 Task: Look for space in Brugherio, Italy from 7th July, 2023 to 14th July, 2023 for 1 adult in price range Rs.6000 to Rs.14000. Place can be shared room with 1  bedroom having 1 bed and 1 bathroom. Property type can be house, flat, guest house, hotel. Amenities needed are: wifi, washing machine. Booking option can be shelf check-in. Required host language is English.
Action: Mouse moved to (509, 138)
Screenshot: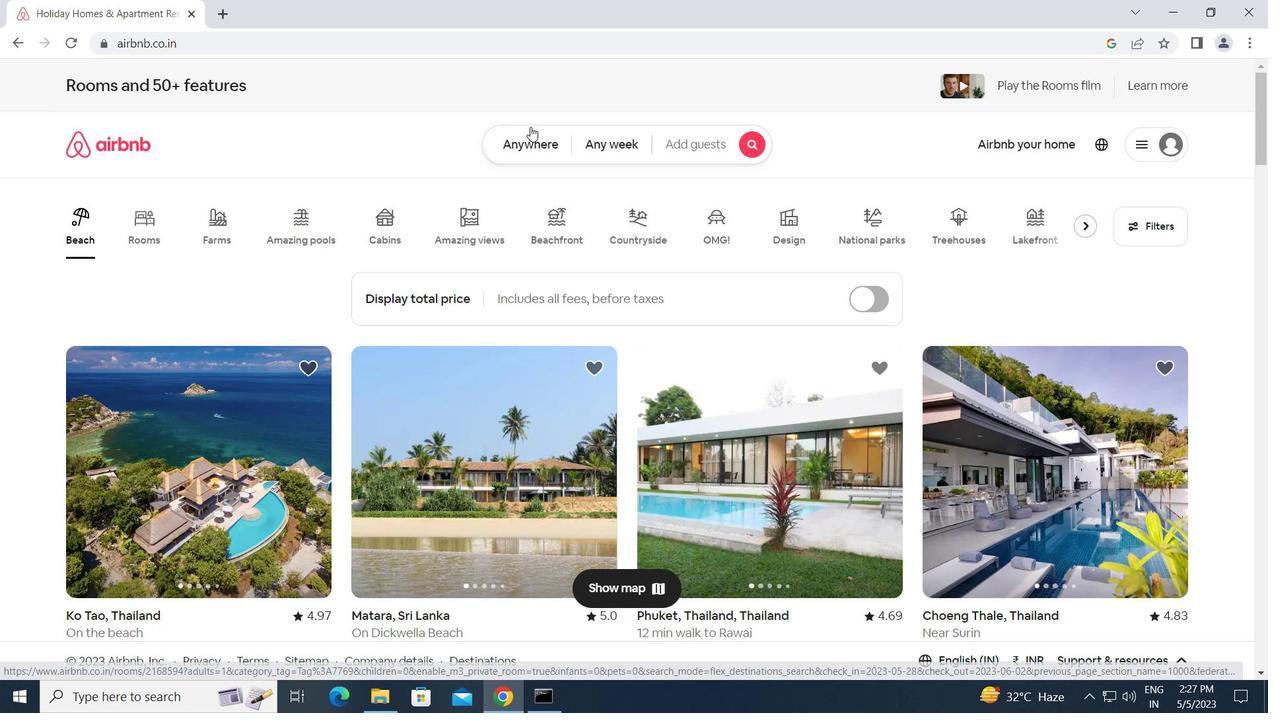 
Action: Mouse pressed left at (509, 138)
Screenshot: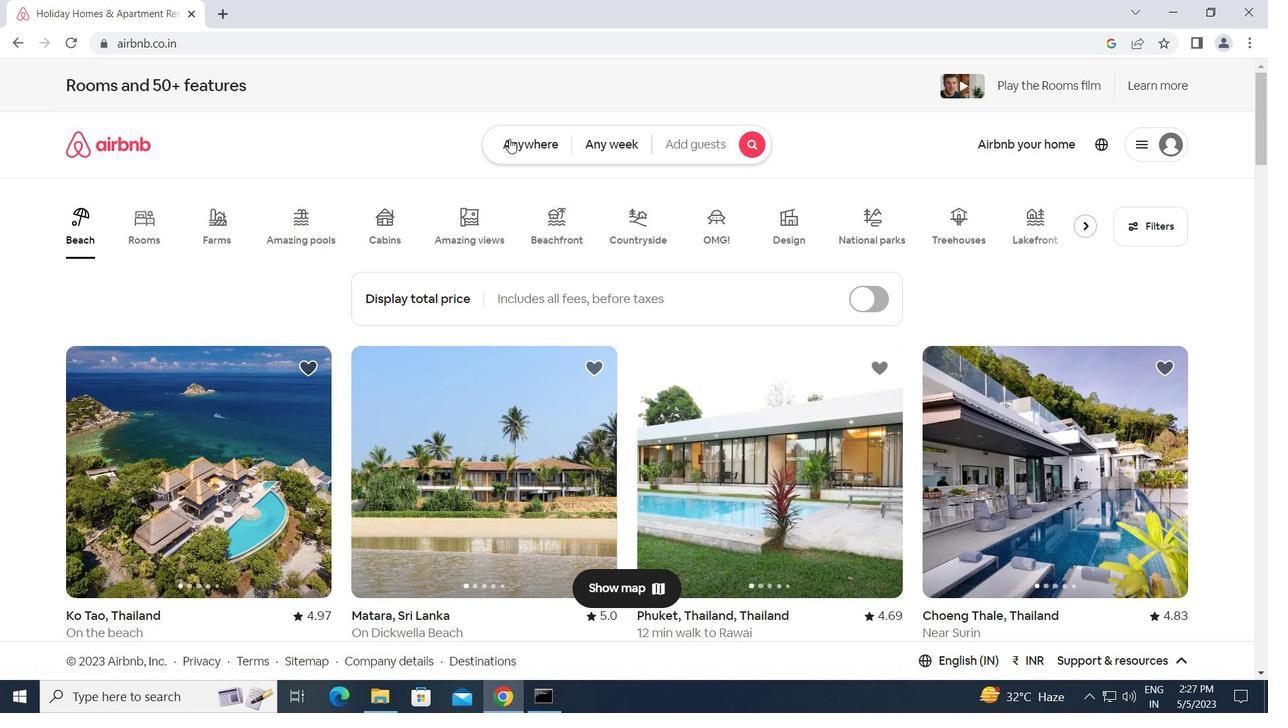 
Action: Mouse moved to (422, 192)
Screenshot: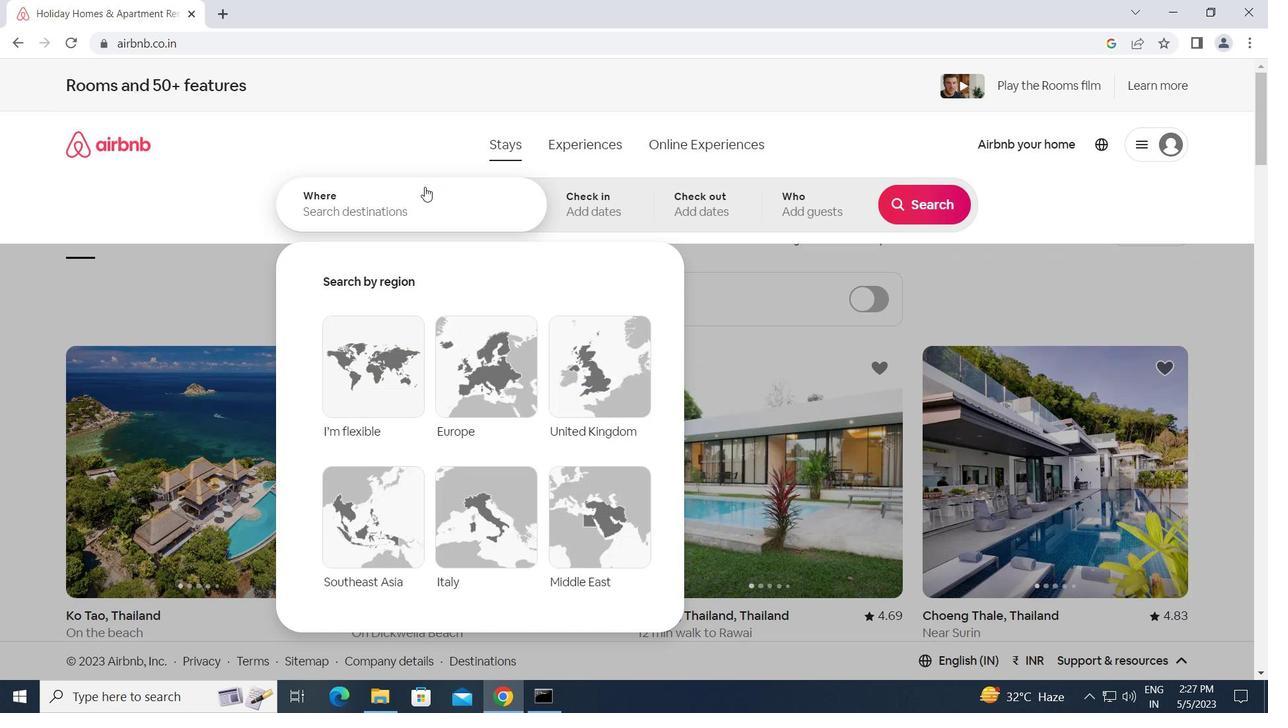 
Action: Mouse pressed left at (422, 192)
Screenshot: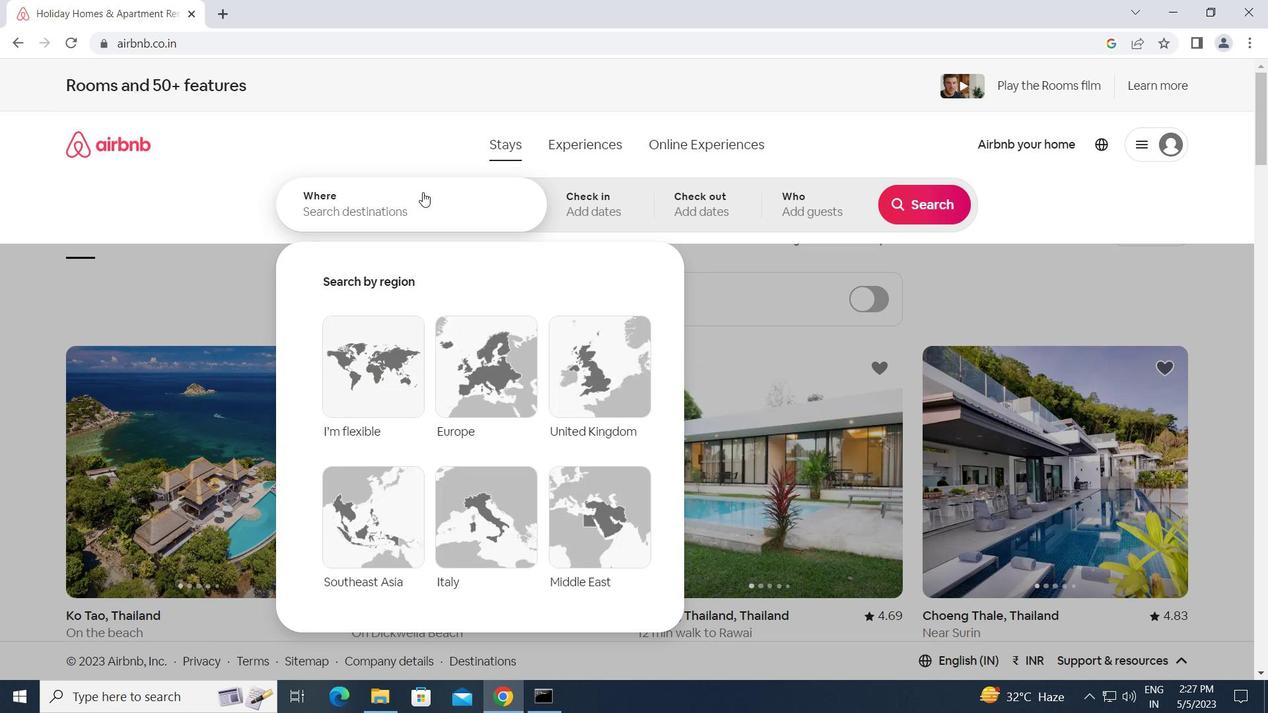 
Action: Key pressed b<Key.caps_lock>rugherio,<Key.space><Key.caps_lock>i<Key.caps_lock>taly<Key.enter>
Screenshot: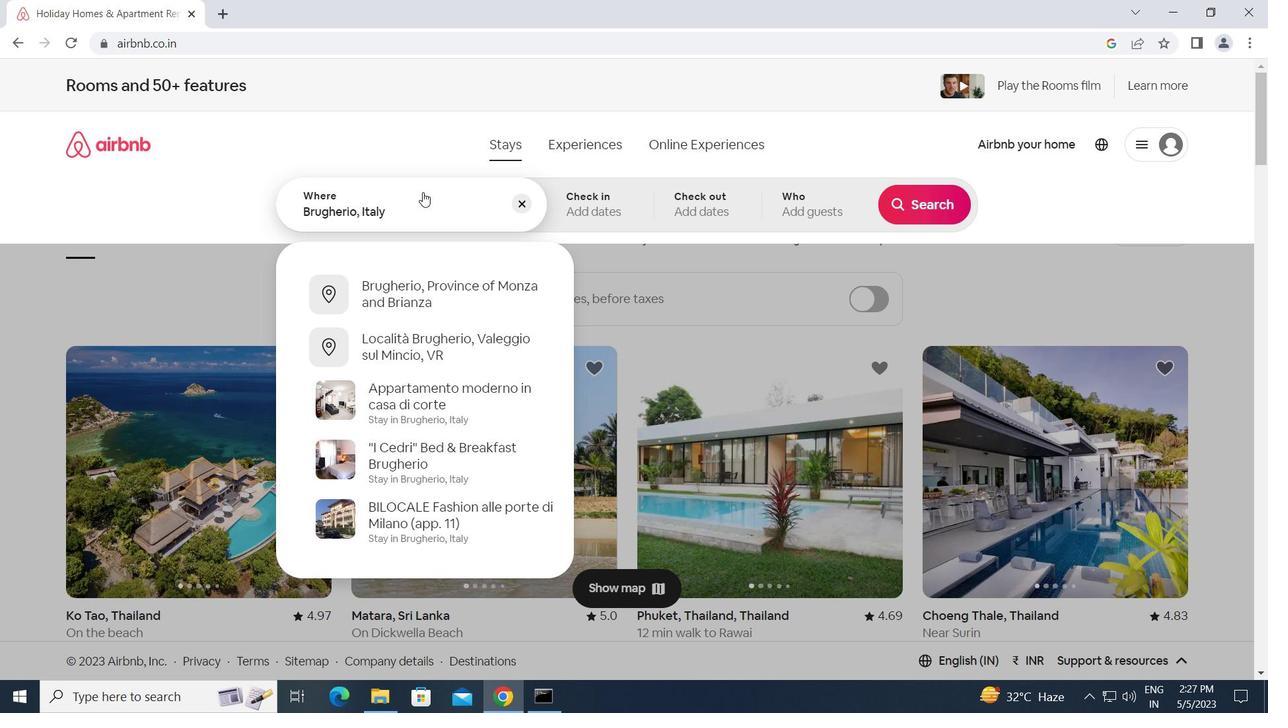 
Action: Mouse moved to (928, 335)
Screenshot: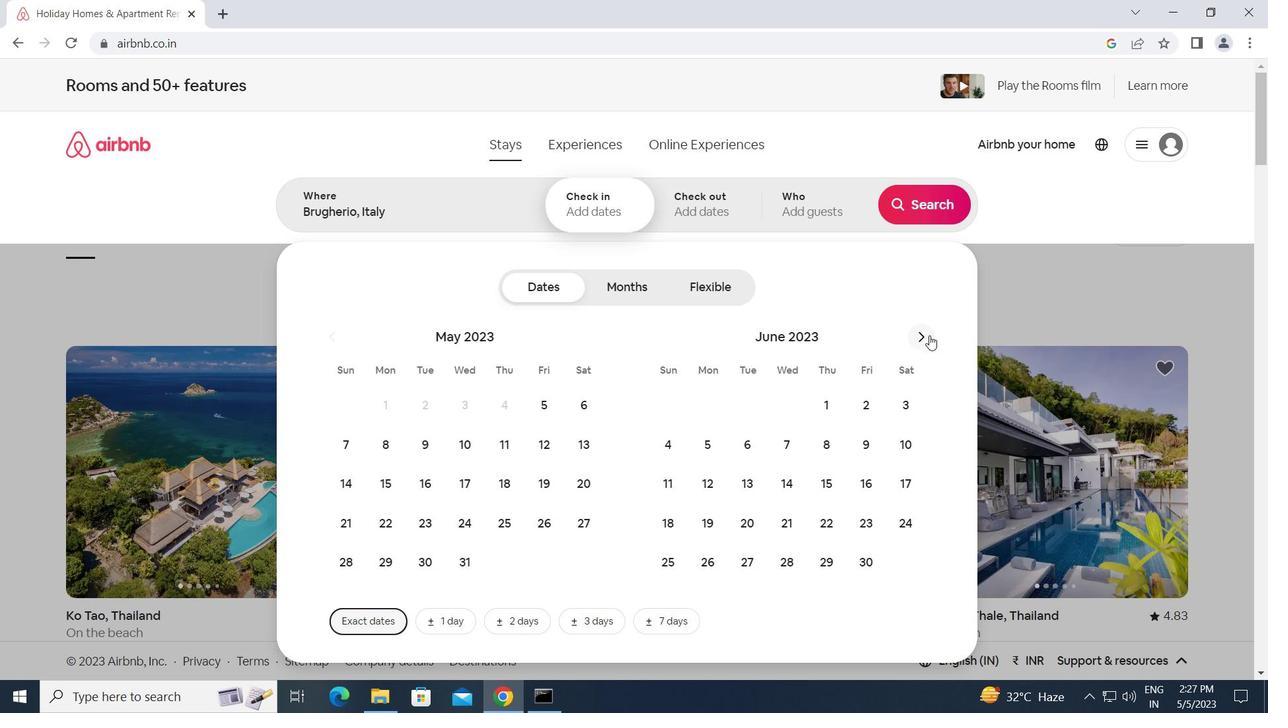 
Action: Mouse pressed left at (928, 335)
Screenshot: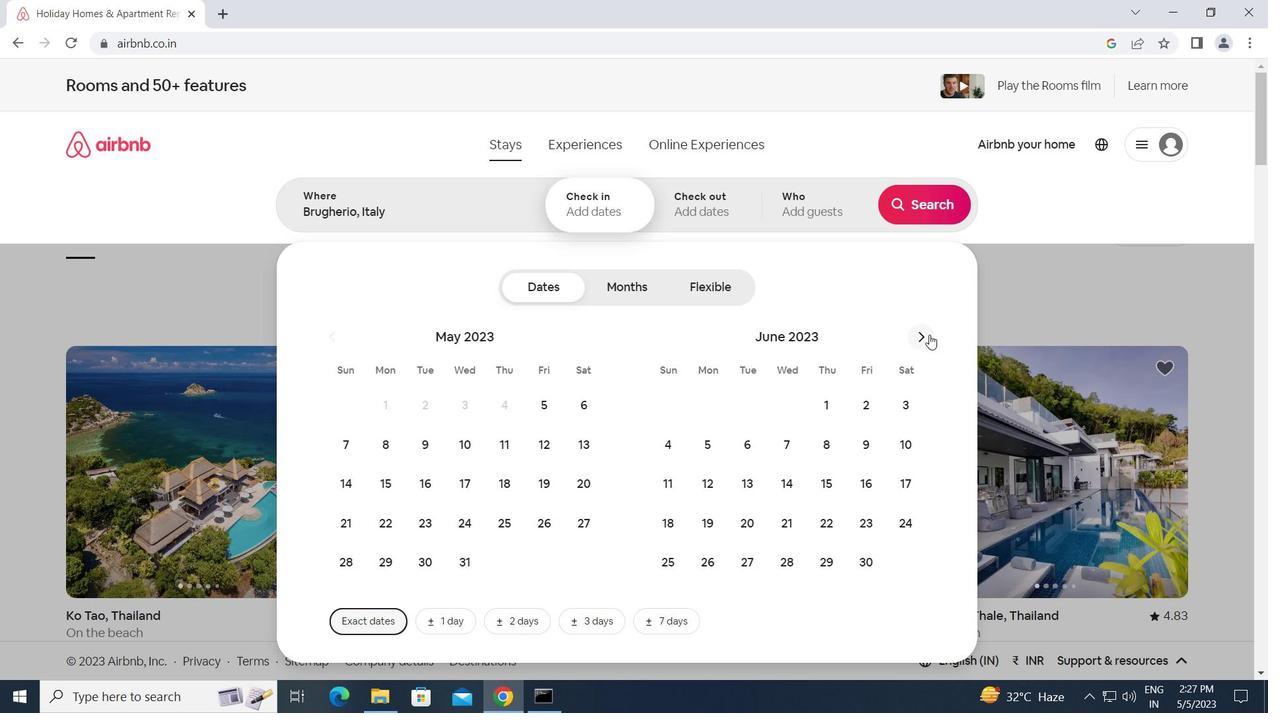 
Action: Mouse moved to (863, 438)
Screenshot: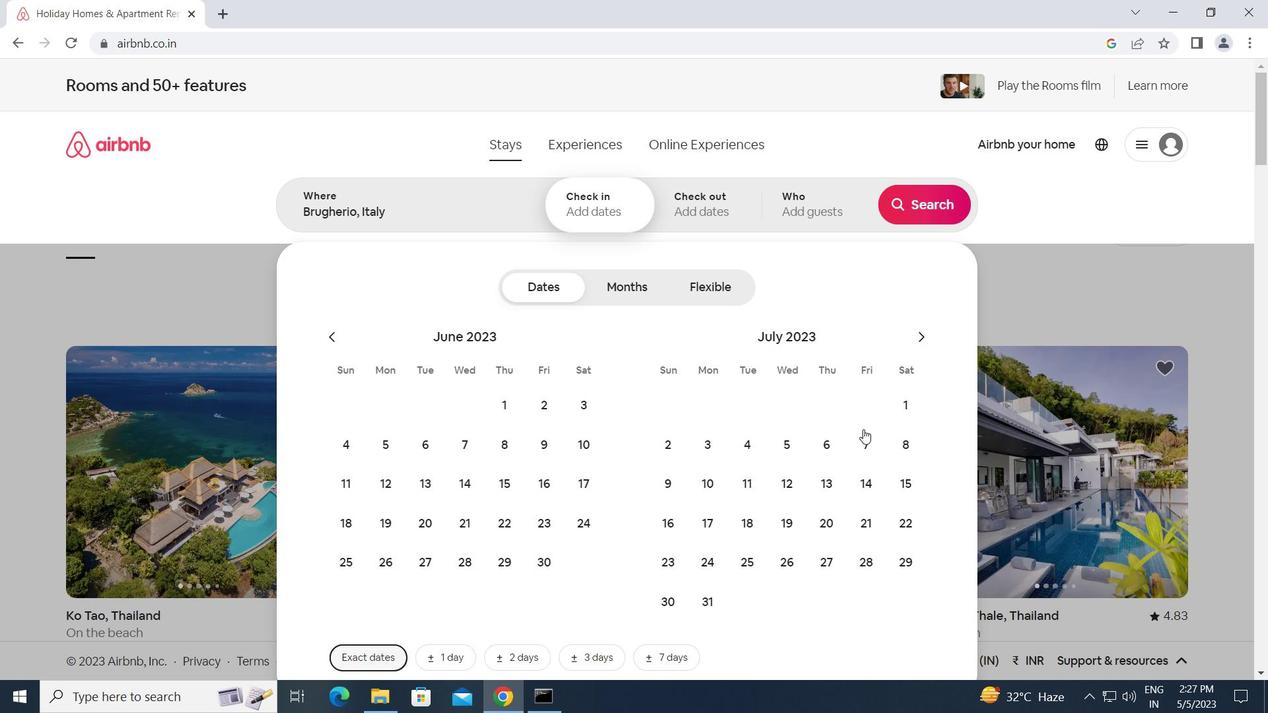 
Action: Mouse pressed left at (863, 438)
Screenshot: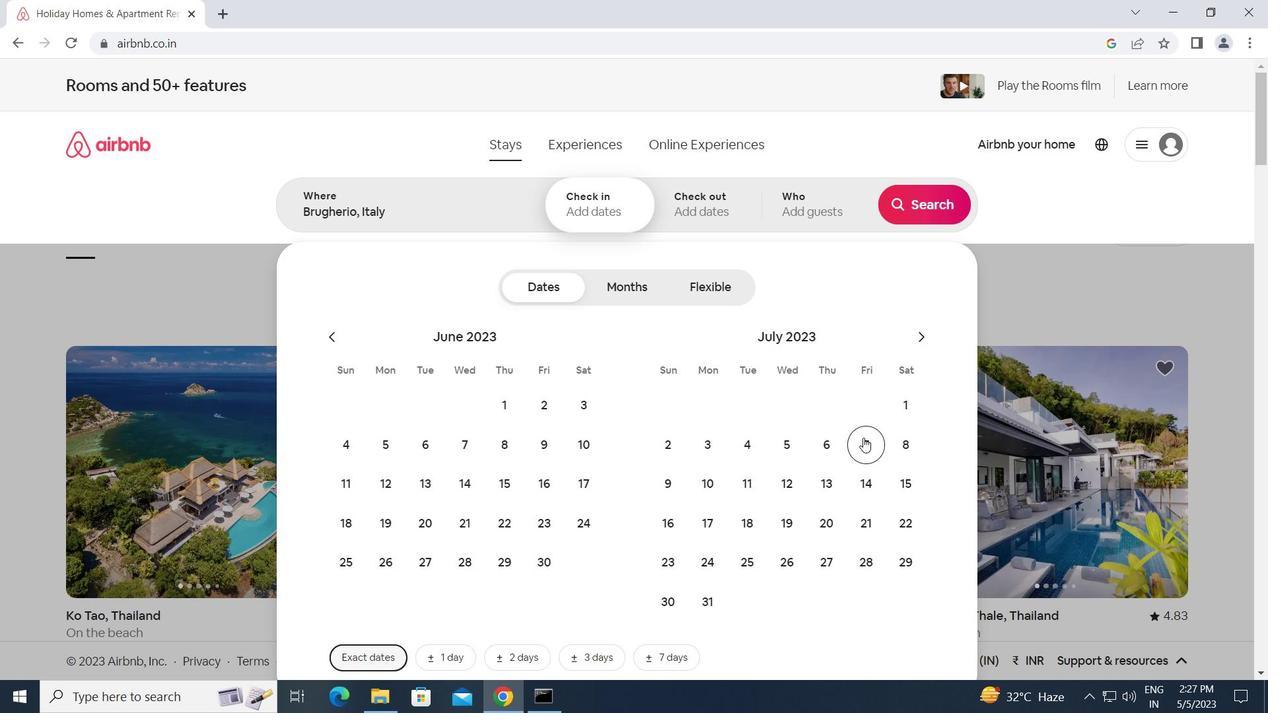 
Action: Mouse moved to (865, 477)
Screenshot: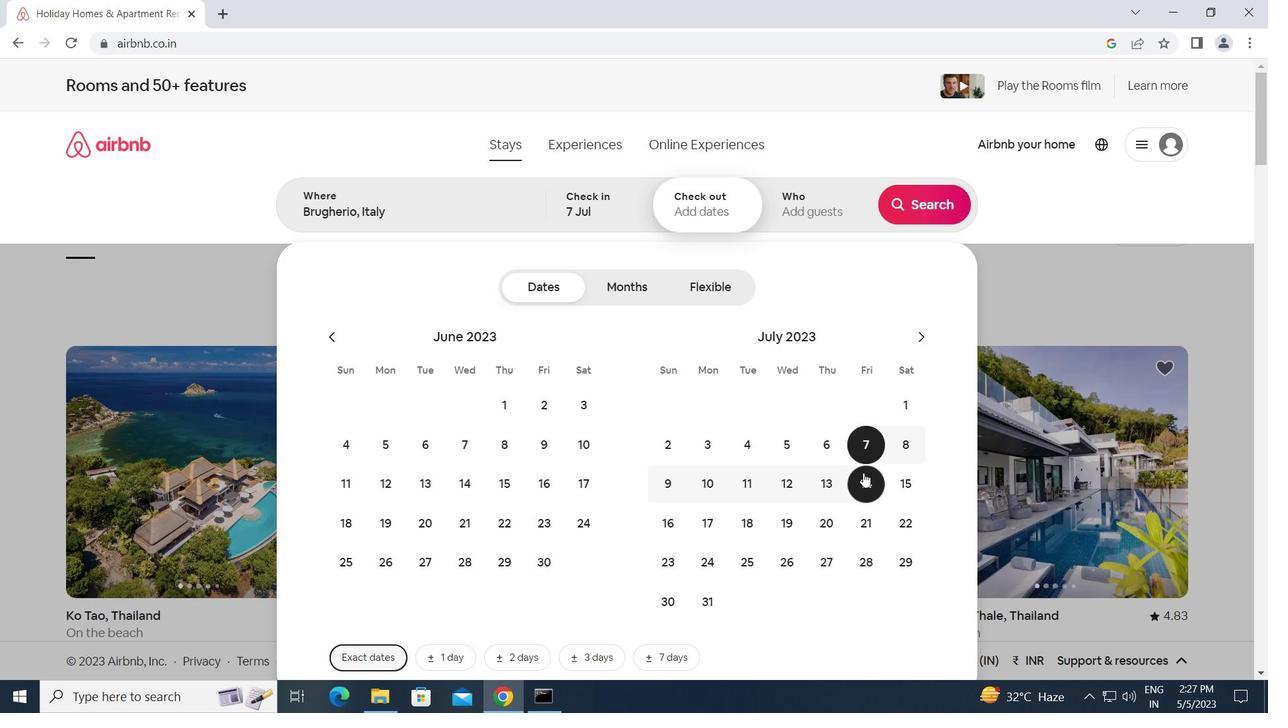 
Action: Mouse pressed left at (865, 477)
Screenshot: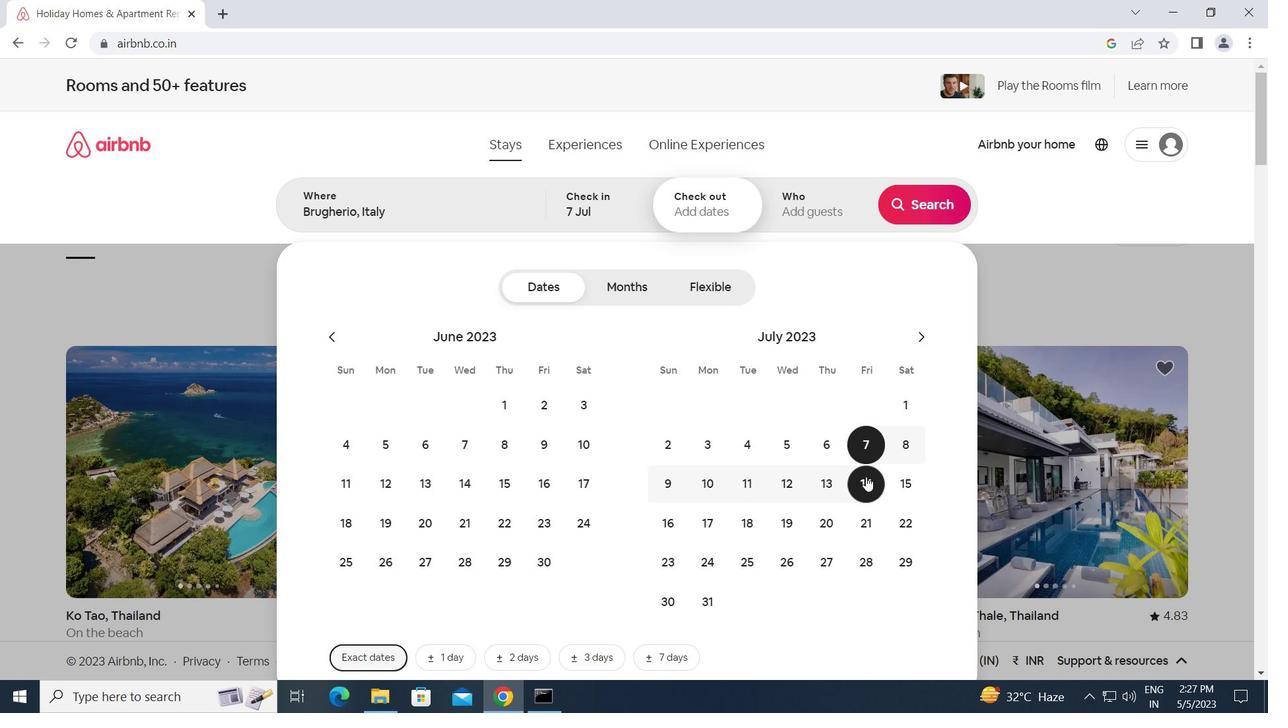 
Action: Mouse moved to (793, 213)
Screenshot: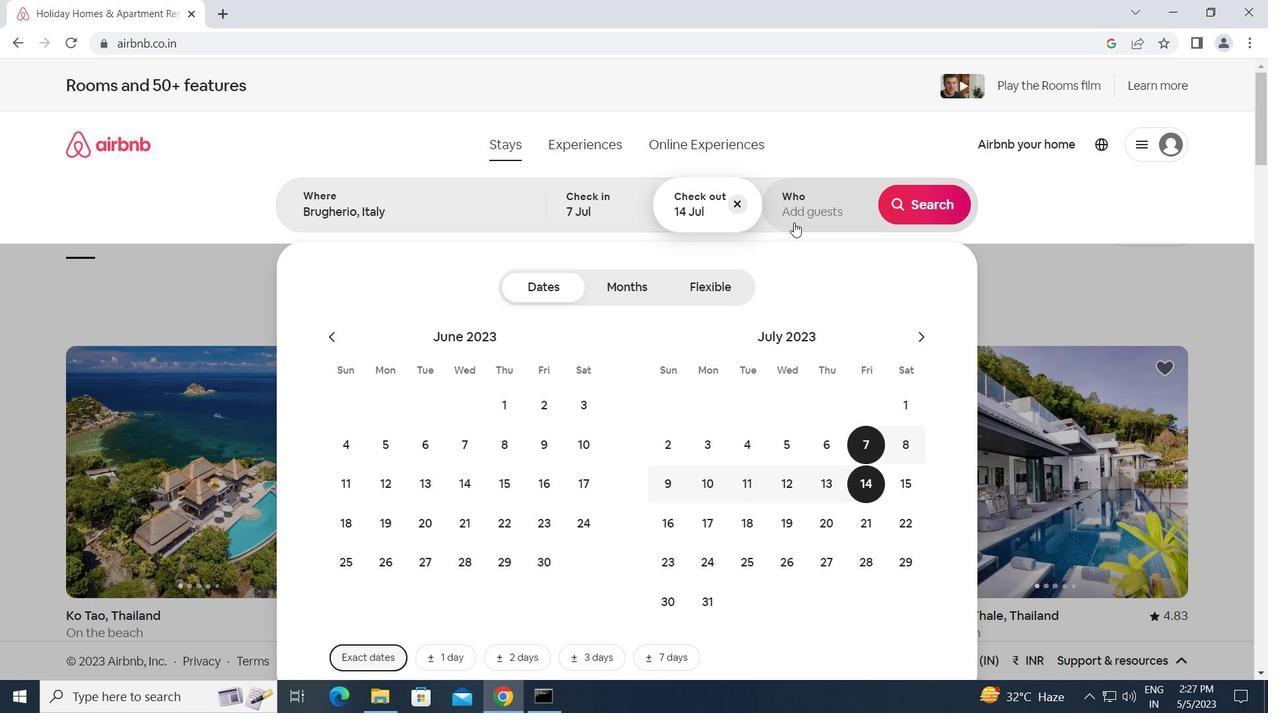 
Action: Mouse pressed left at (793, 213)
Screenshot: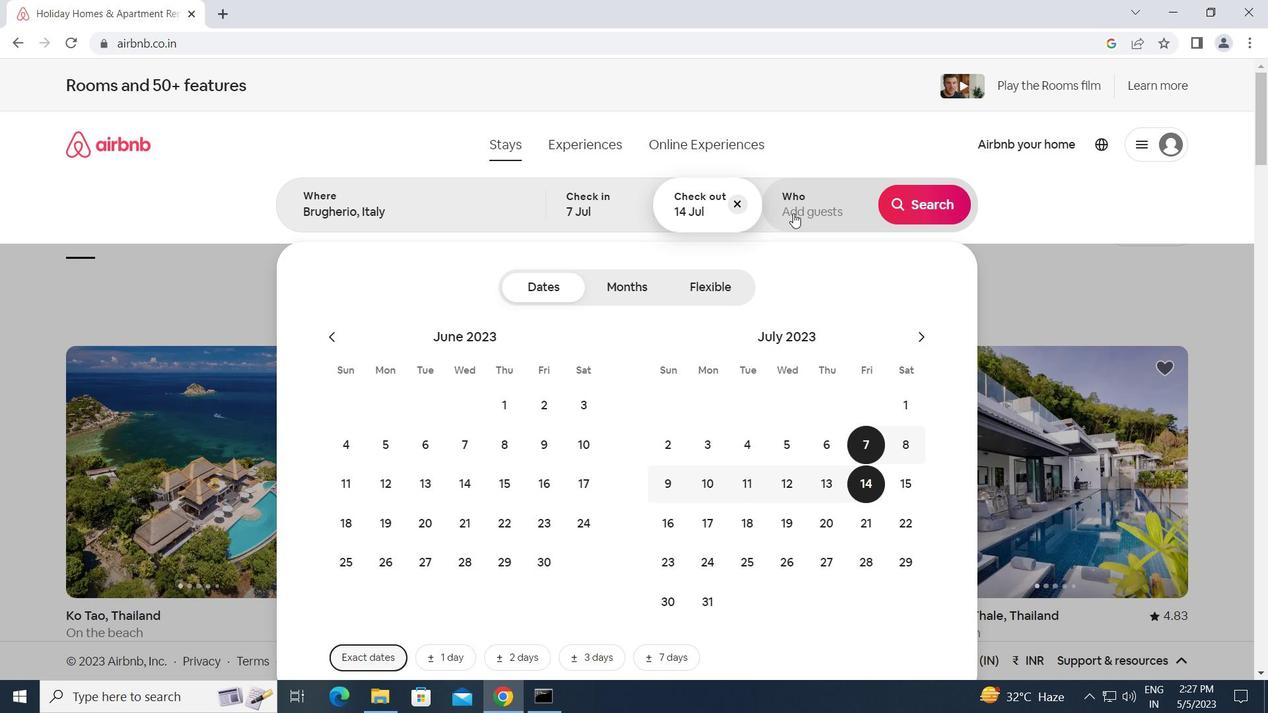 
Action: Mouse moved to (925, 292)
Screenshot: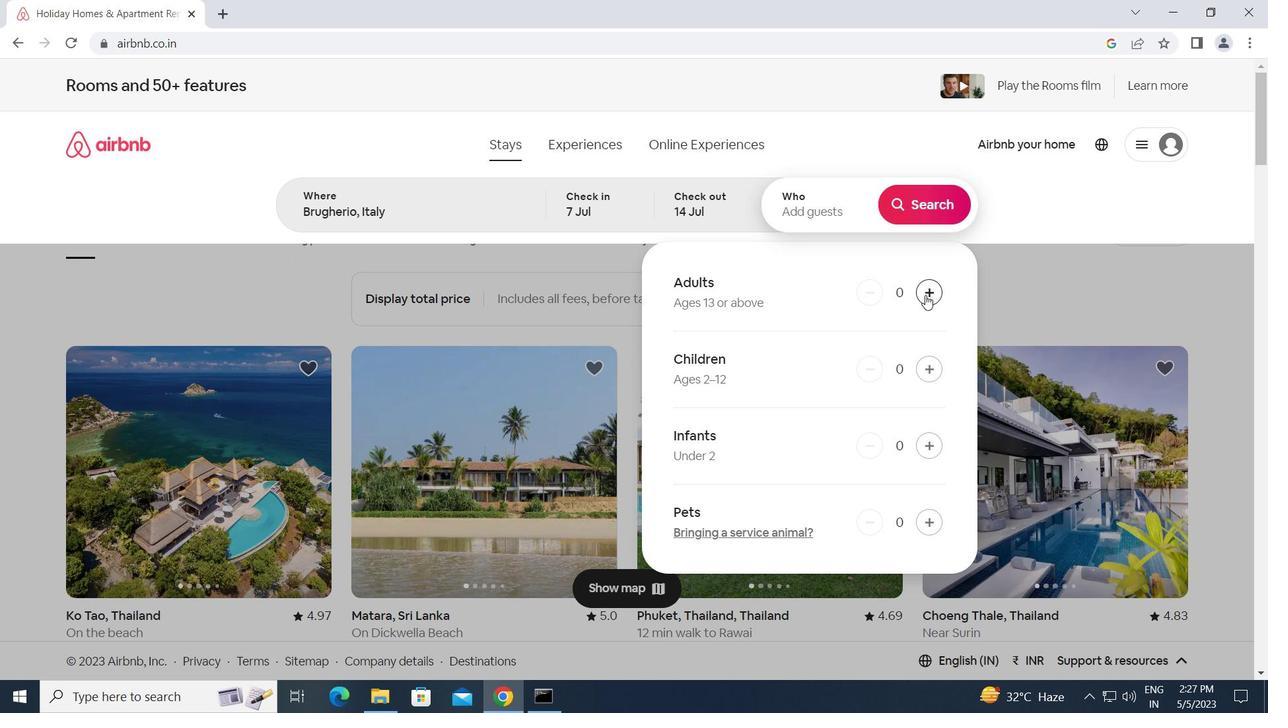 
Action: Mouse pressed left at (925, 292)
Screenshot: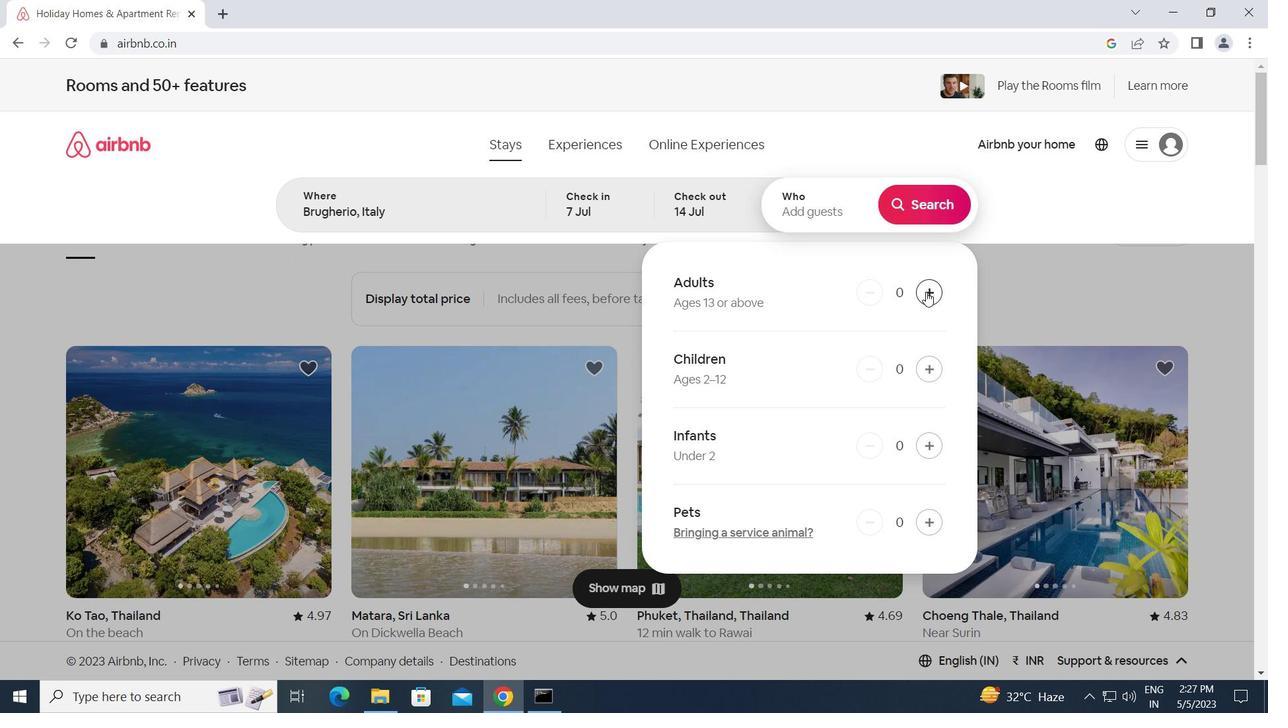 
Action: Mouse moved to (918, 201)
Screenshot: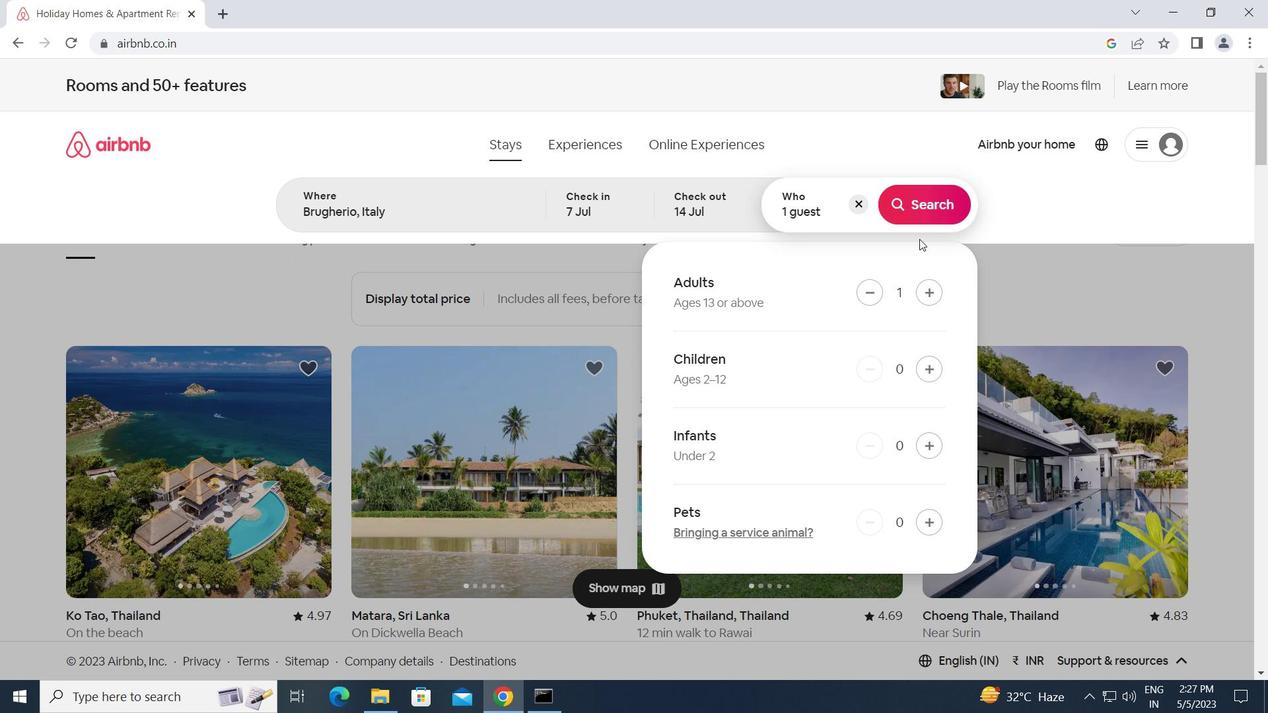
Action: Mouse pressed left at (918, 201)
Screenshot: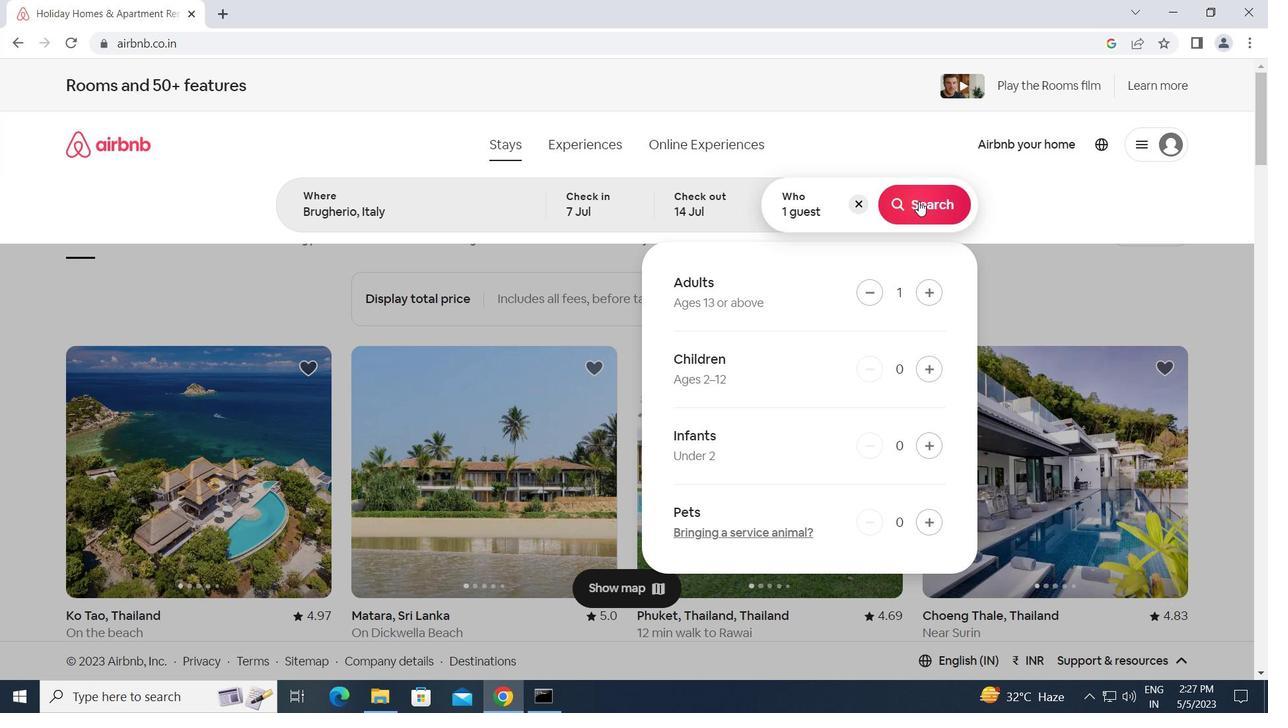 
Action: Mouse moved to (1186, 156)
Screenshot: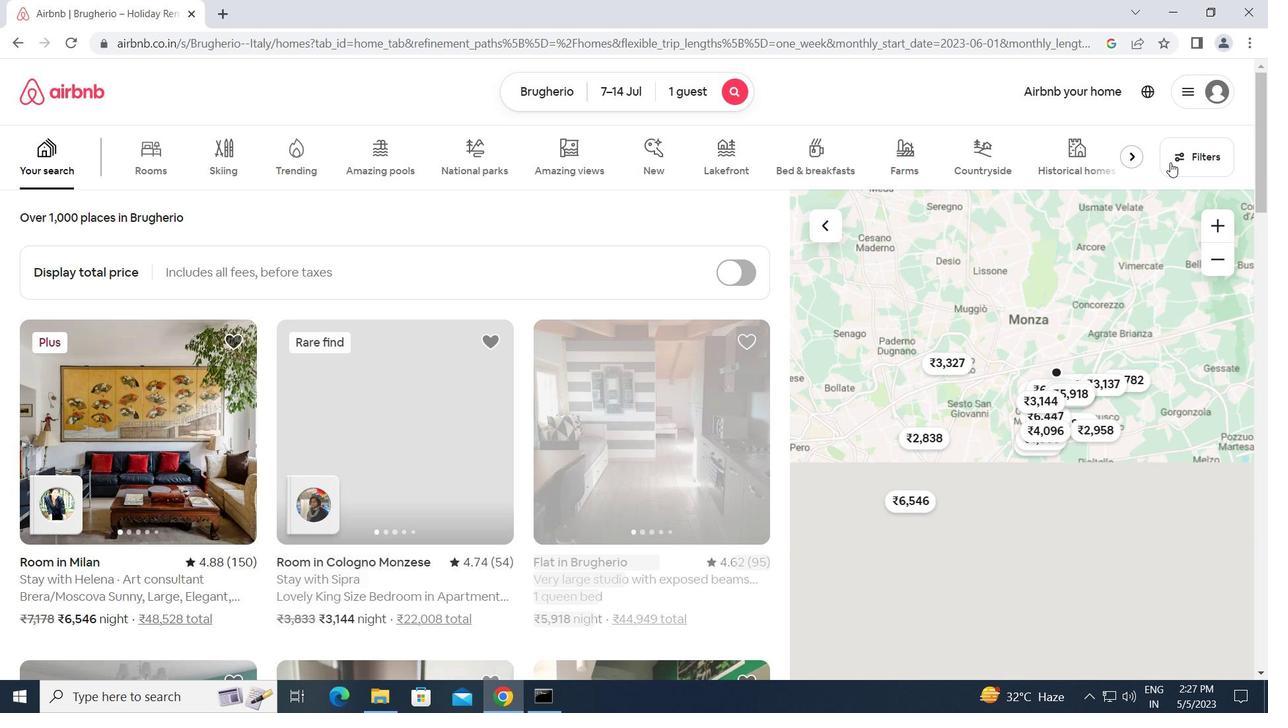 
Action: Mouse pressed left at (1186, 156)
Screenshot: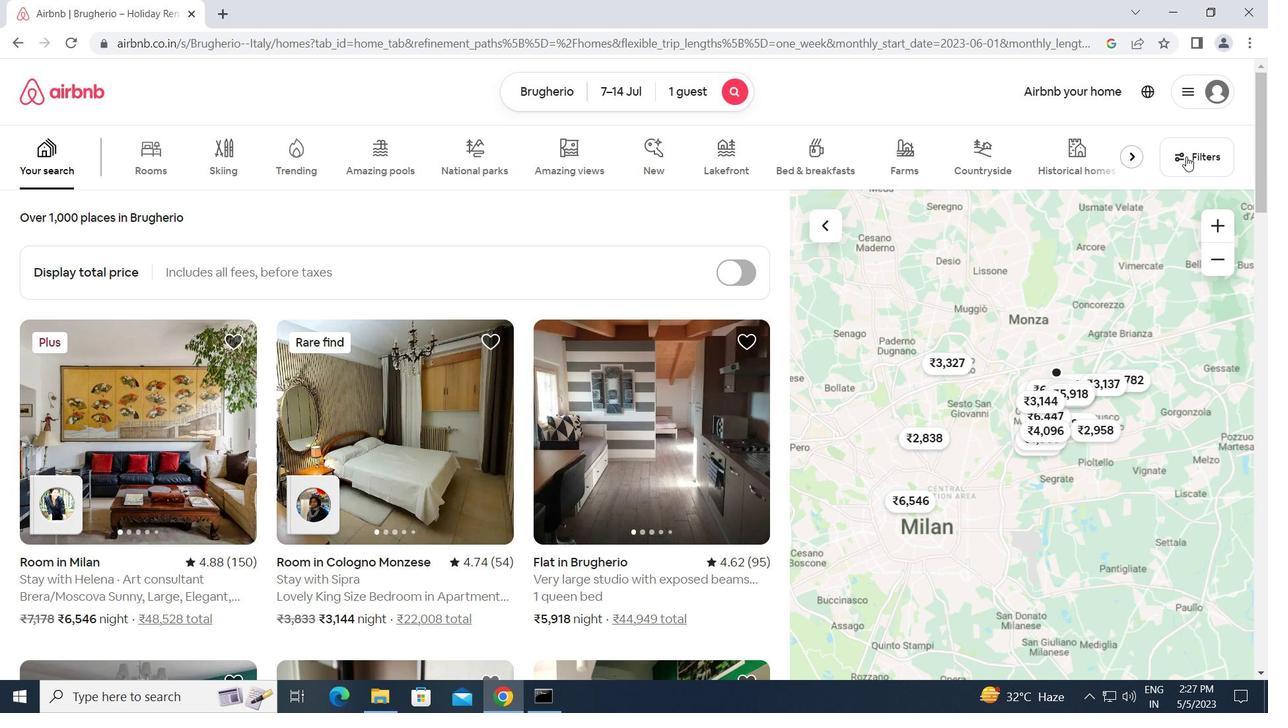 
Action: Mouse moved to (341, 369)
Screenshot: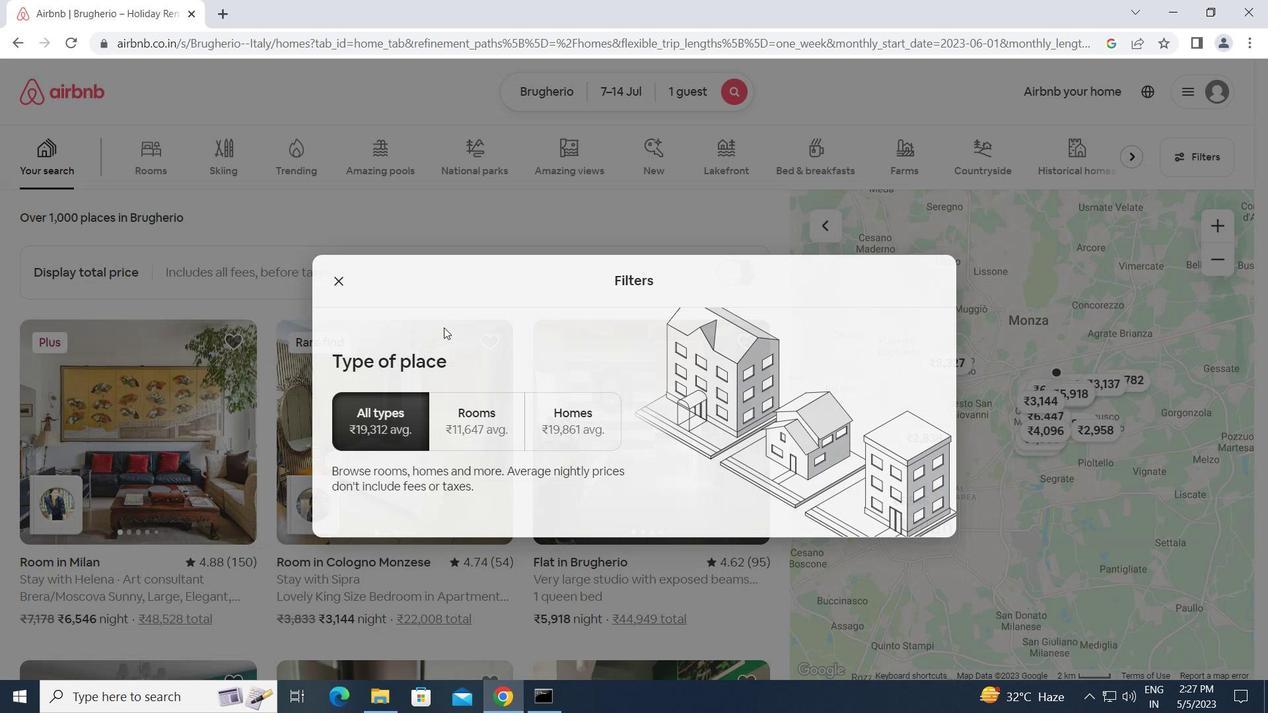 
Action: Mouse scrolled (341, 368) with delta (0, 0)
Screenshot: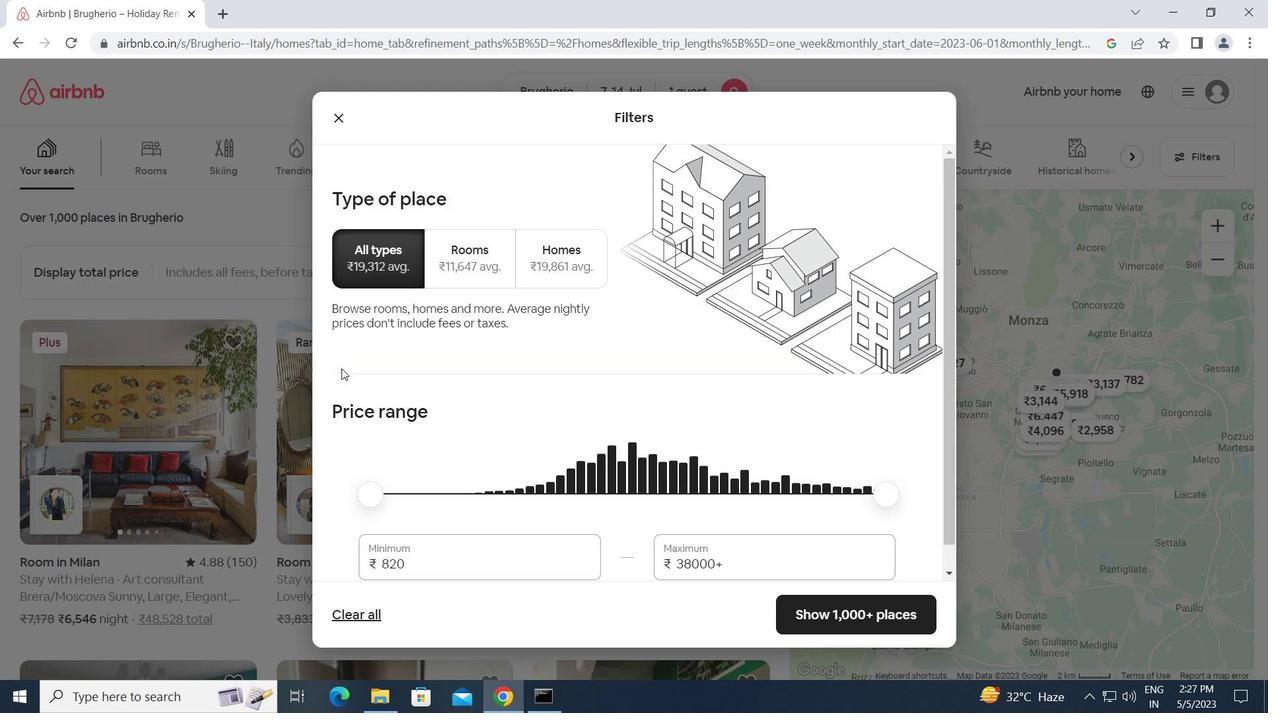 
Action: Mouse scrolled (341, 368) with delta (0, 0)
Screenshot: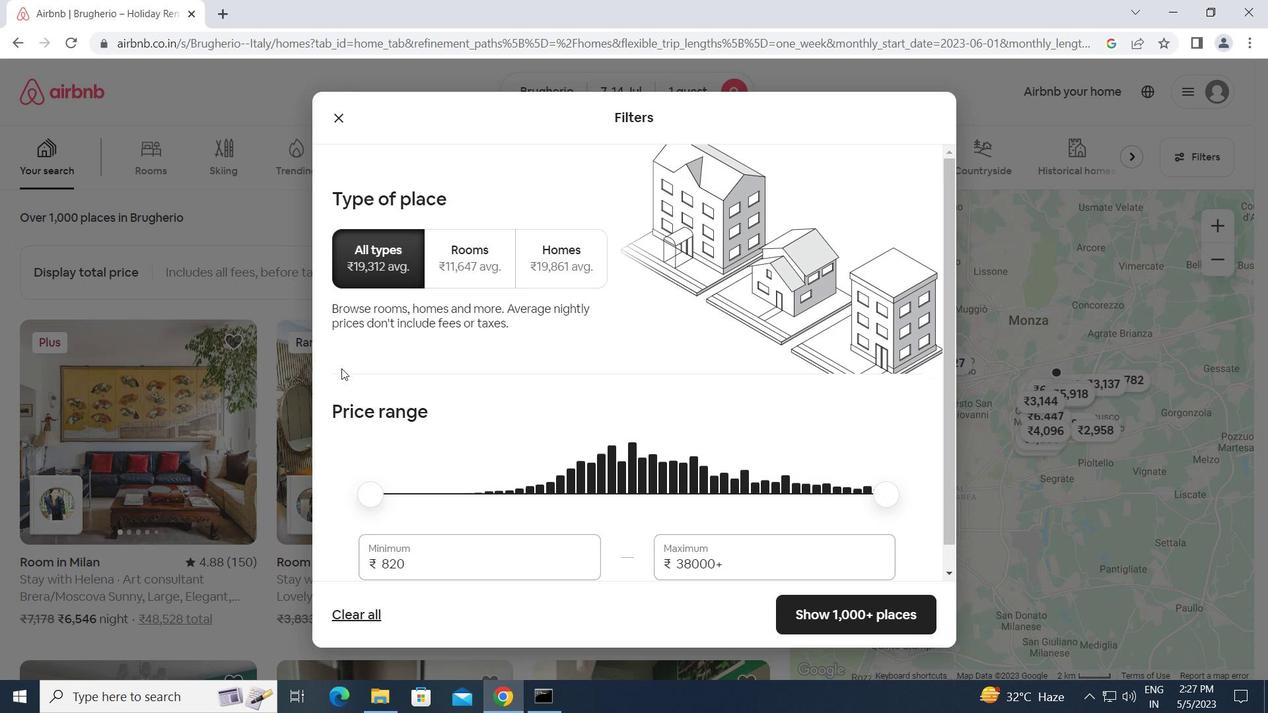 
Action: Mouse moved to (376, 437)
Screenshot: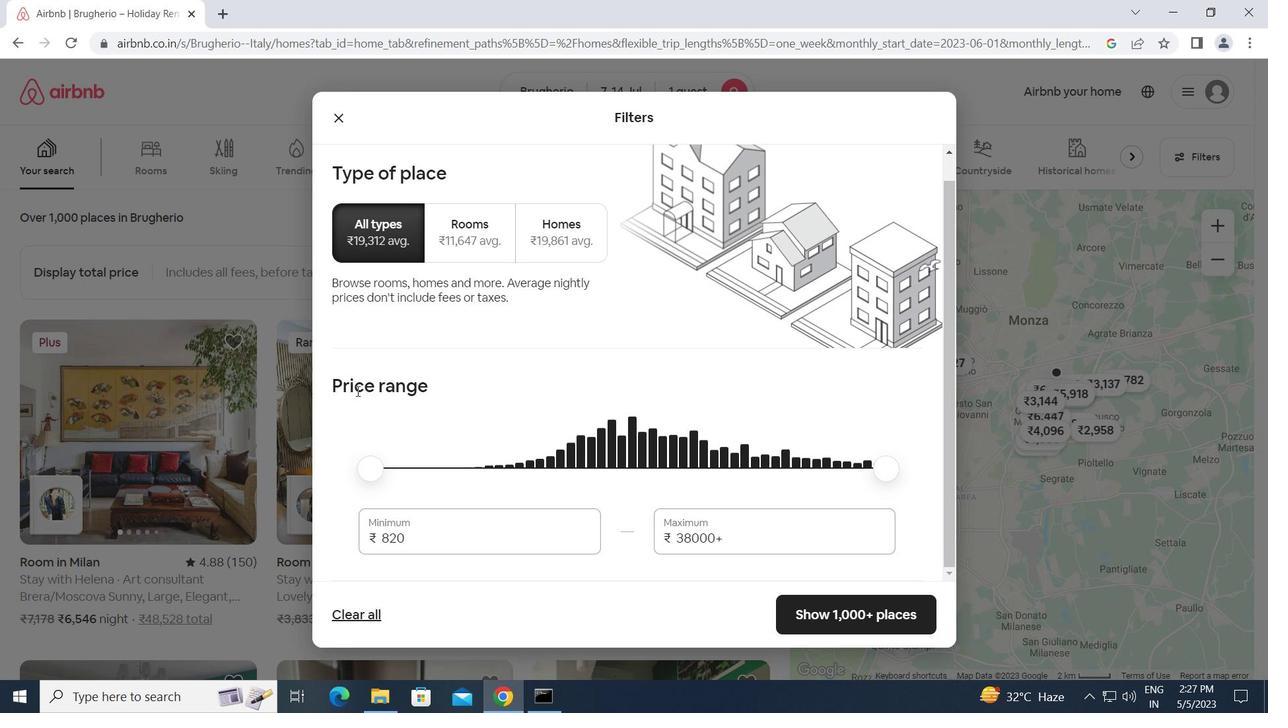
Action: Mouse scrolled (376, 436) with delta (0, 0)
Screenshot: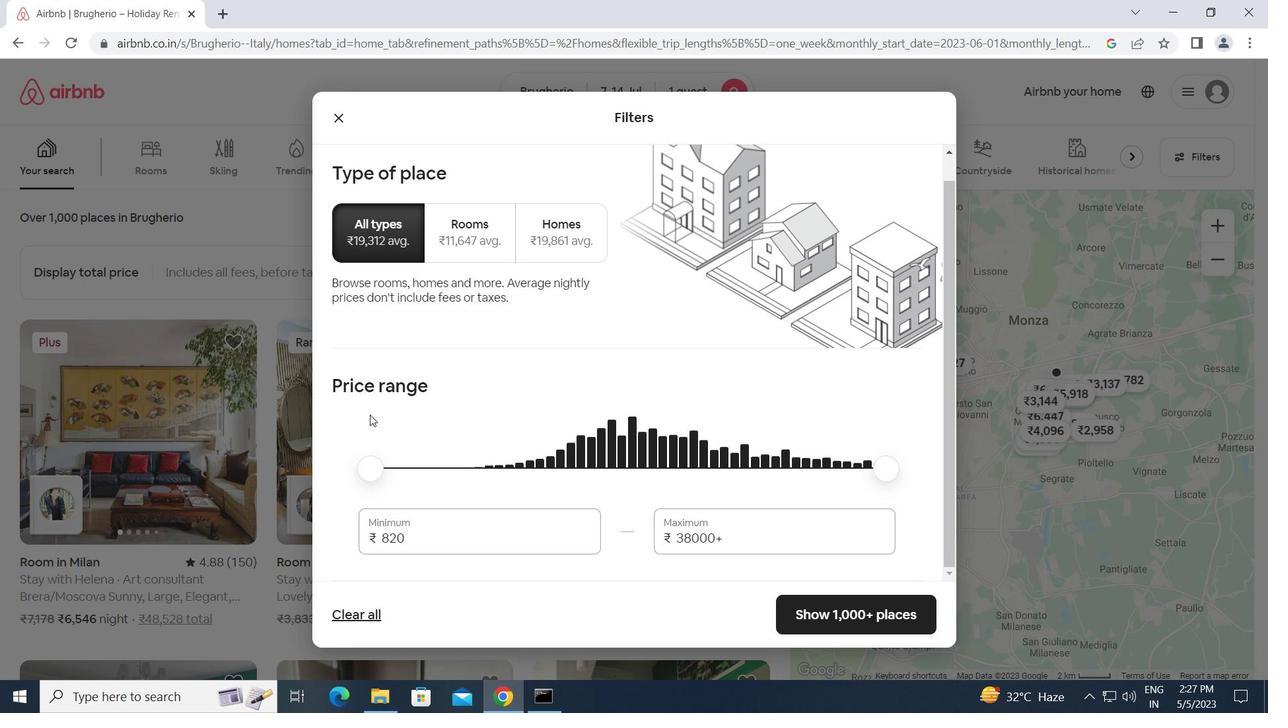 
Action: Mouse scrolled (376, 436) with delta (0, 0)
Screenshot: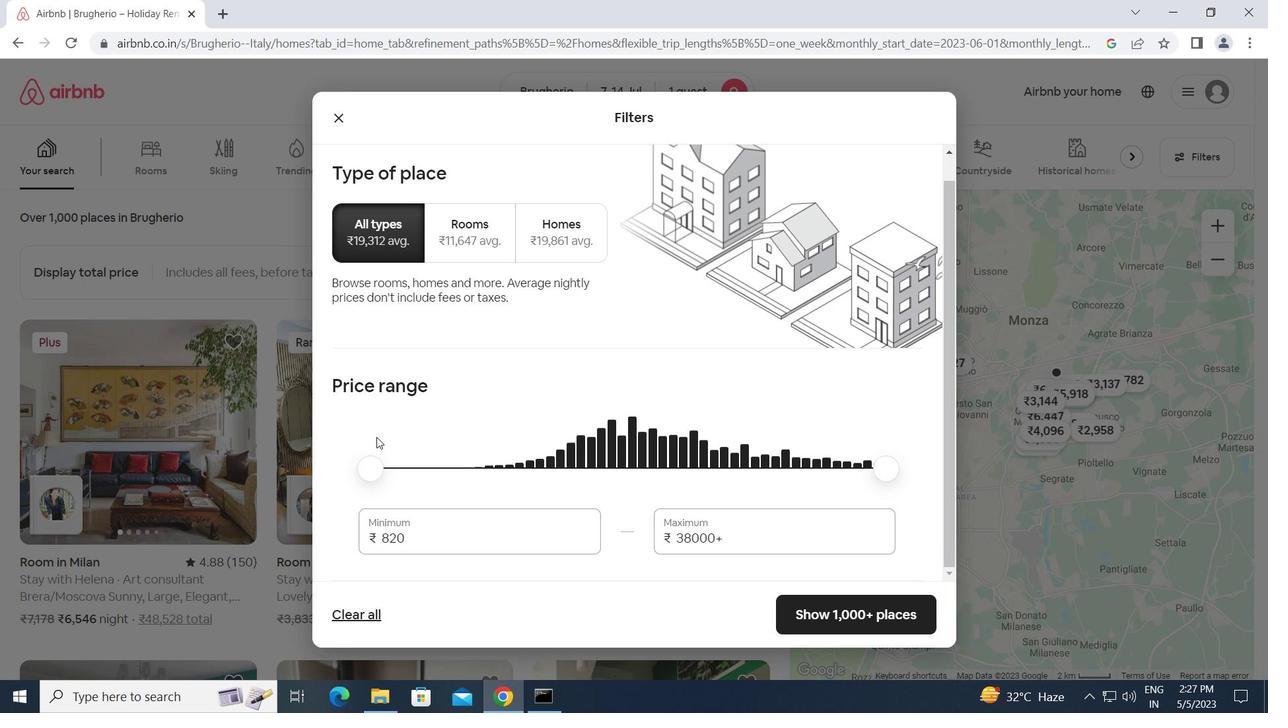 
Action: Mouse moved to (385, 443)
Screenshot: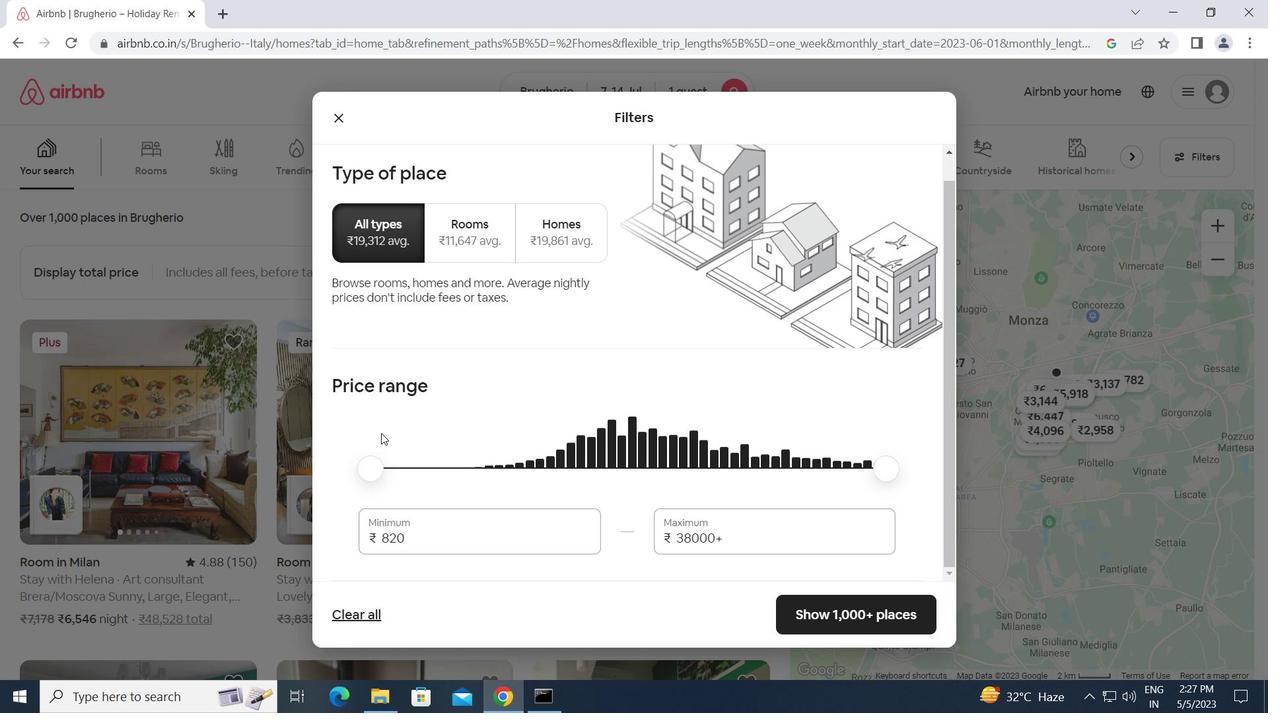 
Action: Mouse scrolled (385, 443) with delta (0, 0)
Screenshot: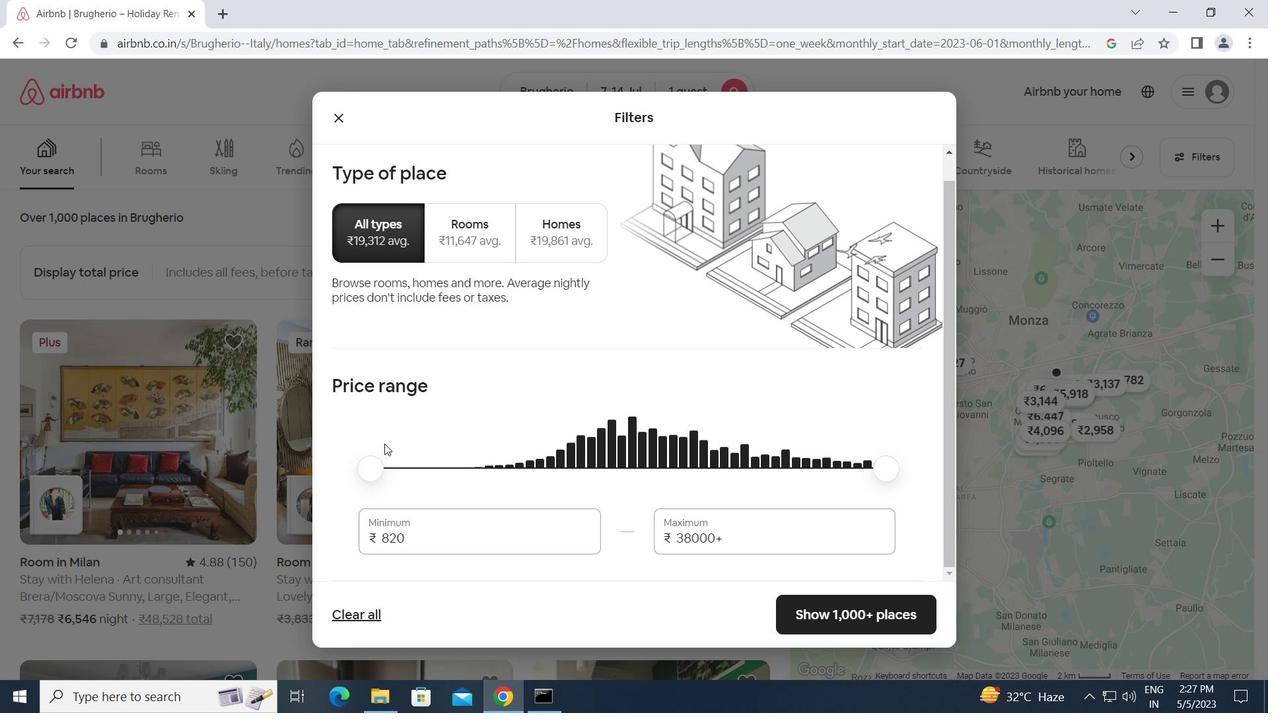 
Action: Mouse scrolled (385, 443) with delta (0, 0)
Screenshot: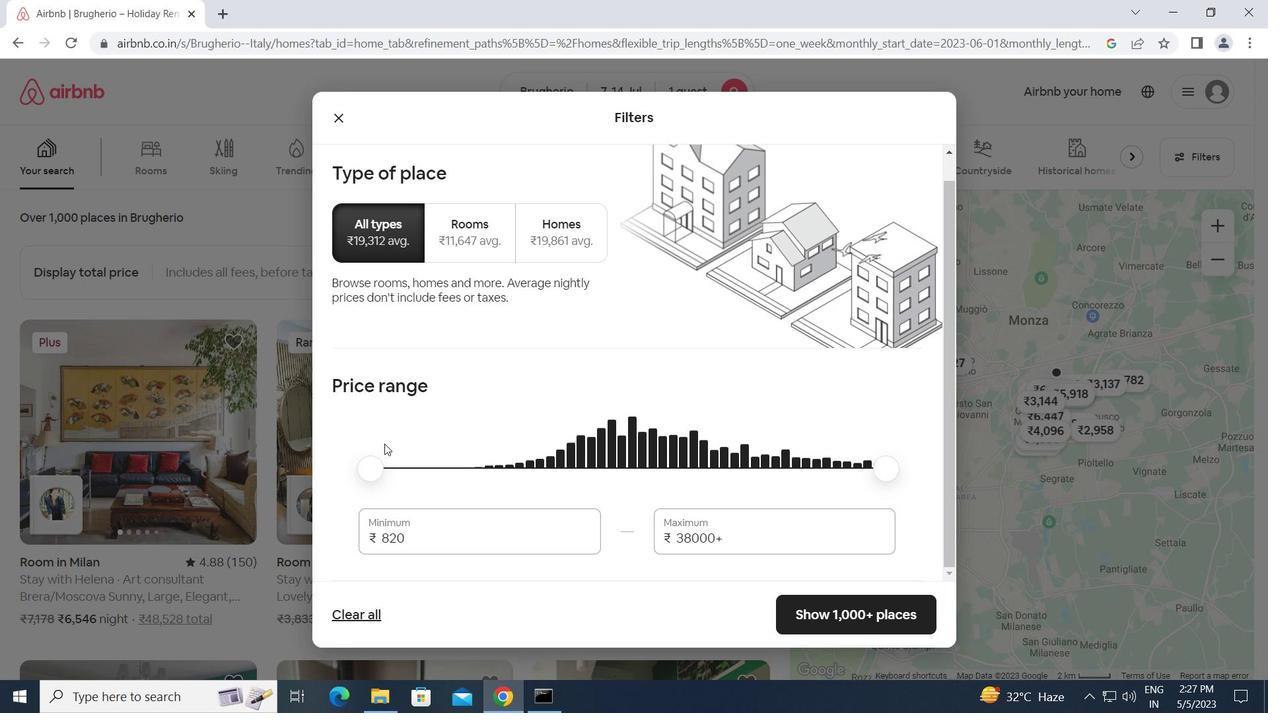 
Action: Mouse moved to (418, 373)
Screenshot: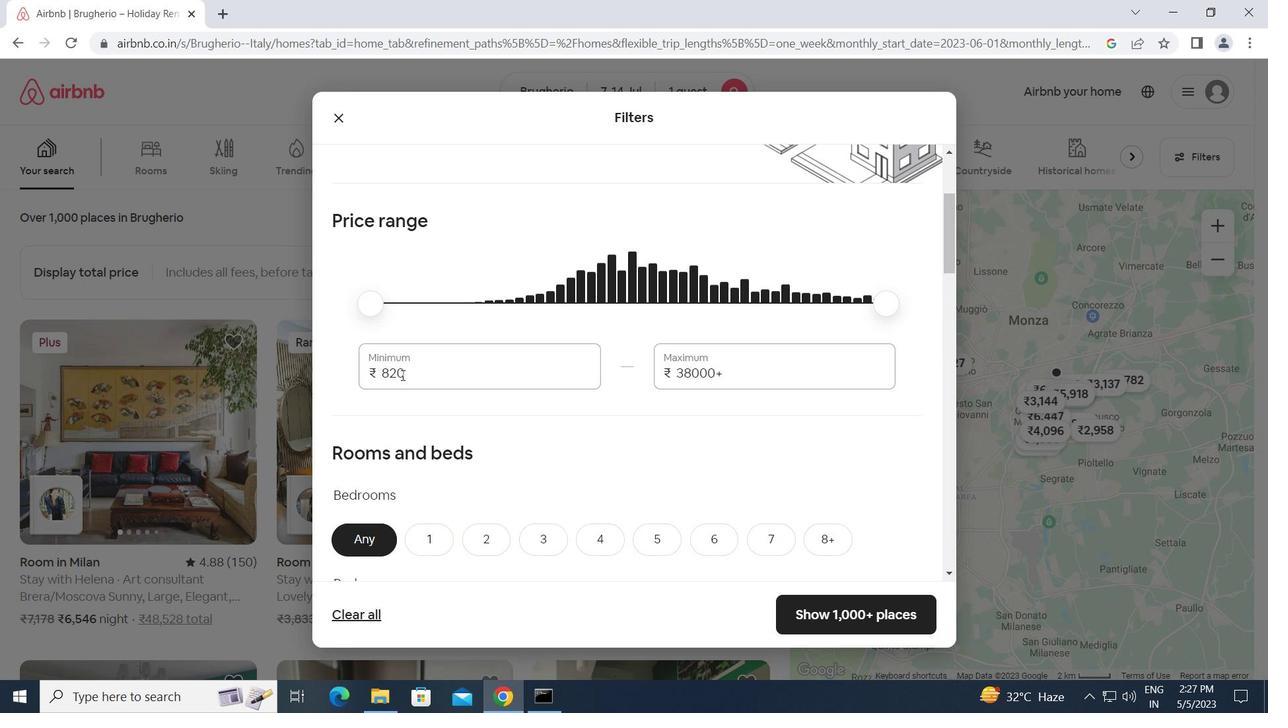 
Action: Mouse pressed left at (418, 373)
Screenshot: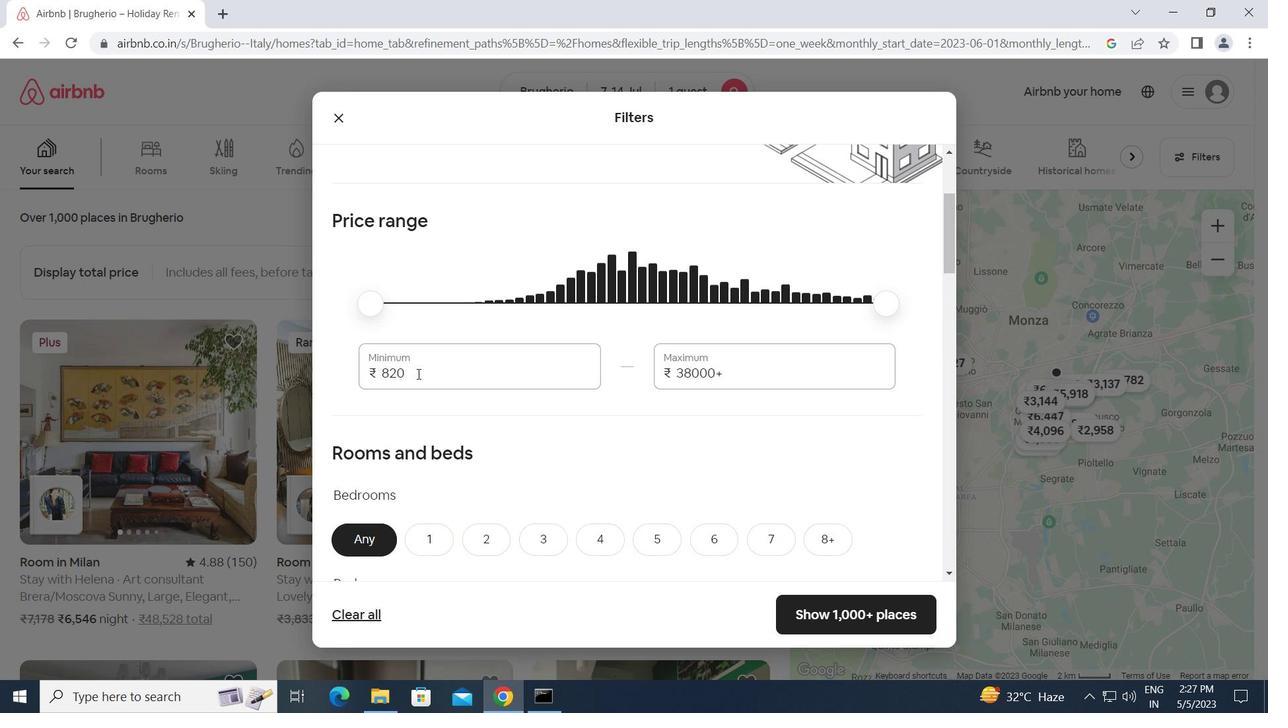 
Action: Mouse moved to (370, 378)
Screenshot: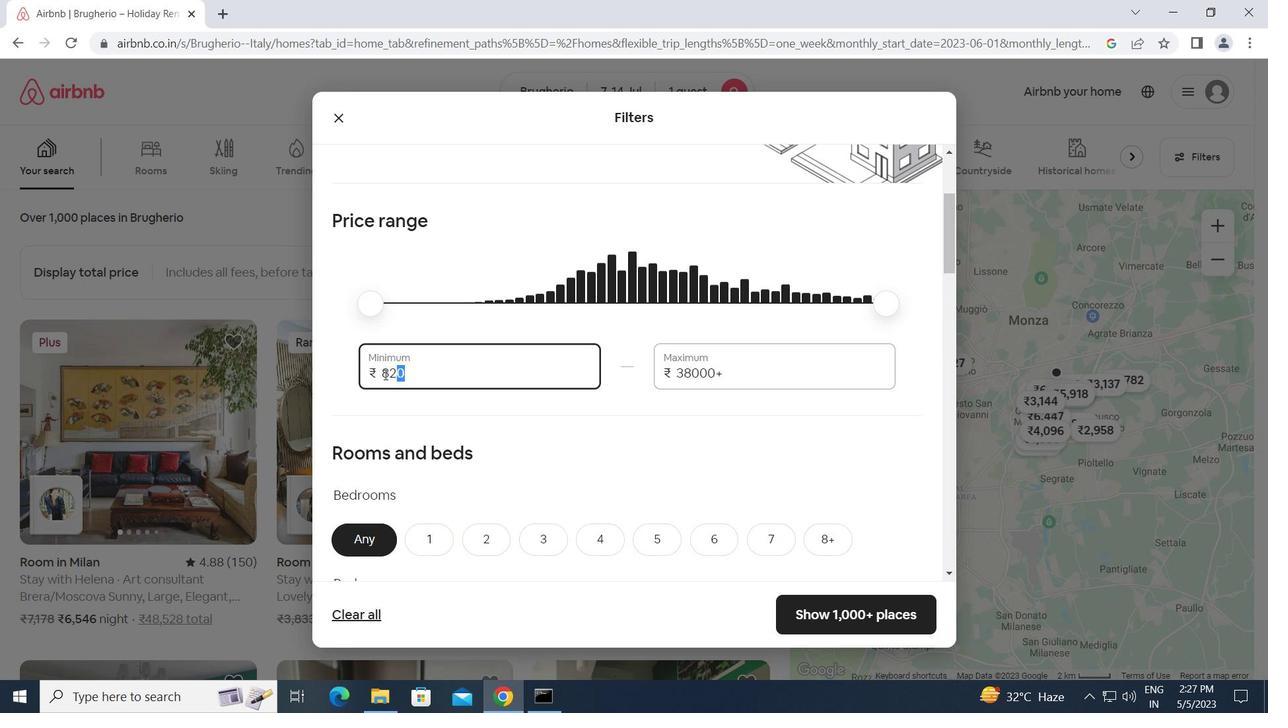 
Action: Key pressed 6000<Key.tab>14000
Screenshot: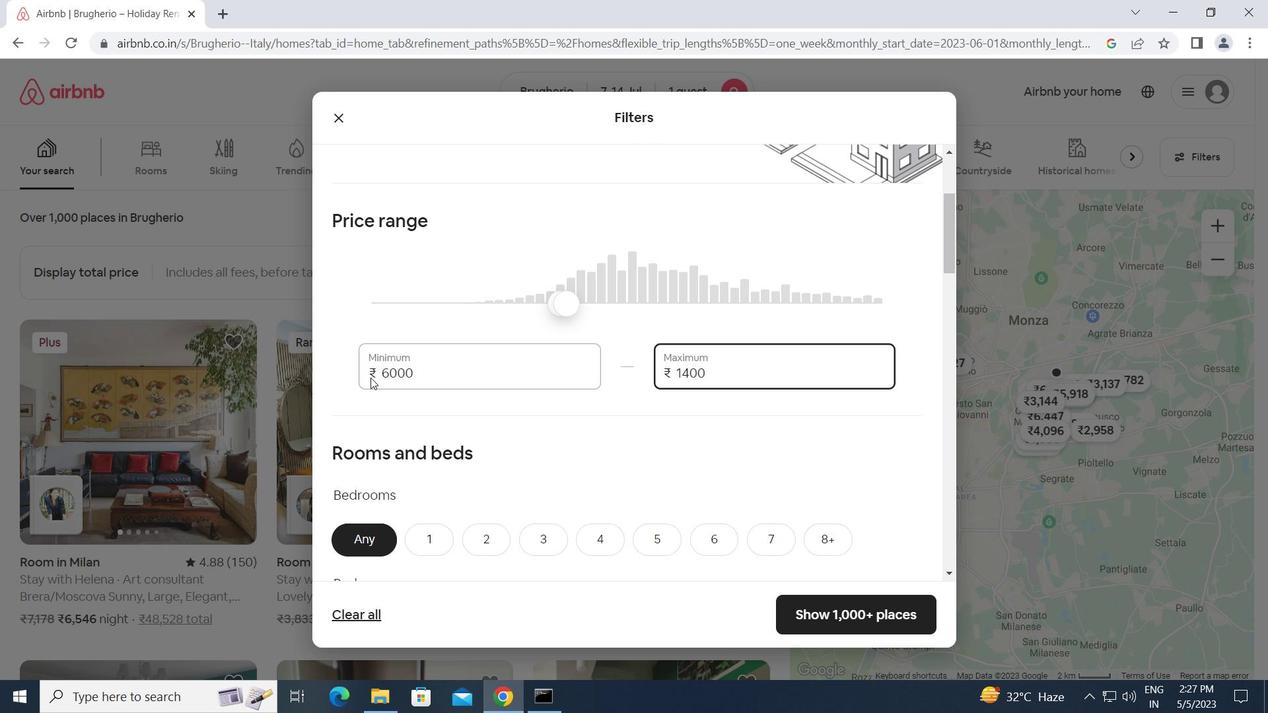 
Action: Mouse scrolled (370, 377) with delta (0, 0)
Screenshot: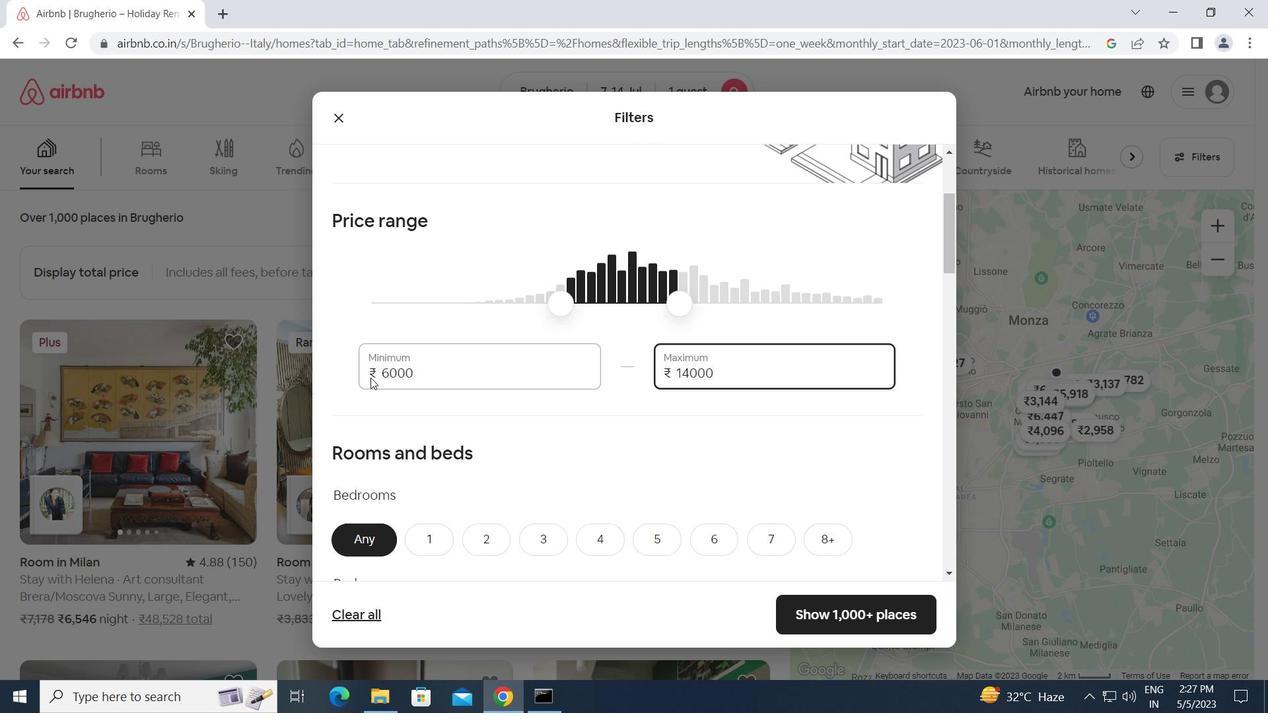 
Action: Mouse scrolled (370, 377) with delta (0, 0)
Screenshot: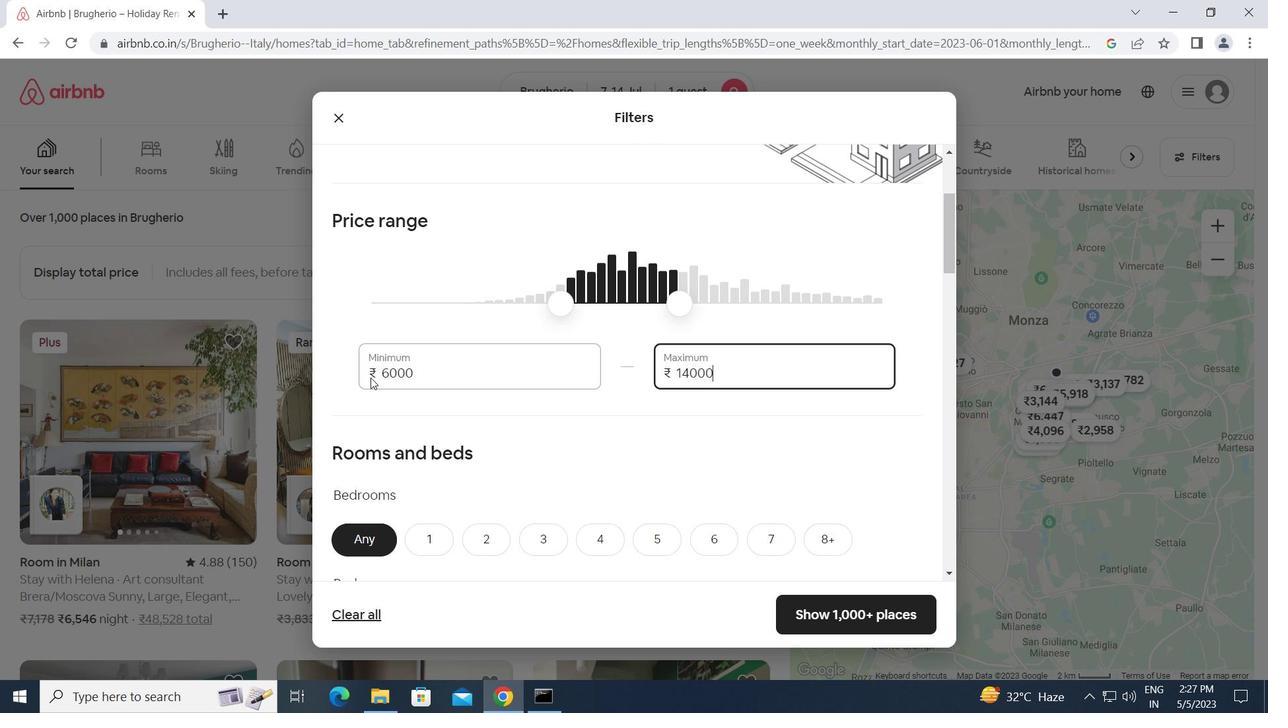 
Action: Mouse scrolled (370, 377) with delta (0, 0)
Screenshot: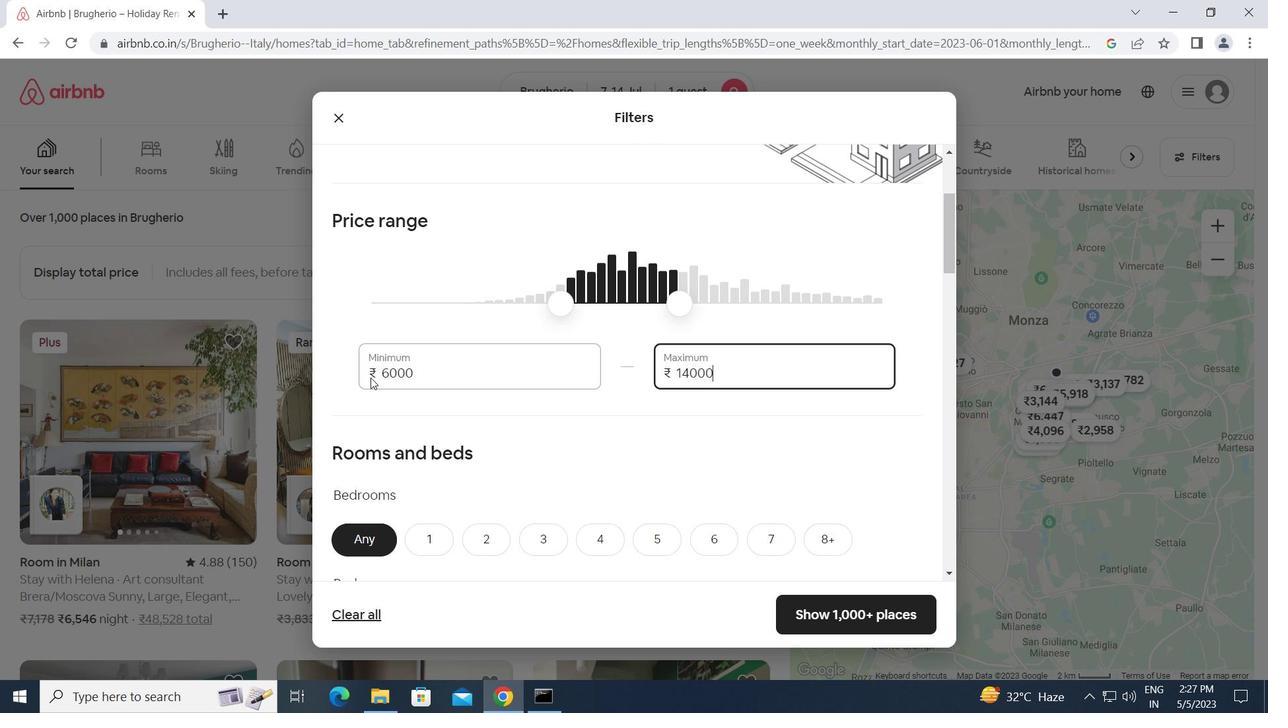 
Action: Mouse moved to (418, 287)
Screenshot: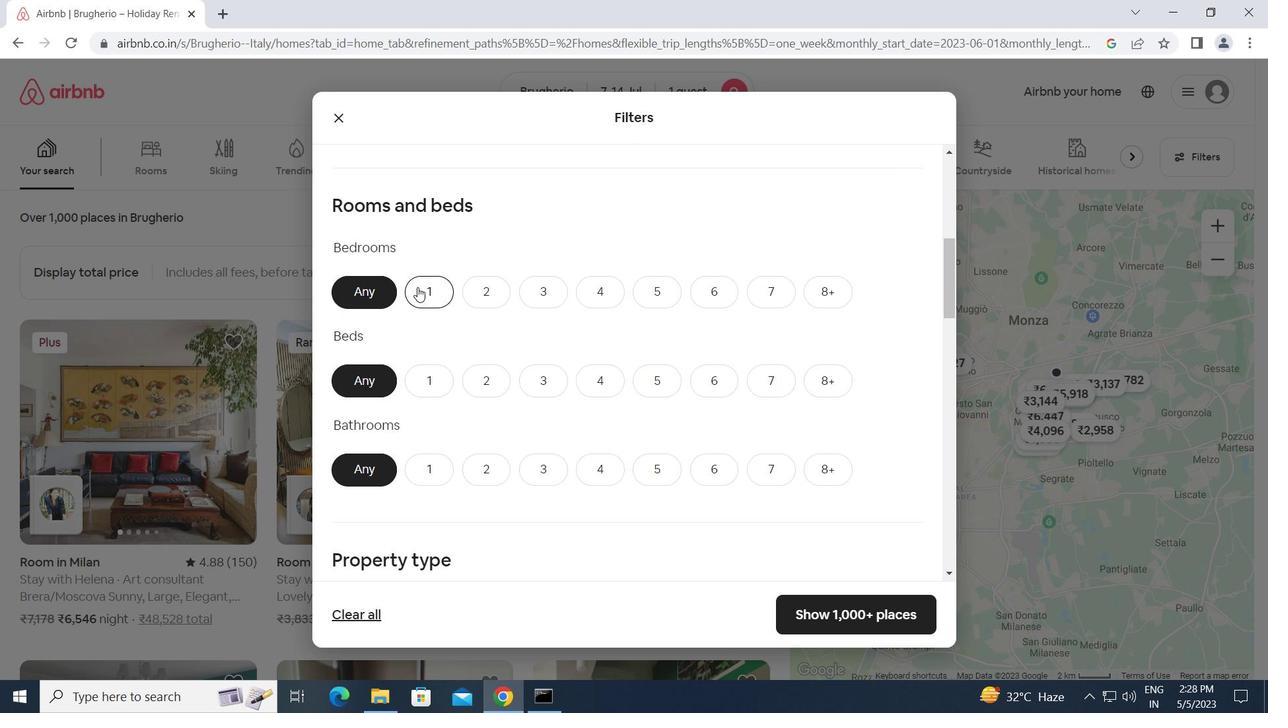
Action: Mouse pressed left at (418, 287)
Screenshot: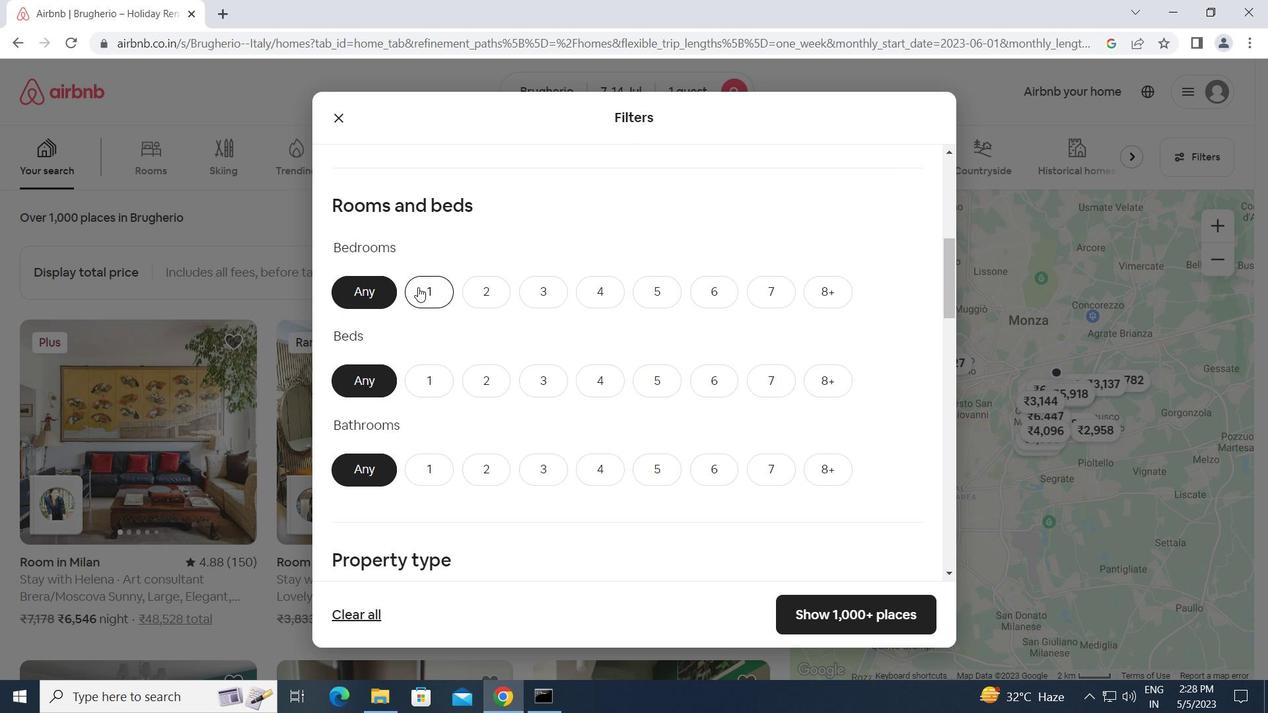 
Action: Mouse moved to (428, 377)
Screenshot: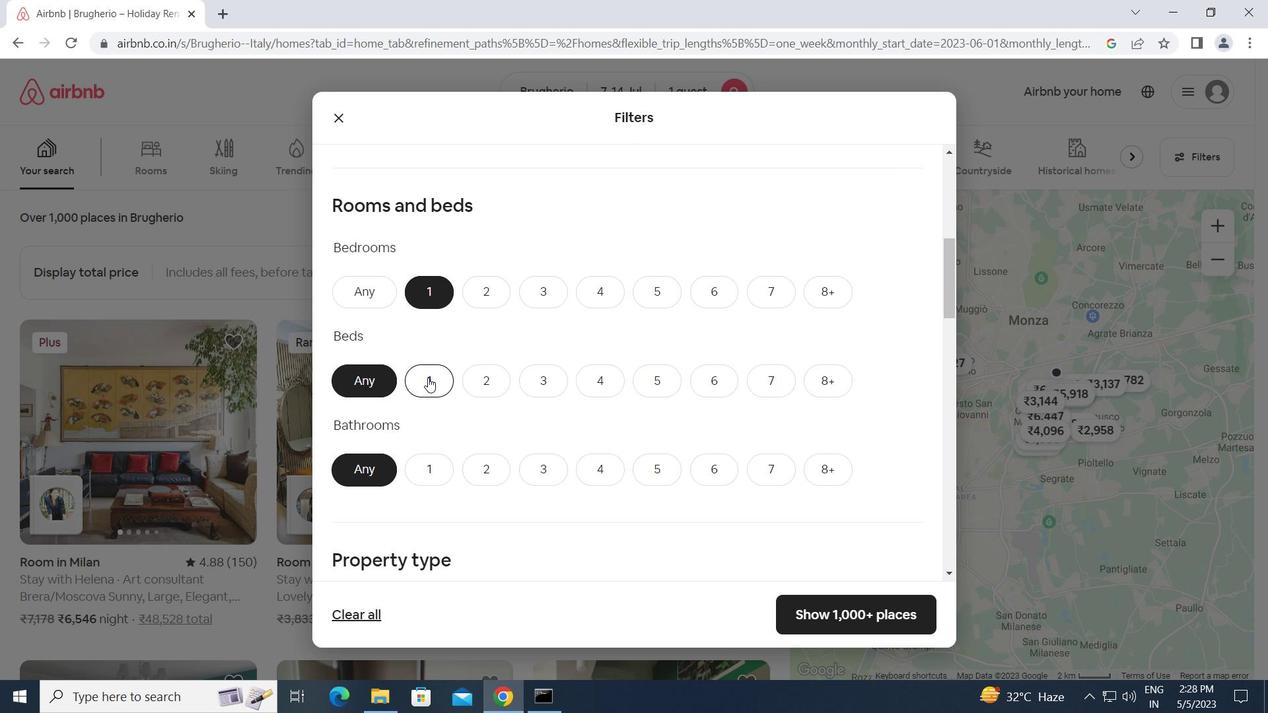
Action: Mouse pressed left at (428, 377)
Screenshot: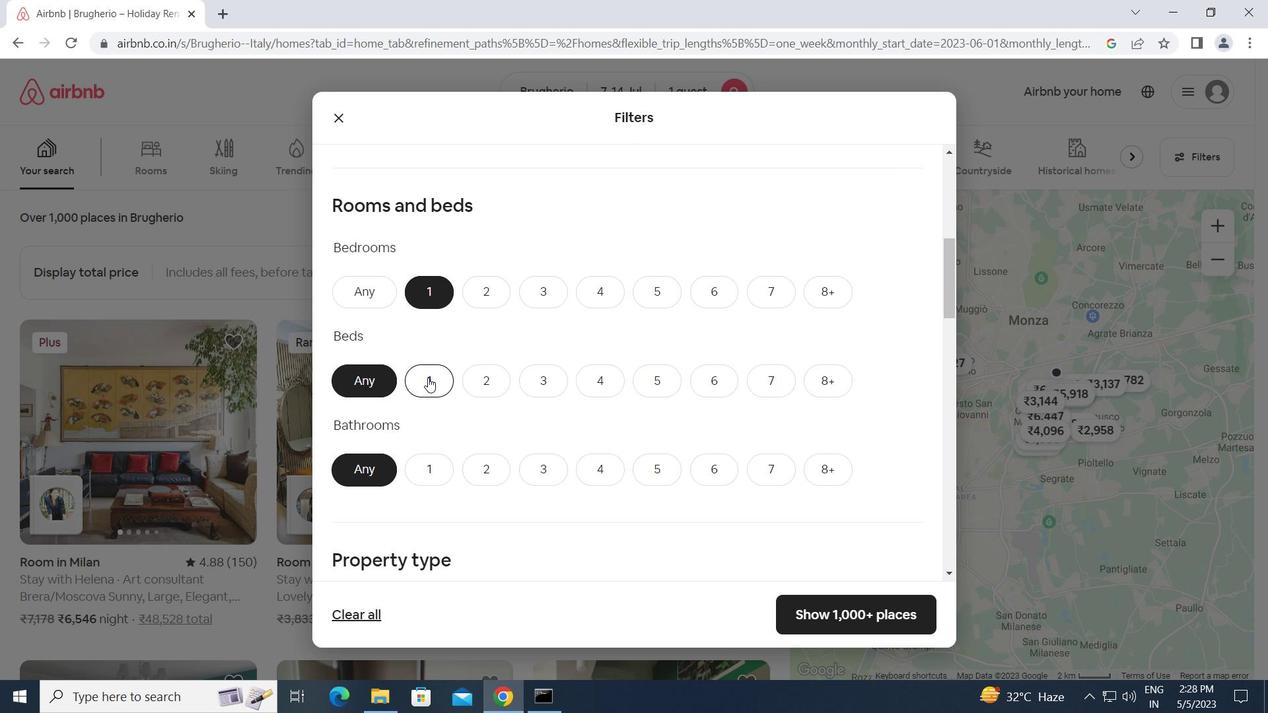 
Action: Mouse moved to (427, 466)
Screenshot: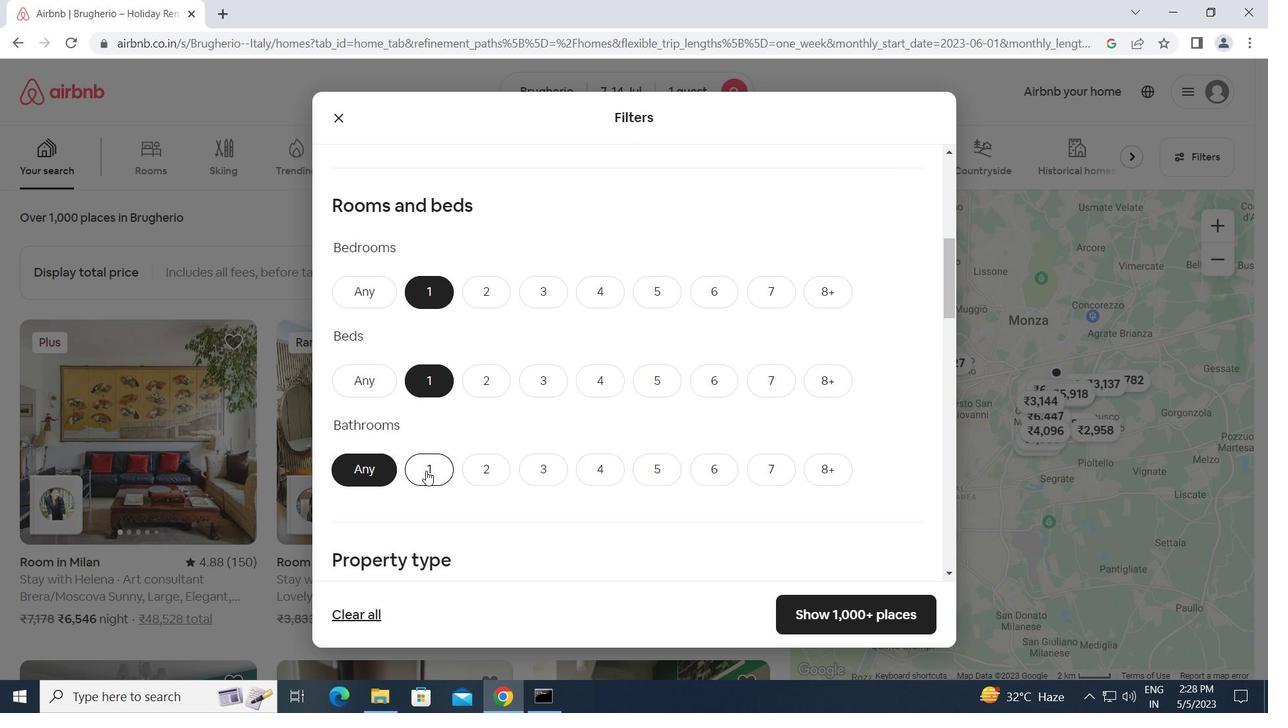 
Action: Mouse pressed left at (427, 466)
Screenshot: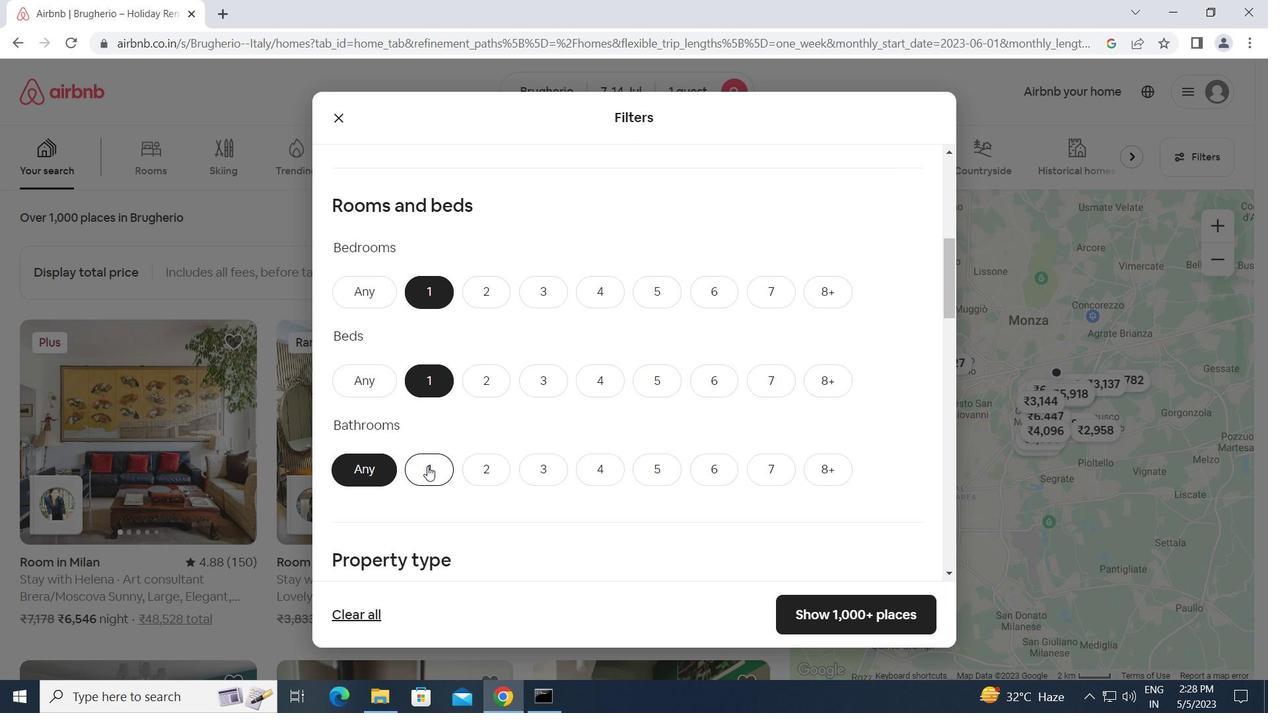 
Action: Mouse moved to (523, 491)
Screenshot: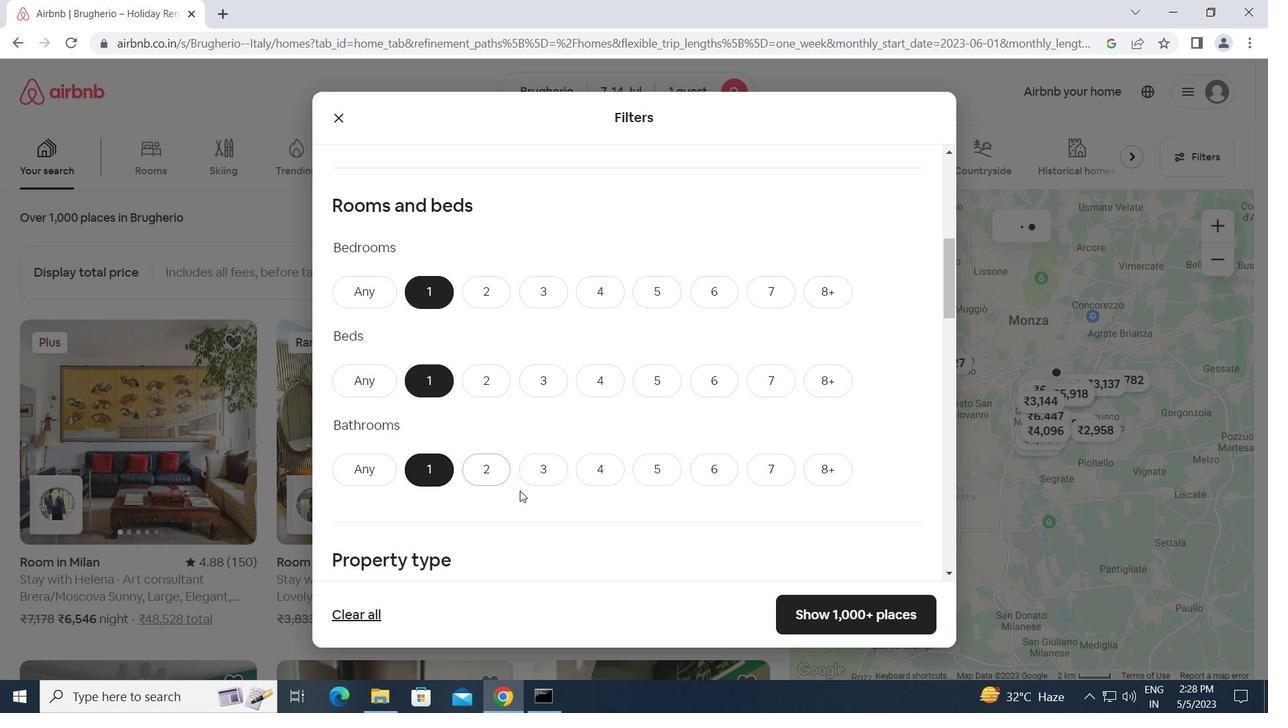 
Action: Mouse scrolled (523, 490) with delta (0, 0)
Screenshot: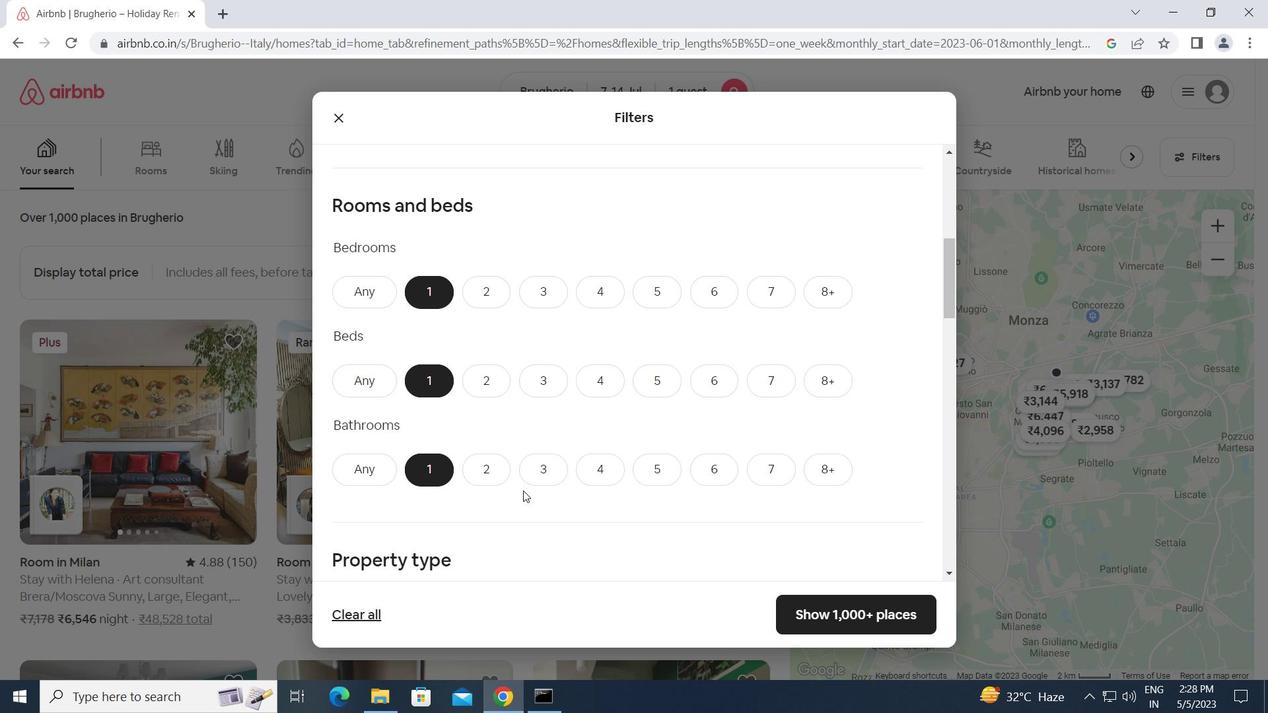 
Action: Mouse scrolled (523, 490) with delta (0, 0)
Screenshot: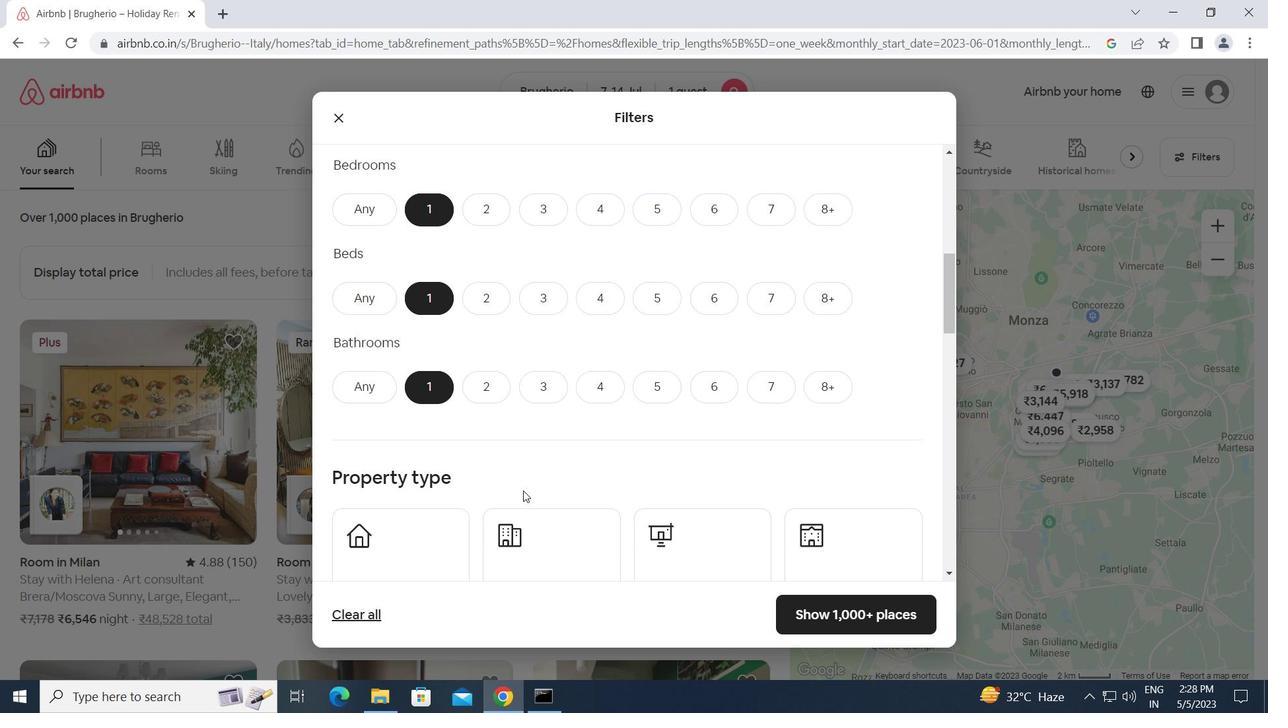 
Action: Mouse moved to (424, 480)
Screenshot: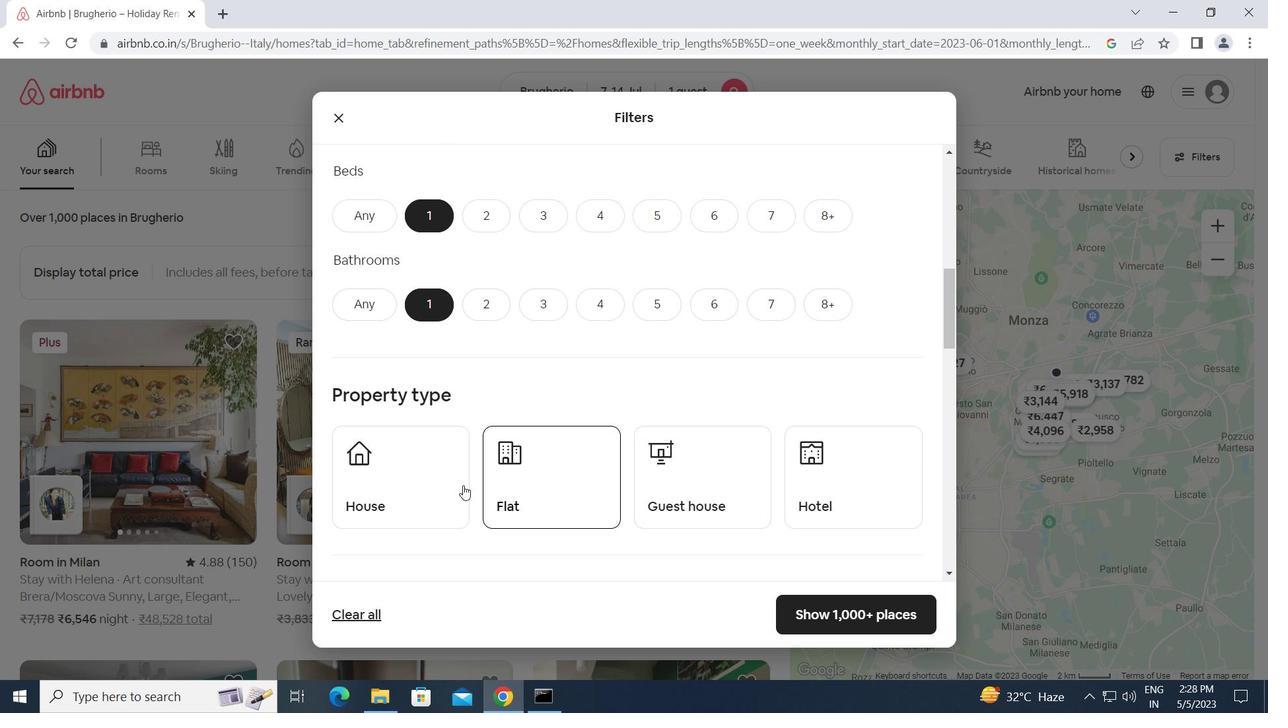 
Action: Mouse pressed left at (424, 480)
Screenshot: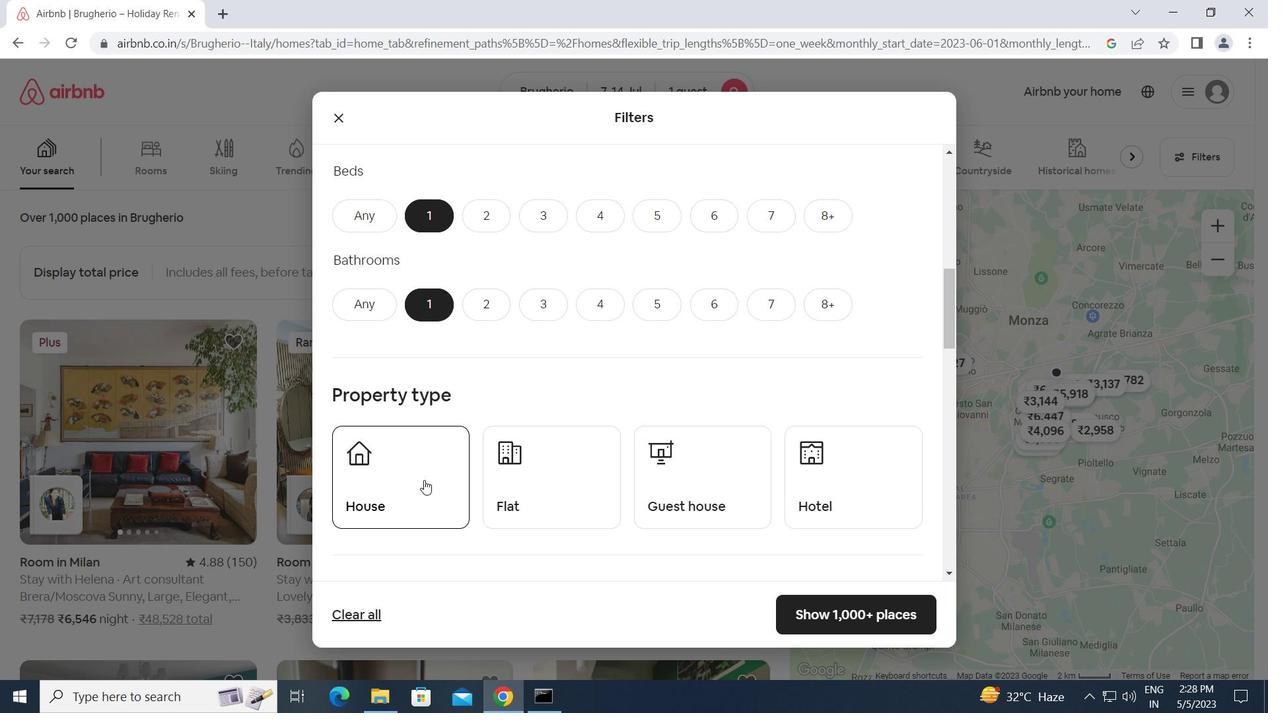 
Action: Mouse moved to (551, 466)
Screenshot: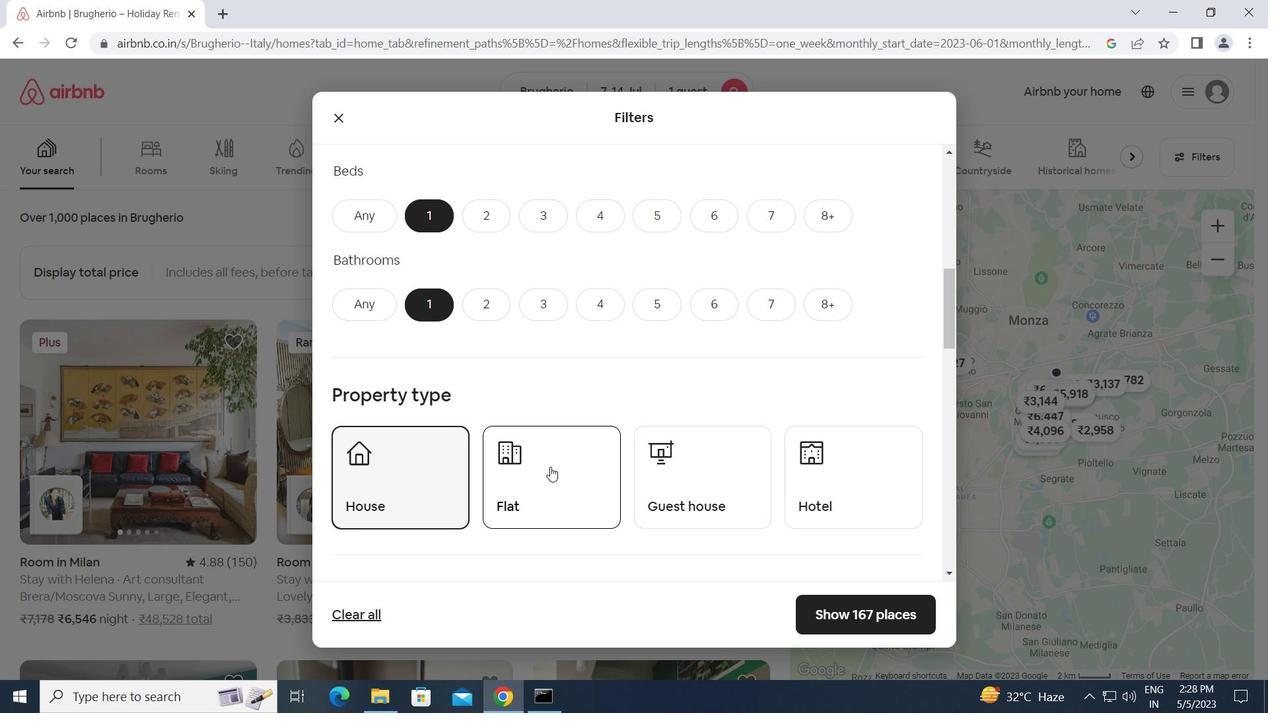 
Action: Mouse pressed left at (551, 466)
Screenshot: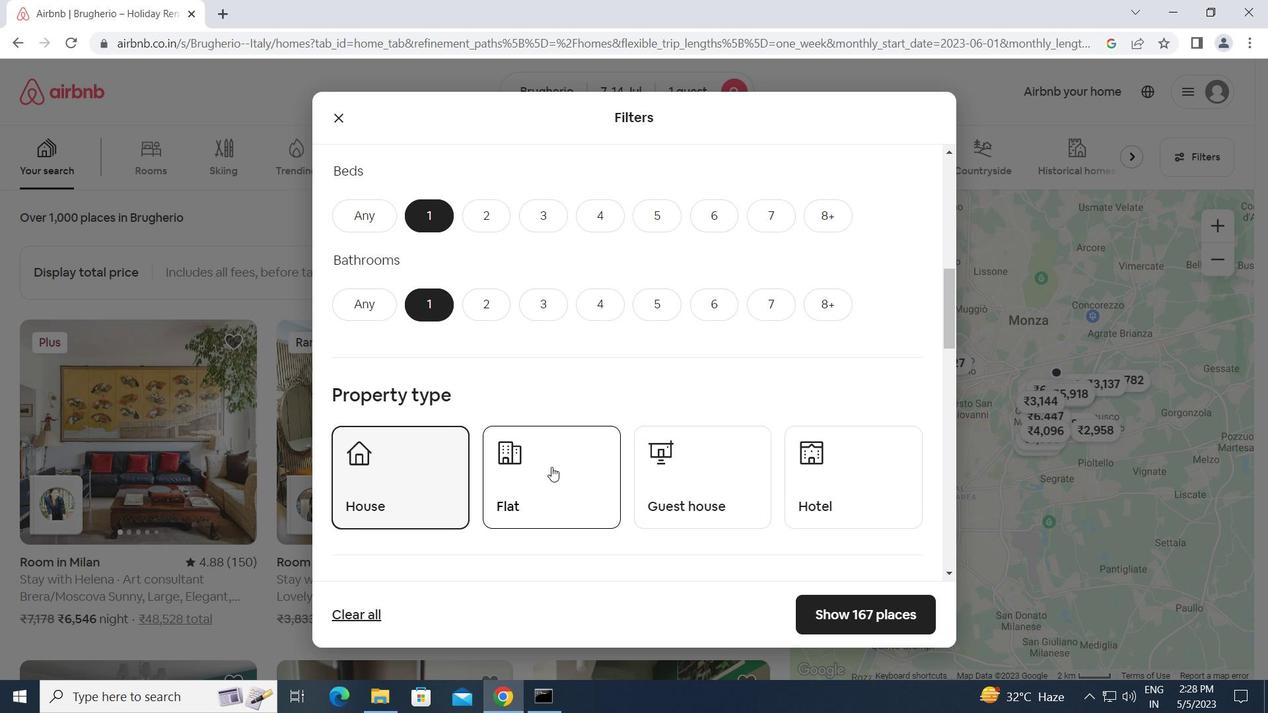 
Action: Mouse moved to (691, 457)
Screenshot: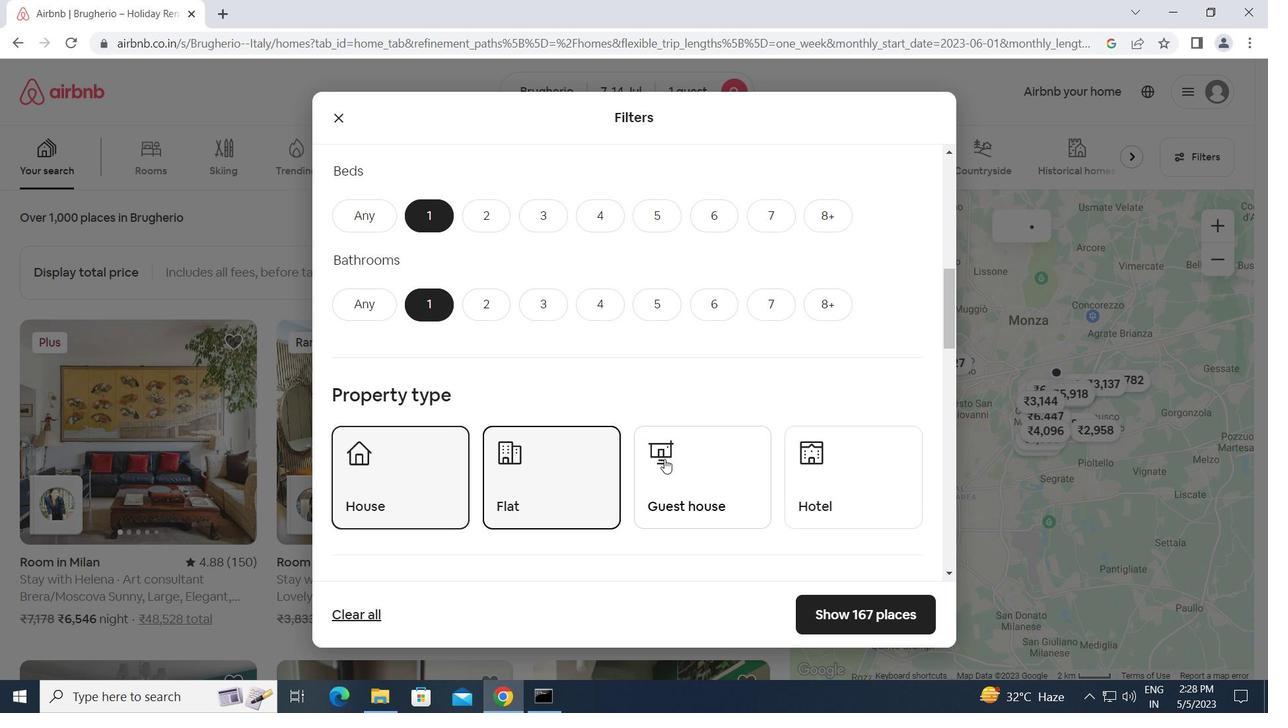 
Action: Mouse pressed left at (691, 457)
Screenshot: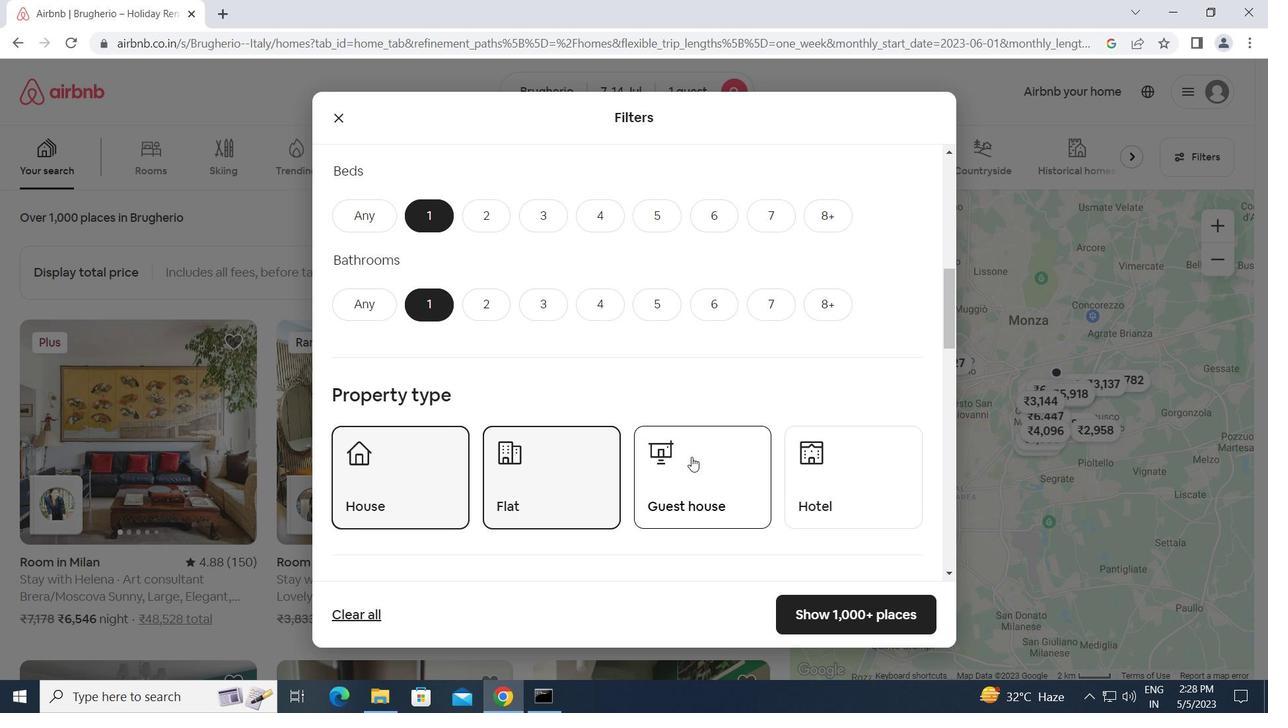
Action: Mouse moved to (838, 484)
Screenshot: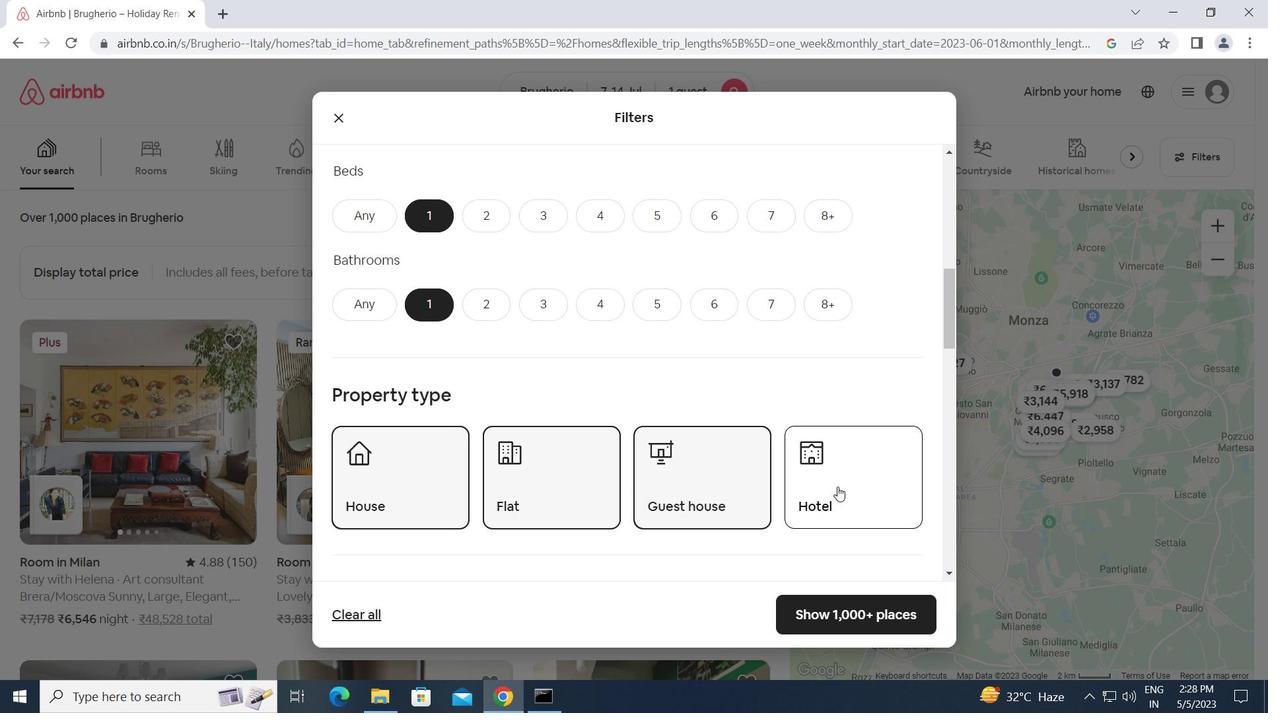 
Action: Mouse pressed left at (838, 484)
Screenshot: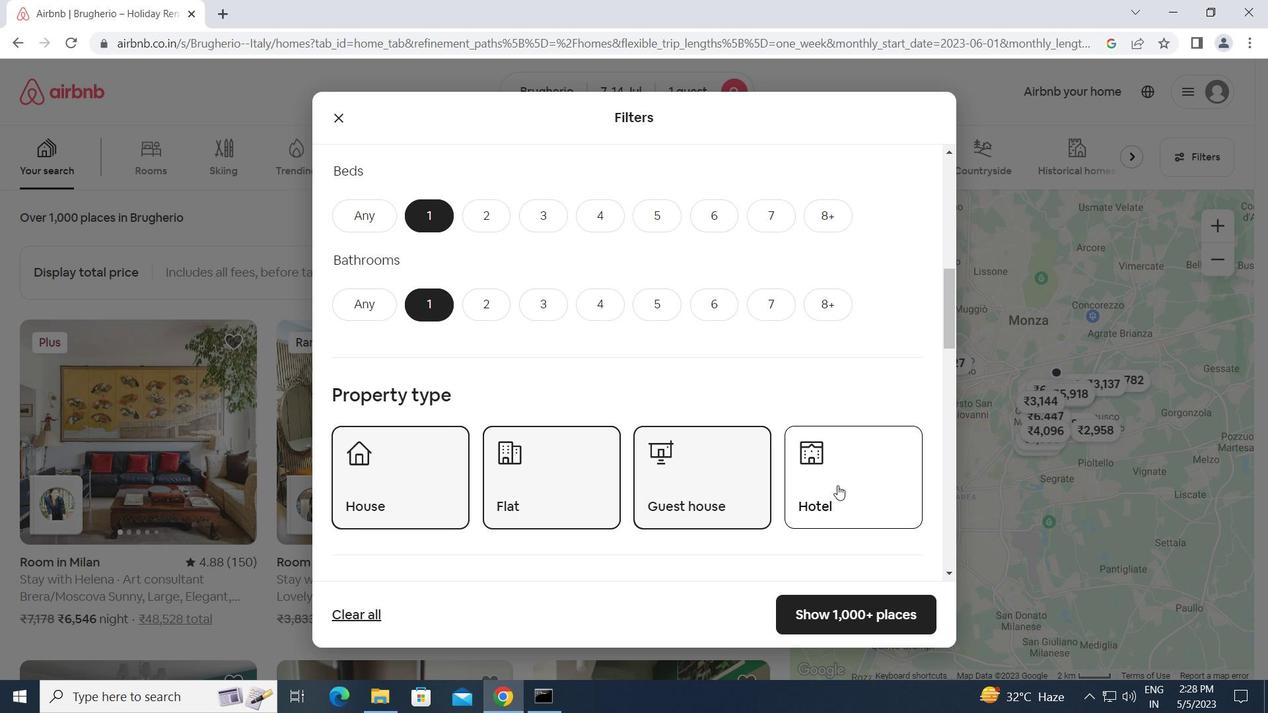 
Action: Mouse moved to (675, 504)
Screenshot: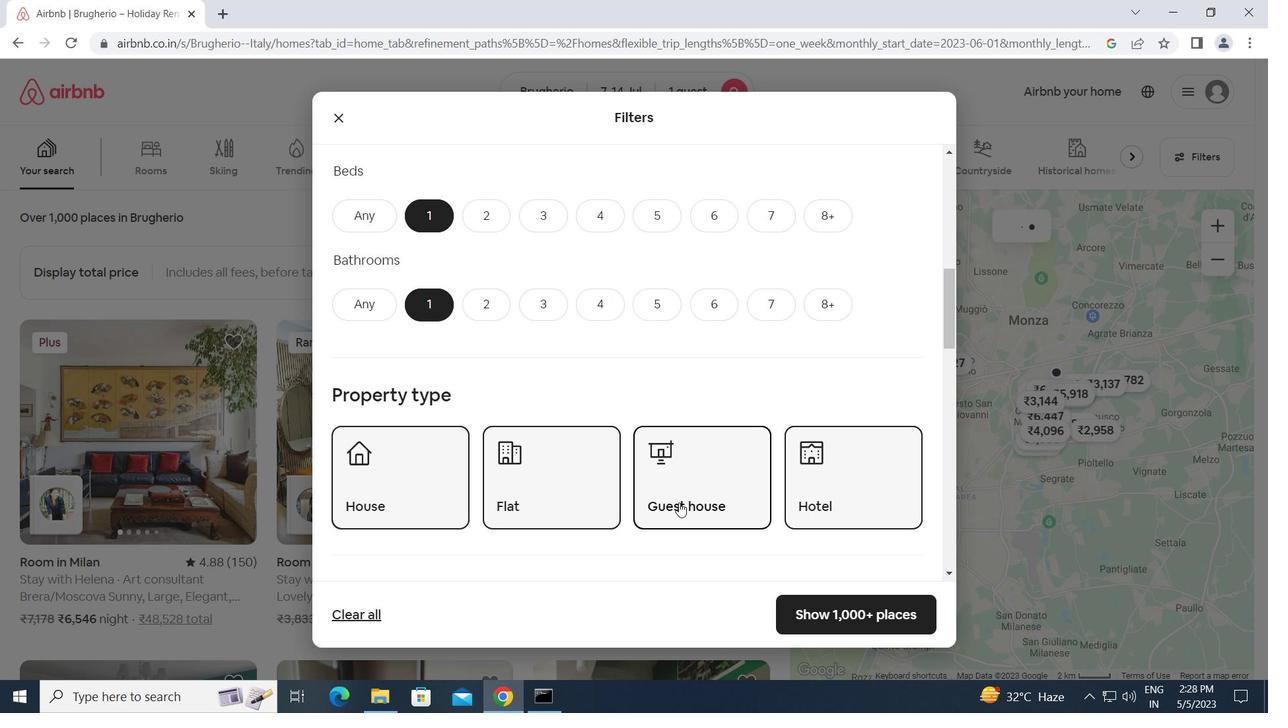
Action: Mouse scrolled (675, 503) with delta (0, 0)
Screenshot: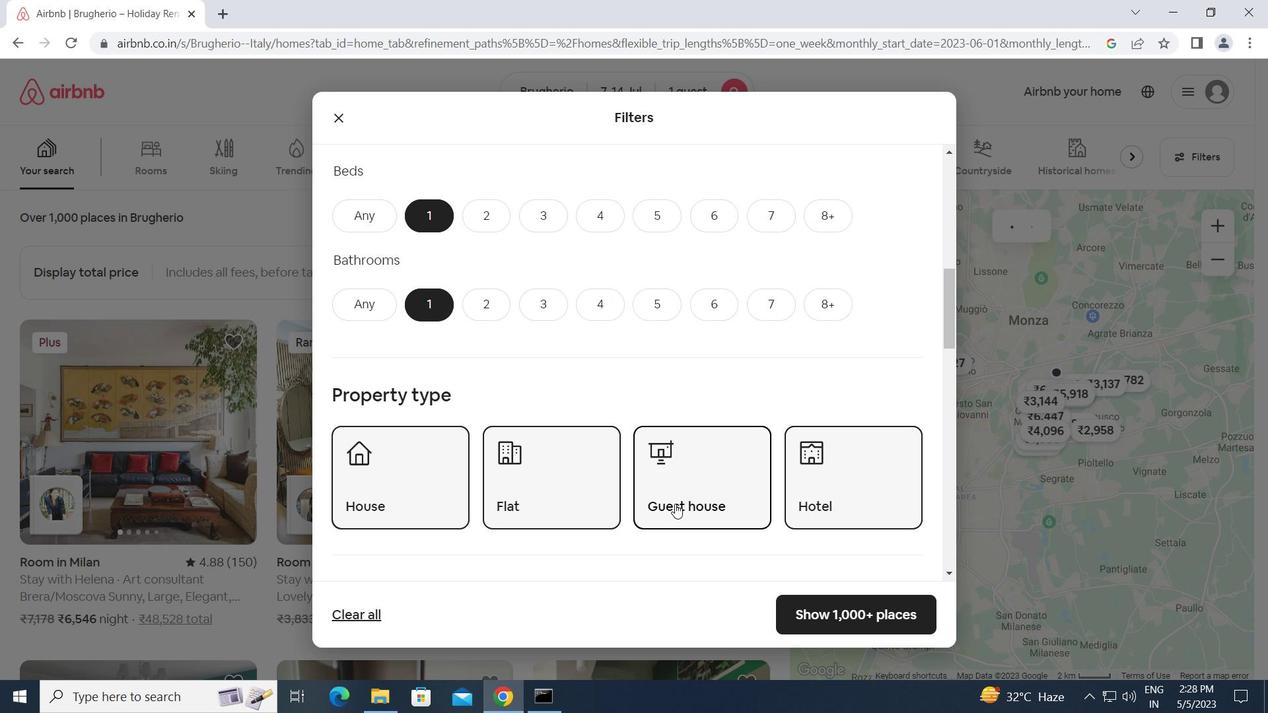 
Action: Mouse moved to (674, 504)
Screenshot: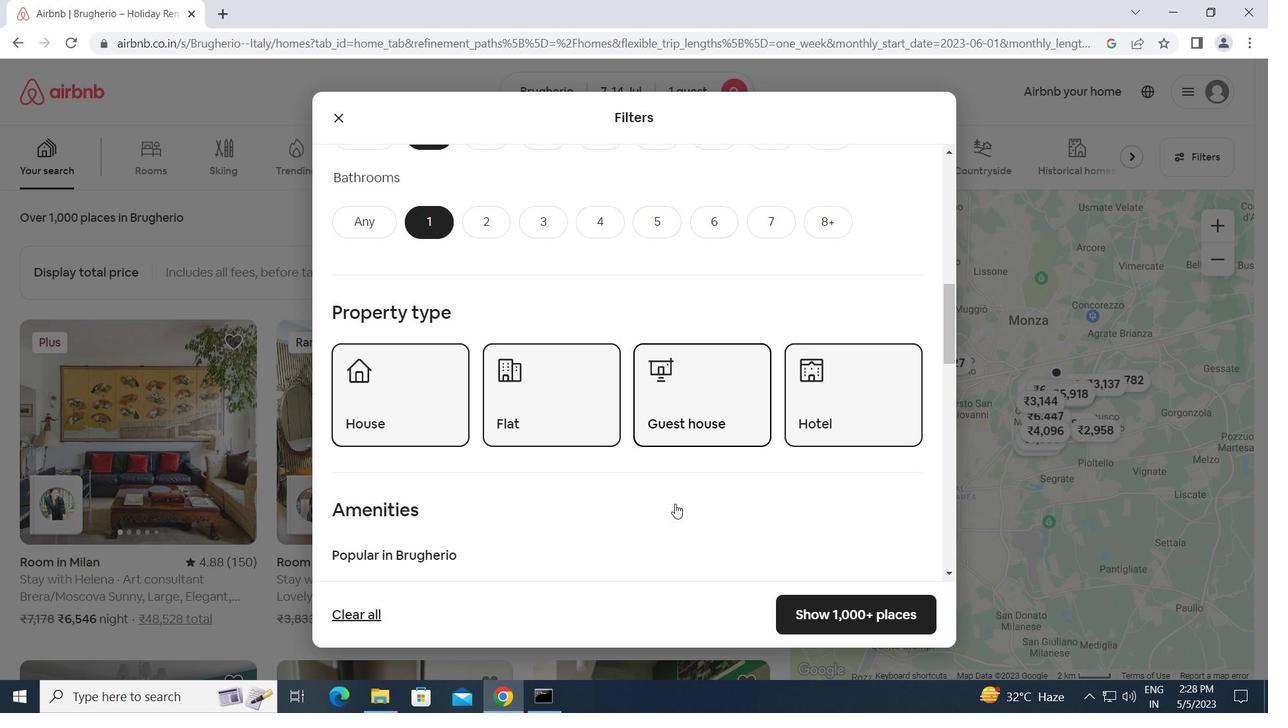 
Action: Mouse scrolled (674, 503) with delta (0, 0)
Screenshot: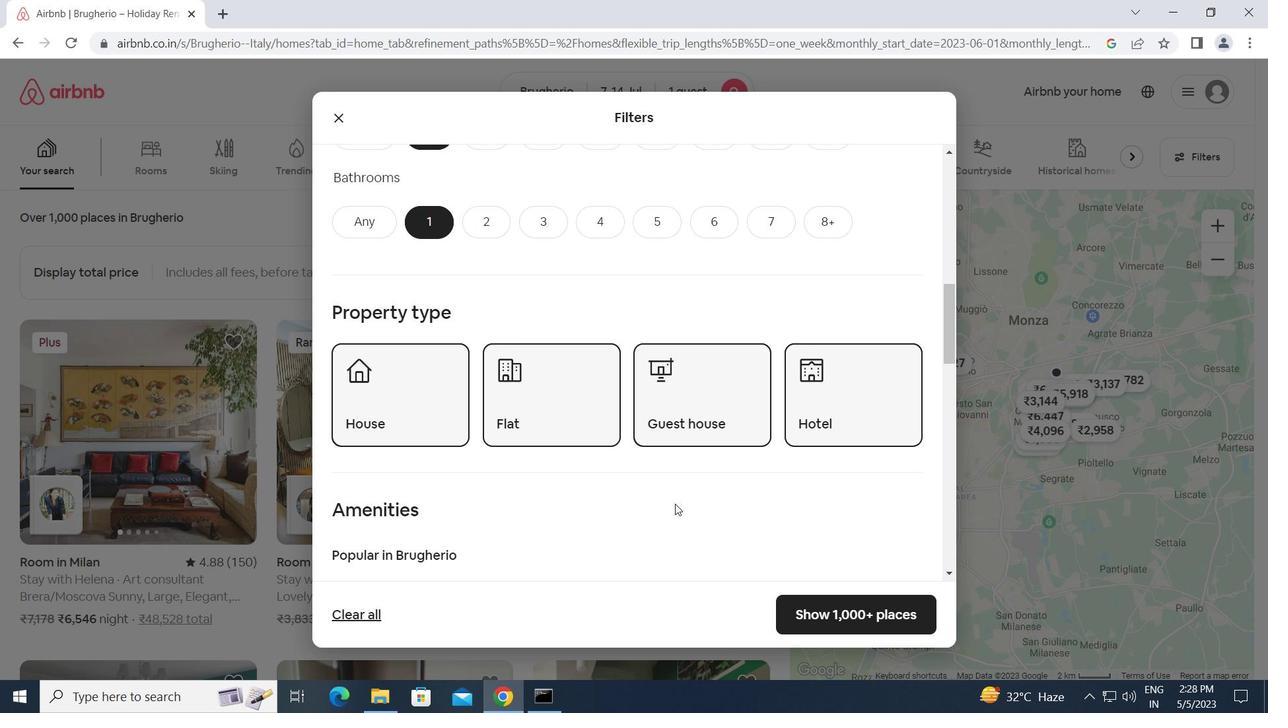
Action: Mouse scrolled (674, 503) with delta (0, 0)
Screenshot: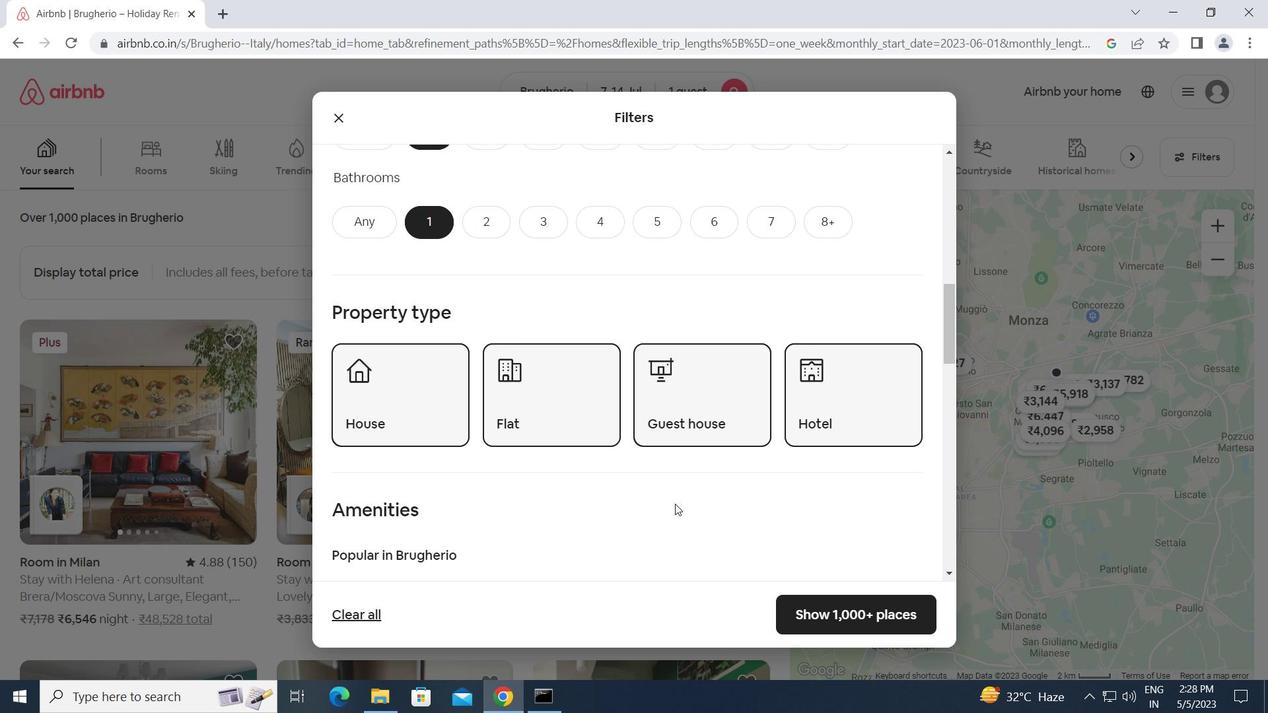 
Action: Mouse scrolled (674, 503) with delta (0, 0)
Screenshot: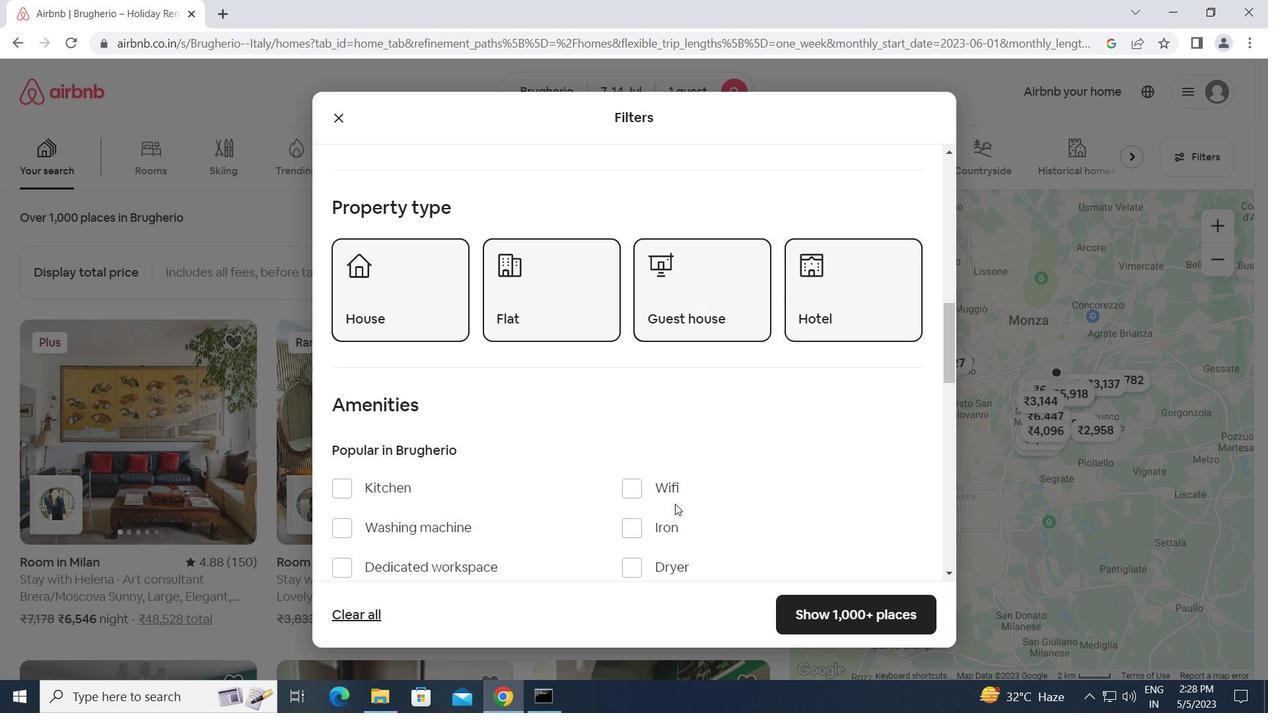 
Action: Mouse moved to (626, 341)
Screenshot: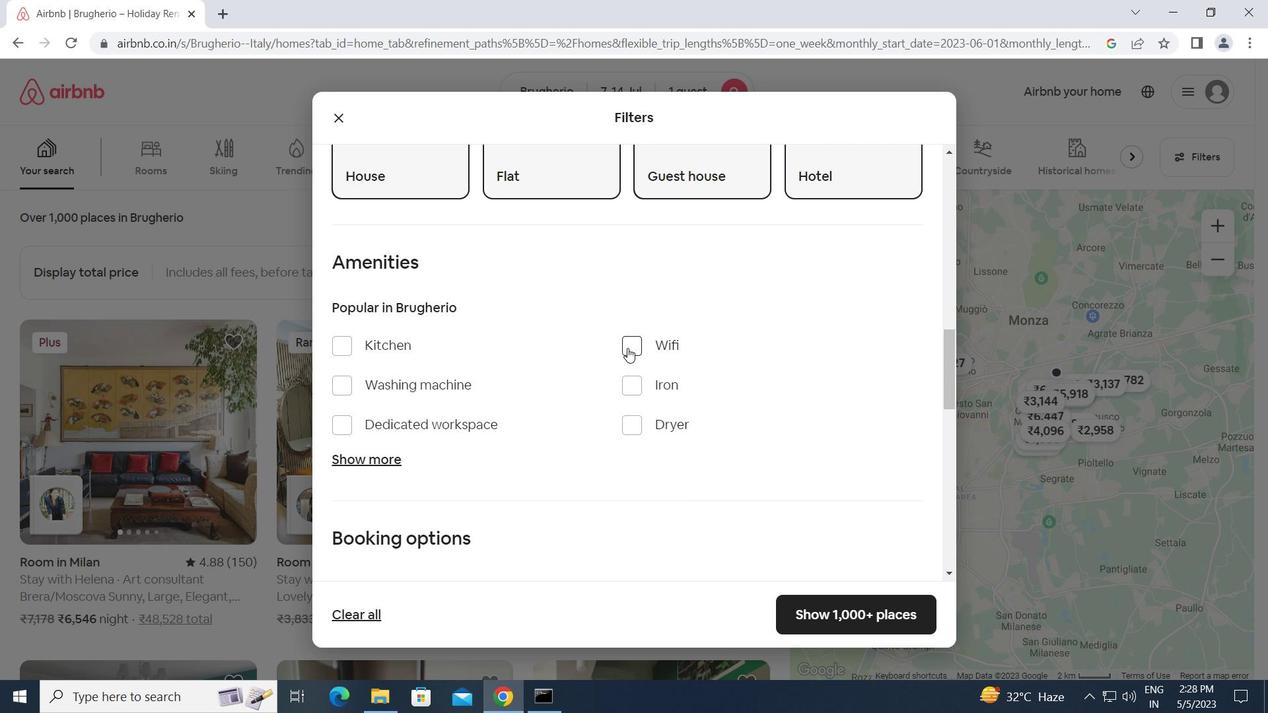 
Action: Mouse pressed left at (626, 341)
Screenshot: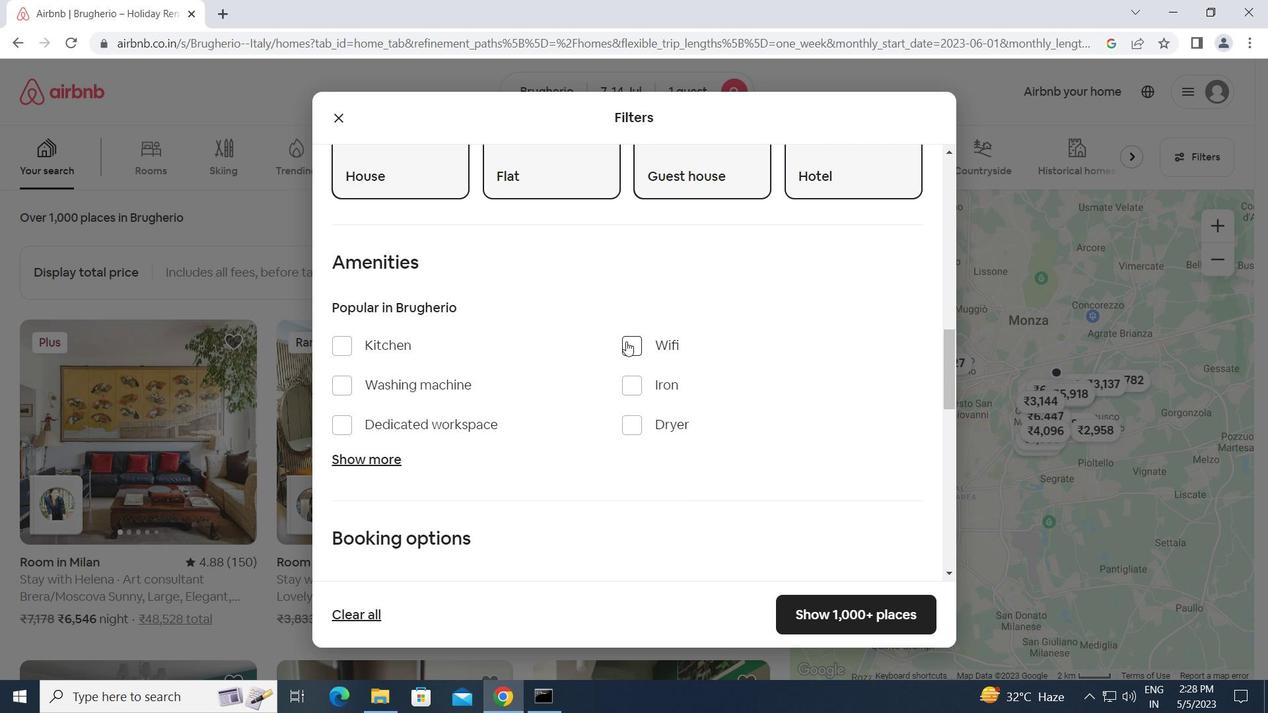 
Action: Mouse moved to (336, 381)
Screenshot: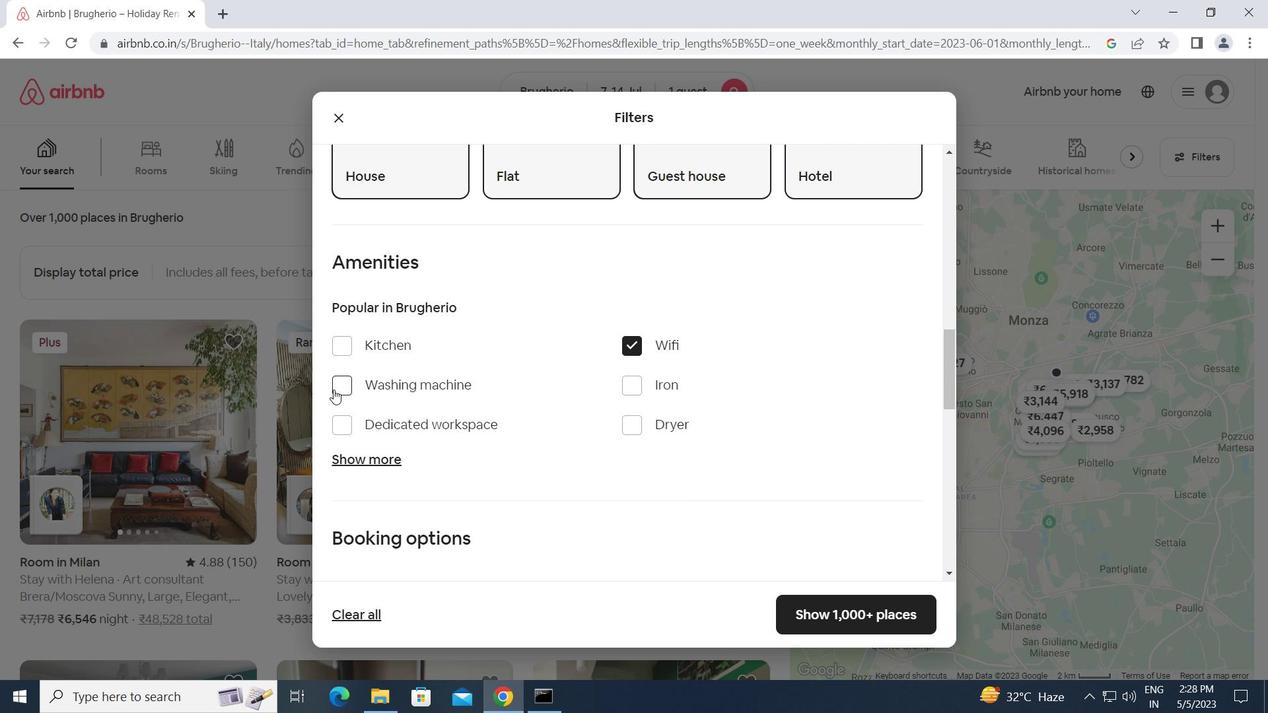 
Action: Mouse pressed left at (336, 381)
Screenshot: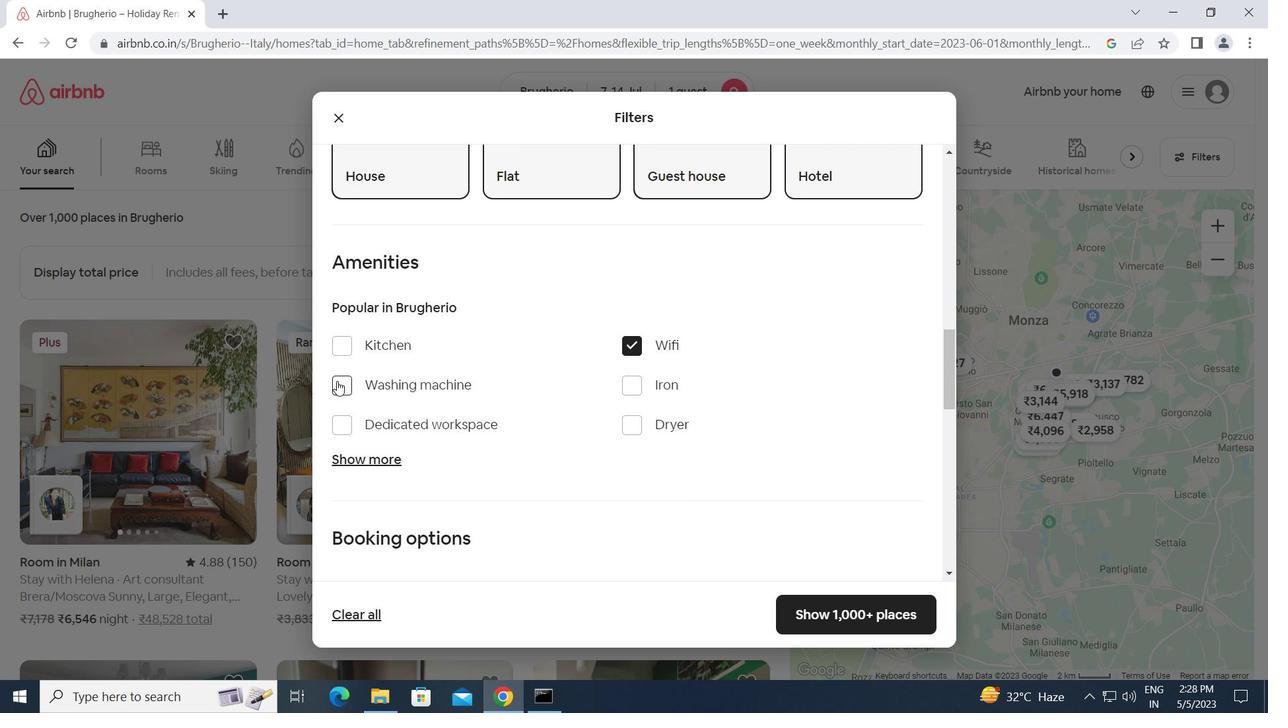 
Action: Mouse moved to (518, 398)
Screenshot: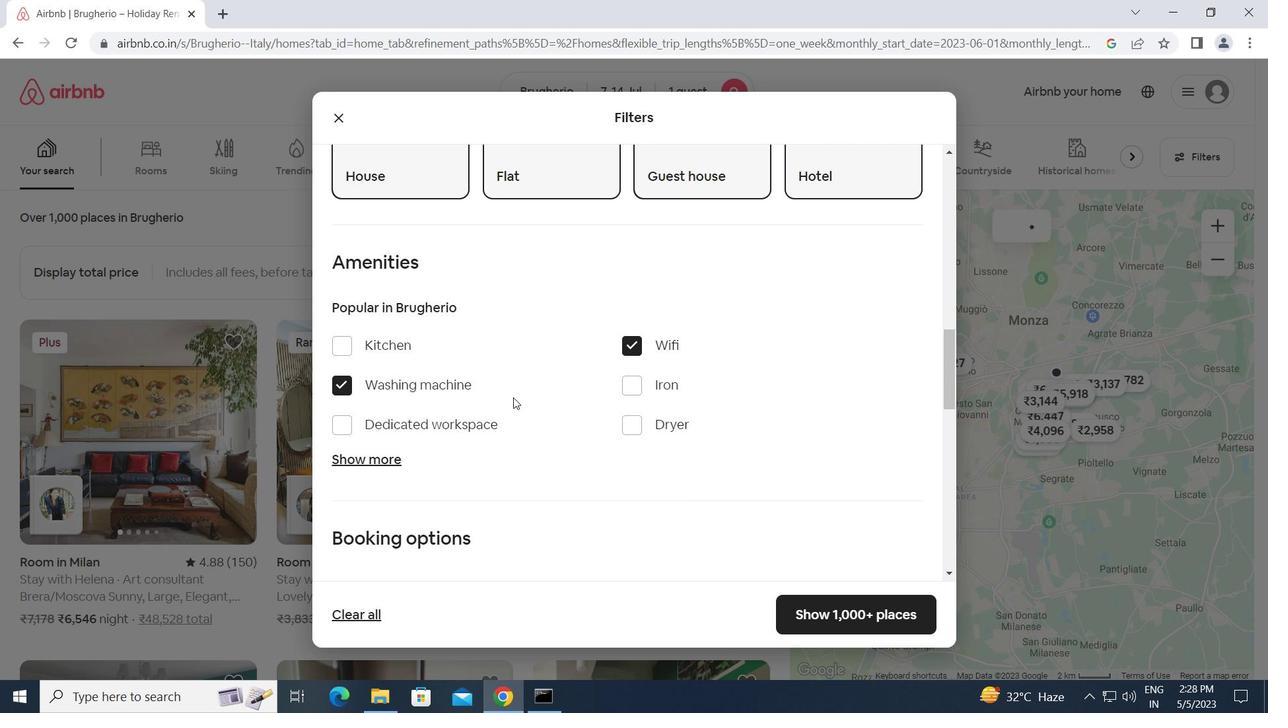 
Action: Mouse scrolled (518, 397) with delta (0, 0)
Screenshot: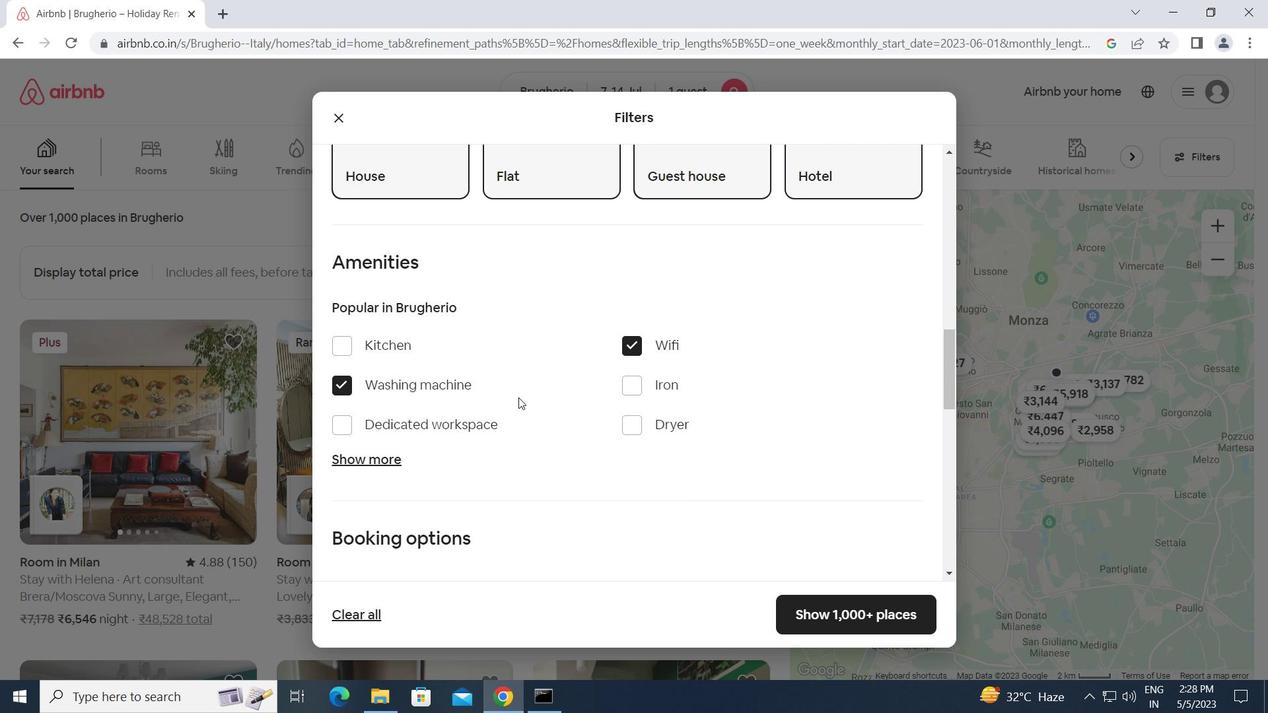 
Action: Mouse scrolled (518, 397) with delta (0, 0)
Screenshot: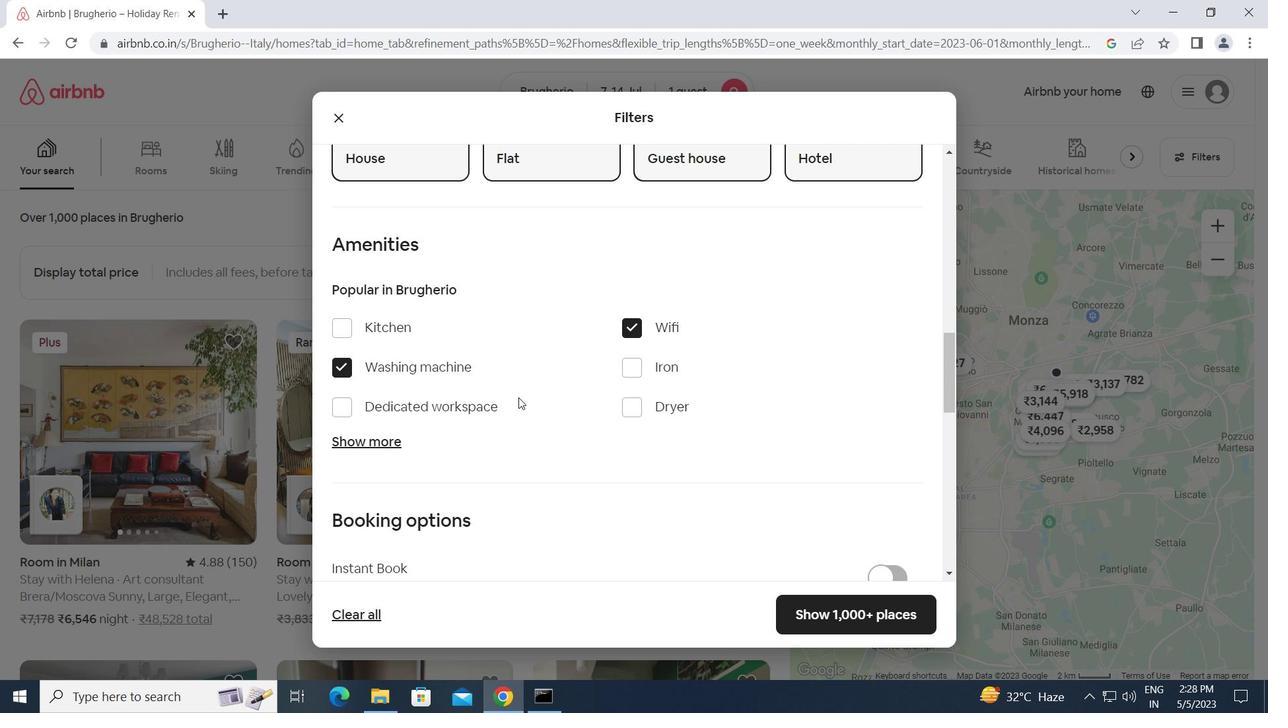 
Action: Mouse scrolled (518, 397) with delta (0, 0)
Screenshot: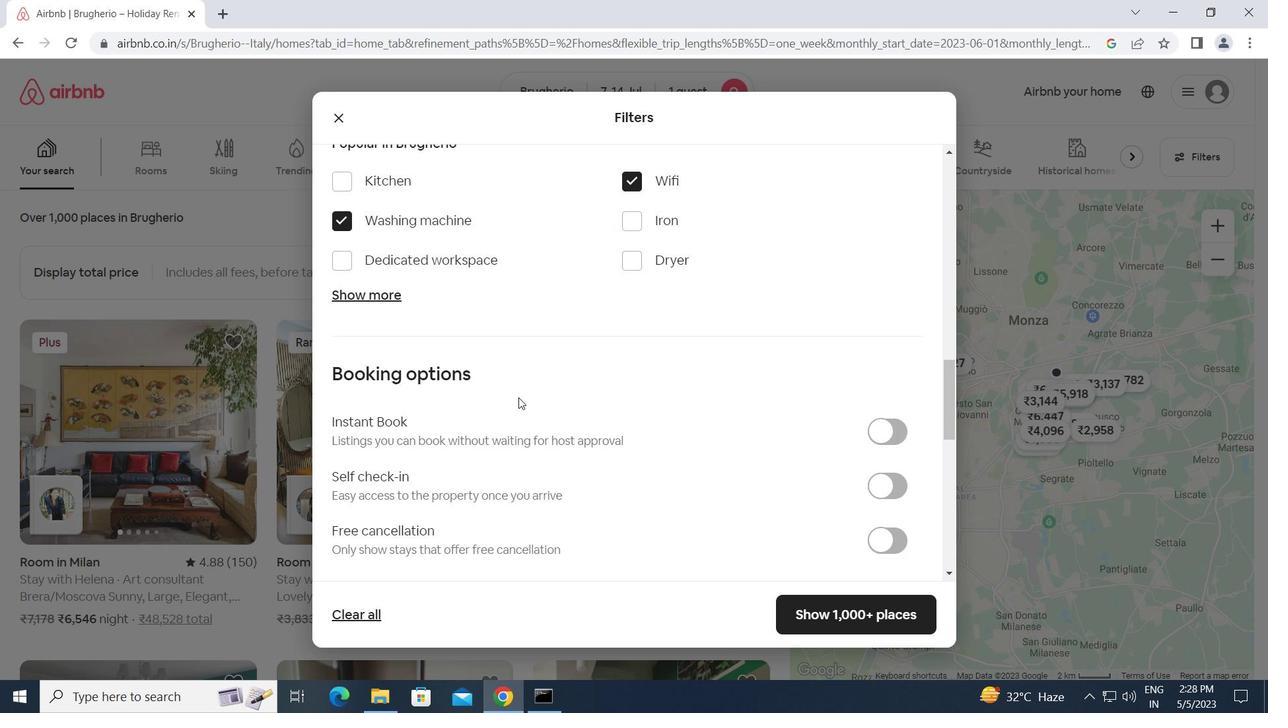 
Action: Mouse moved to (890, 395)
Screenshot: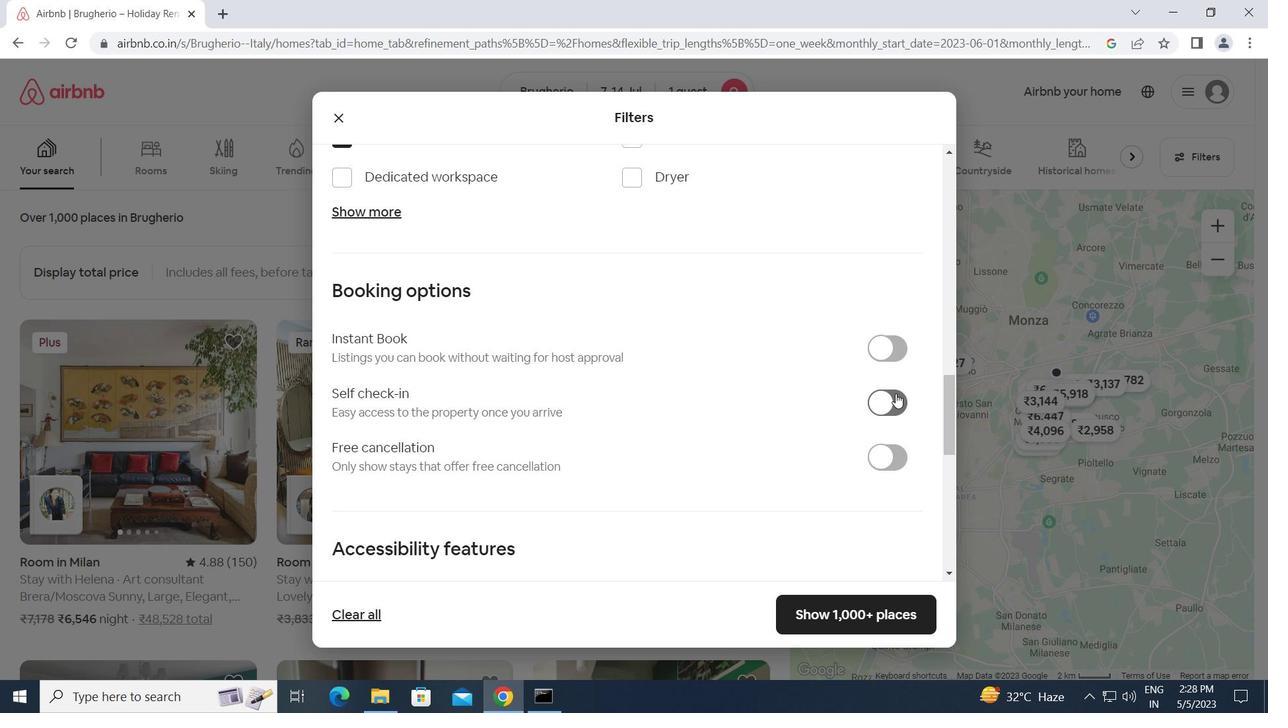 
Action: Mouse pressed left at (890, 395)
Screenshot: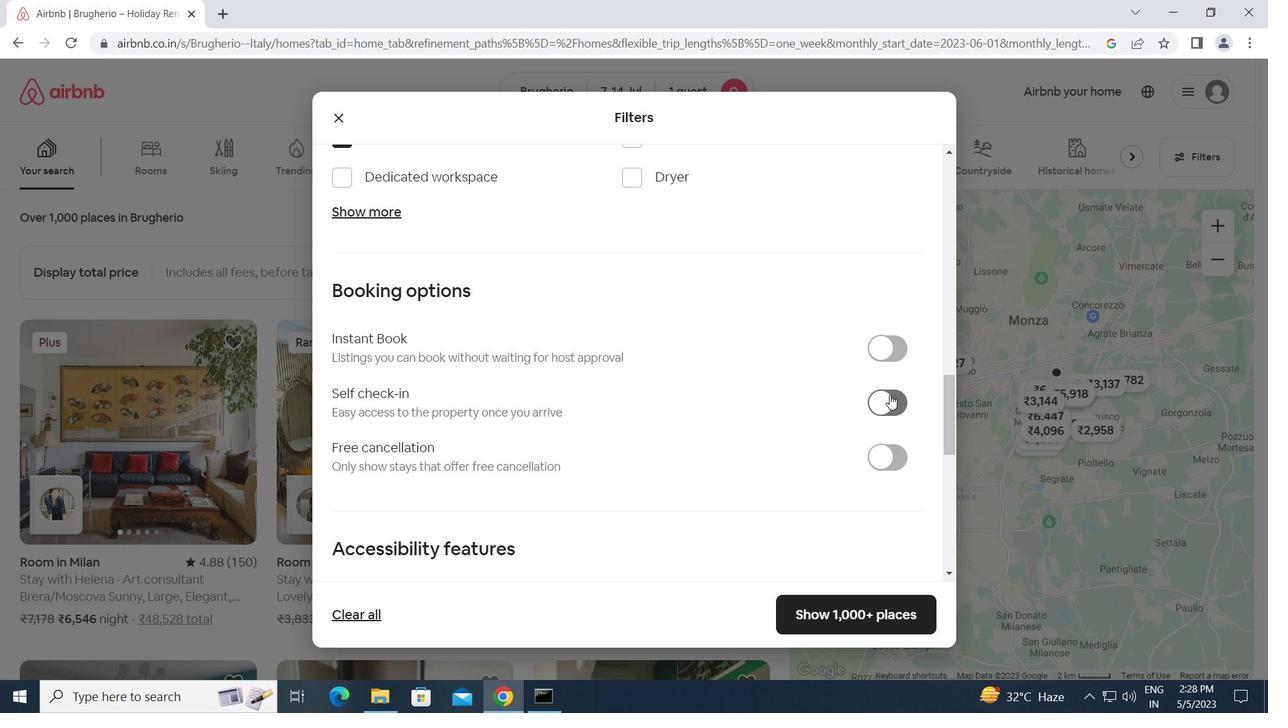 
Action: Mouse moved to (734, 414)
Screenshot: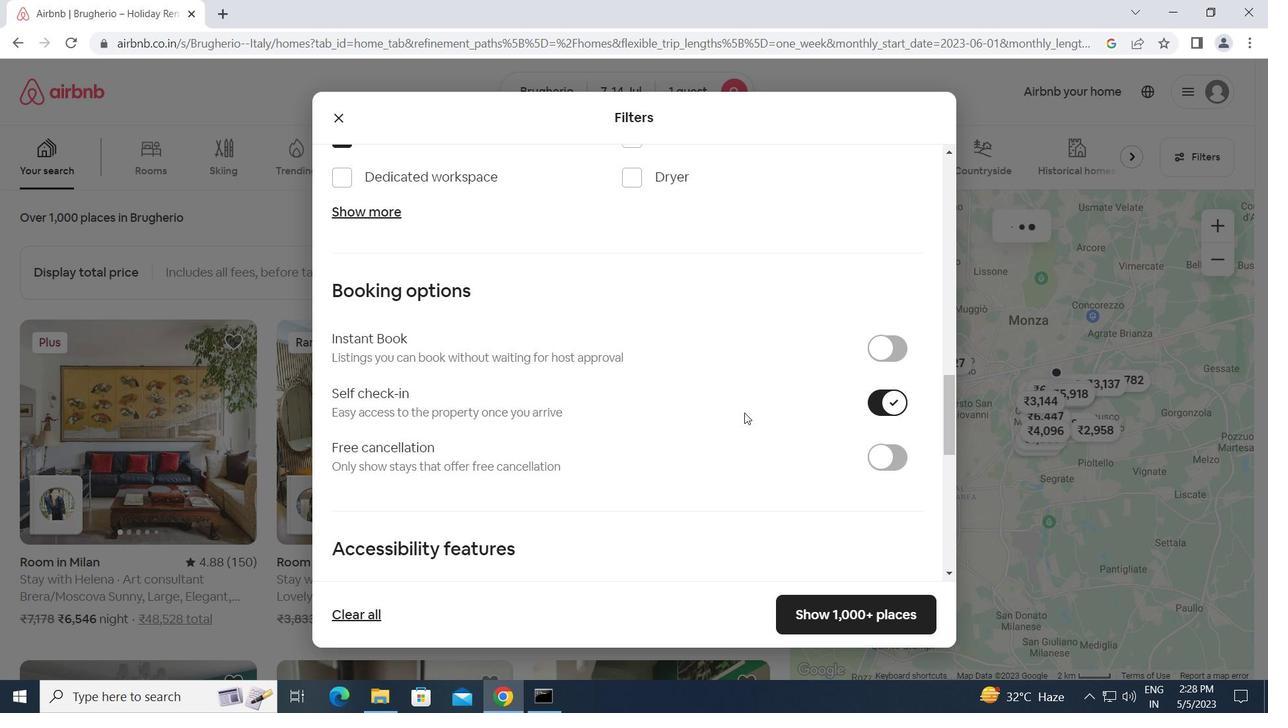 
Action: Mouse scrolled (734, 414) with delta (0, 0)
Screenshot: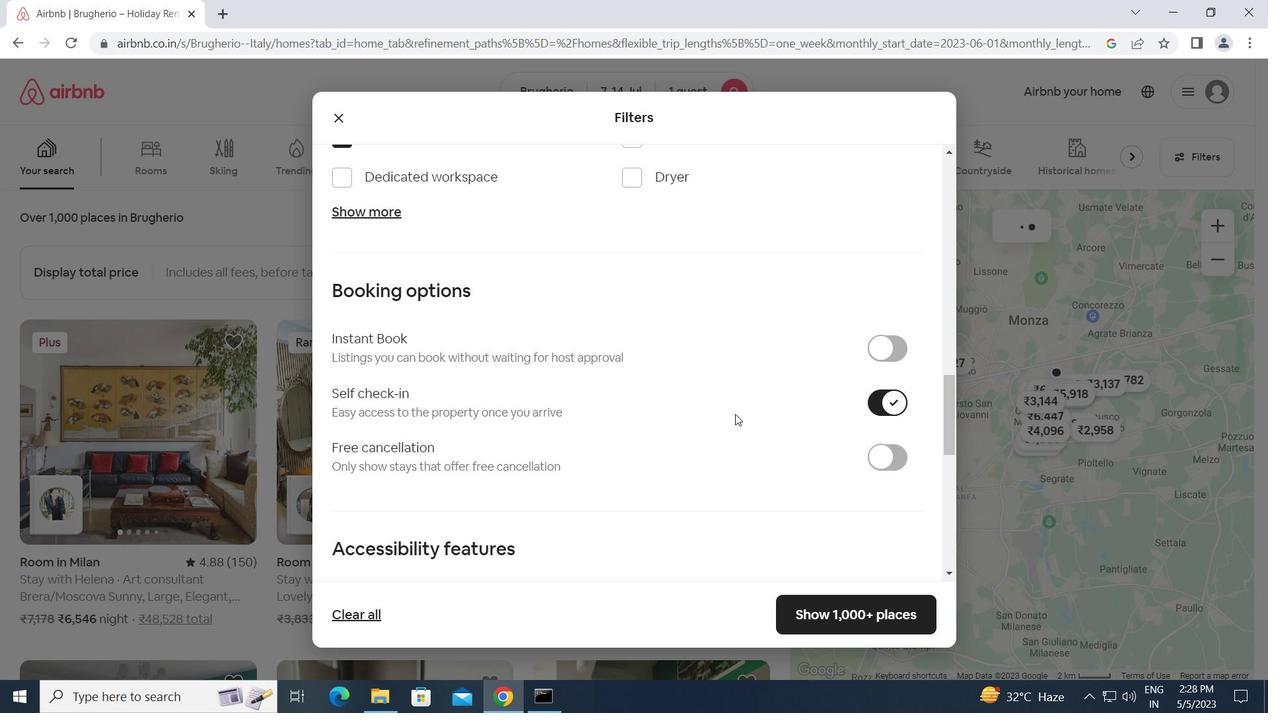
Action: Mouse moved to (733, 414)
Screenshot: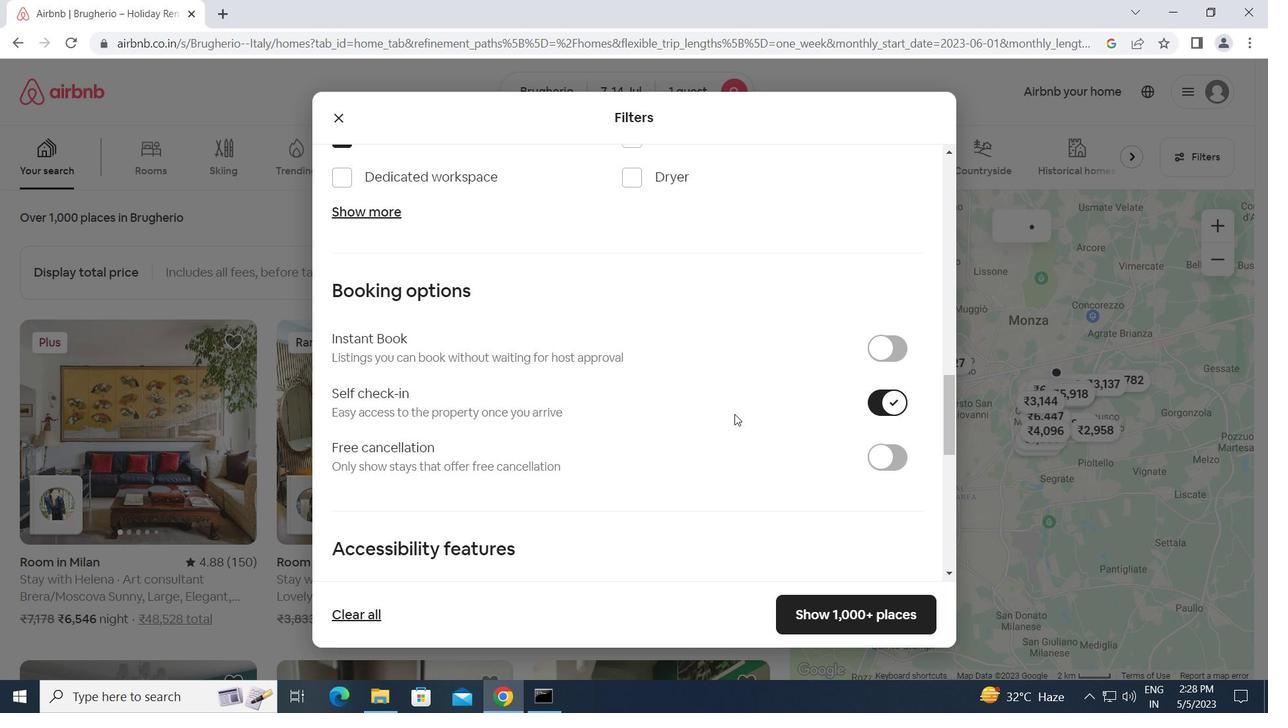 
Action: Mouse scrolled (733, 414) with delta (0, 0)
Screenshot: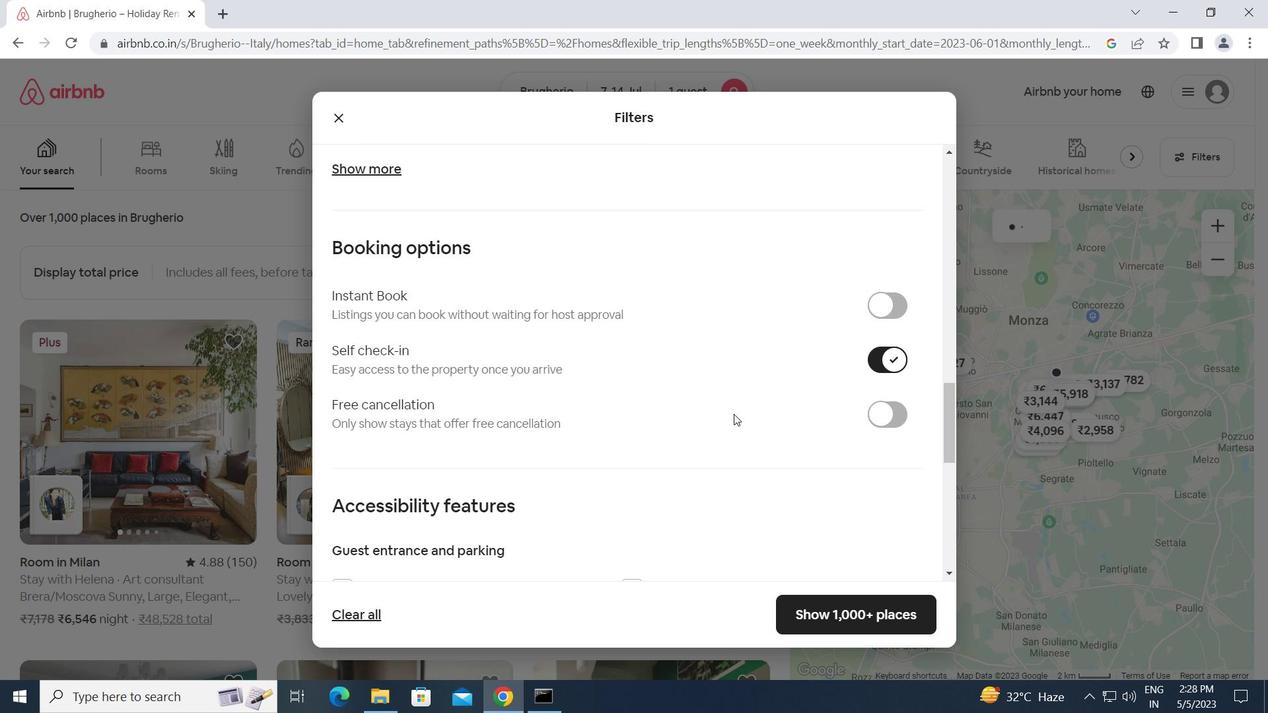 
Action: Mouse scrolled (733, 414) with delta (0, 0)
Screenshot: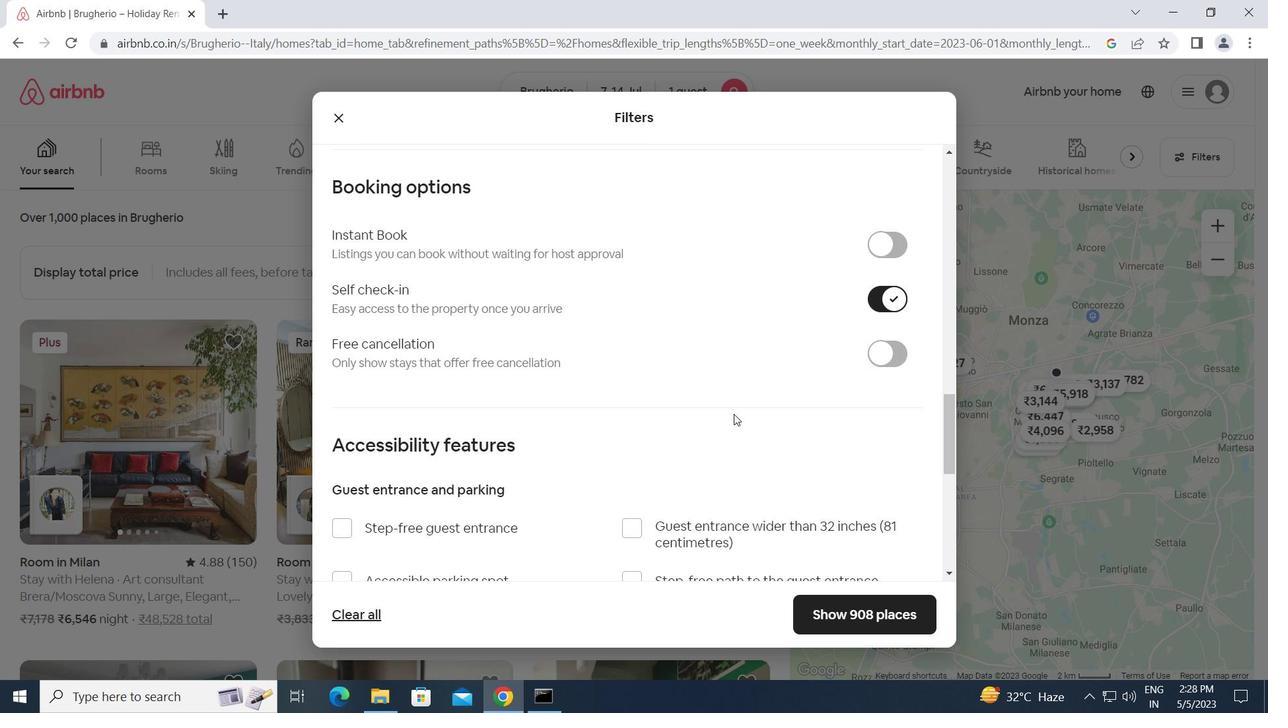 
Action: Mouse scrolled (733, 414) with delta (0, 0)
Screenshot: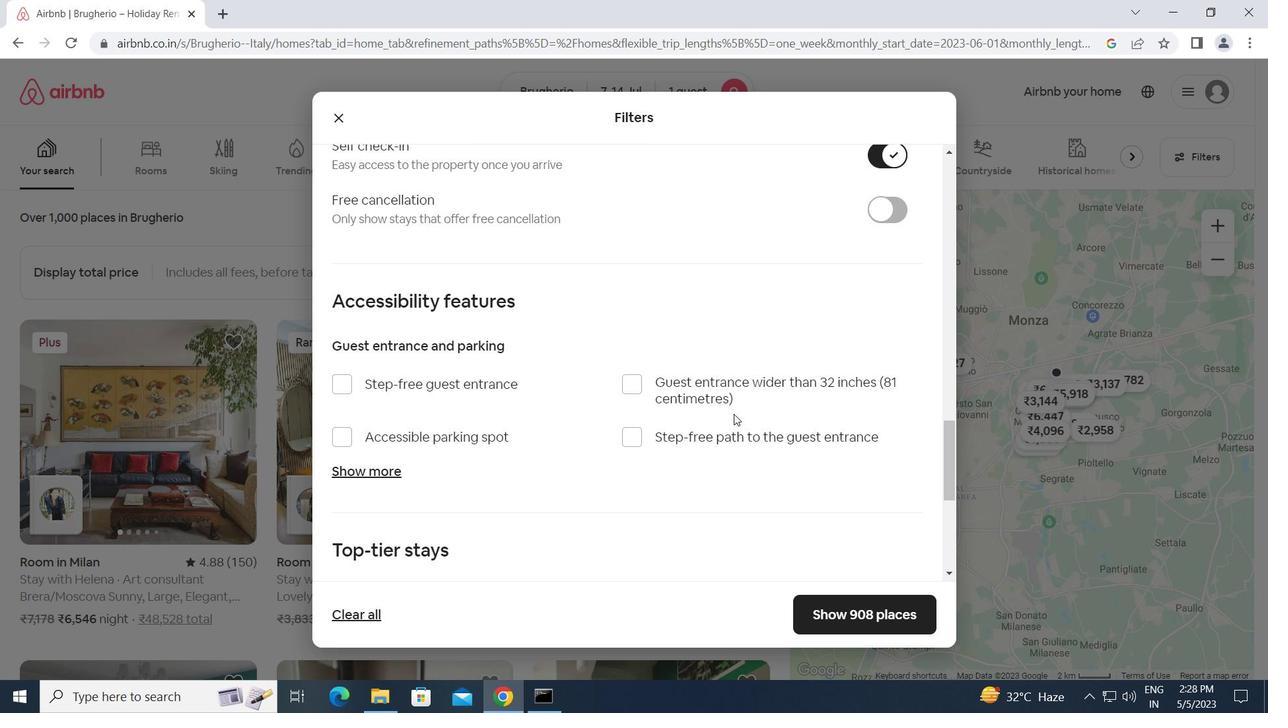 
Action: Mouse scrolled (733, 414) with delta (0, 0)
Screenshot: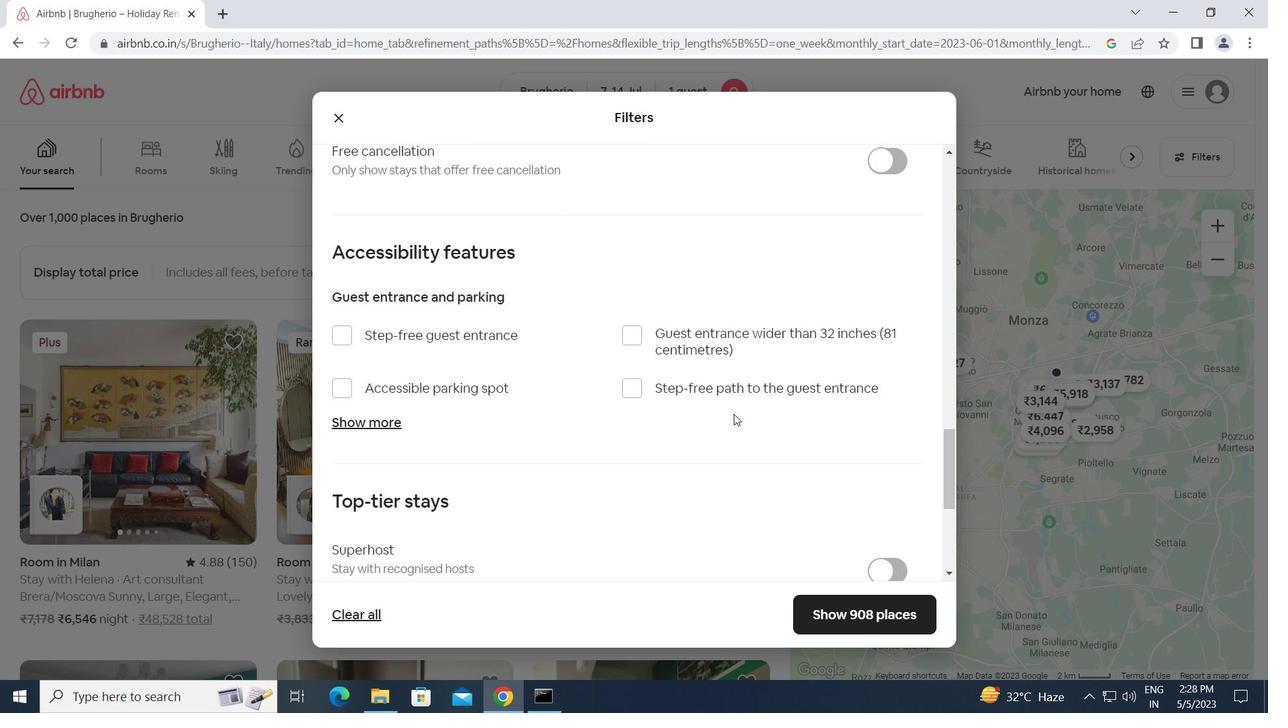 
Action: Mouse scrolled (733, 414) with delta (0, 0)
Screenshot: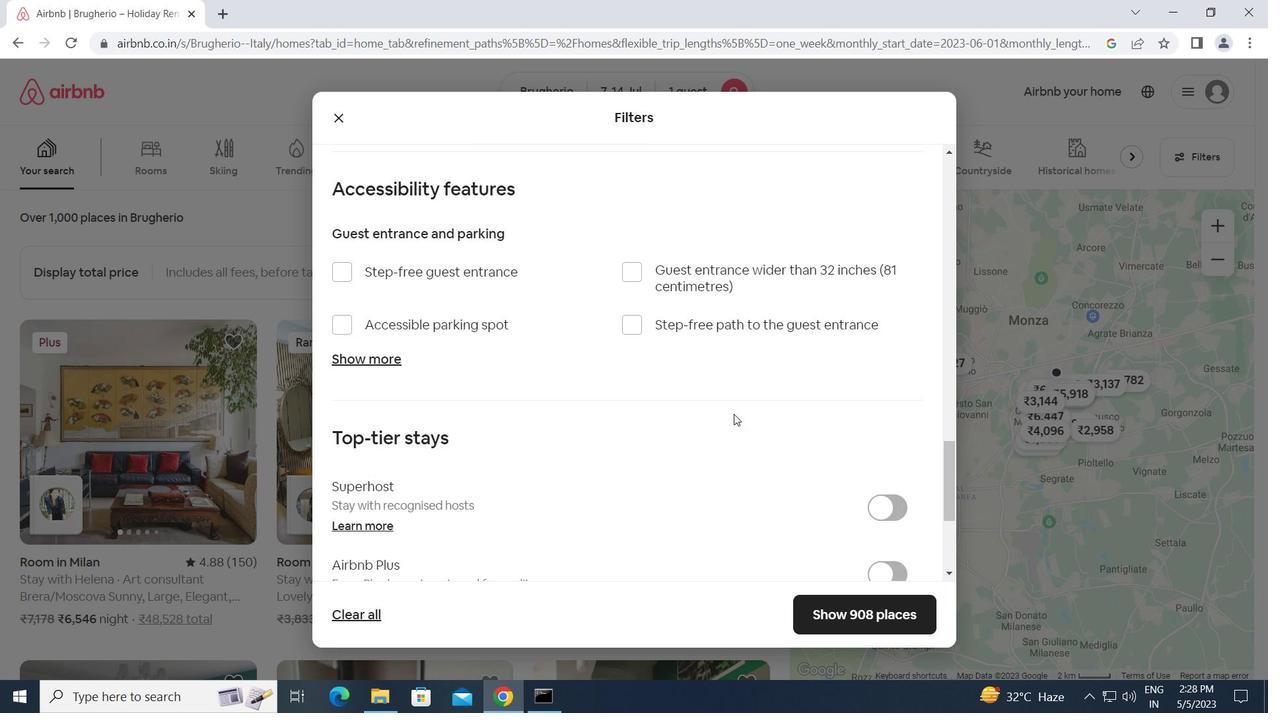 
Action: Mouse scrolled (733, 414) with delta (0, 0)
Screenshot: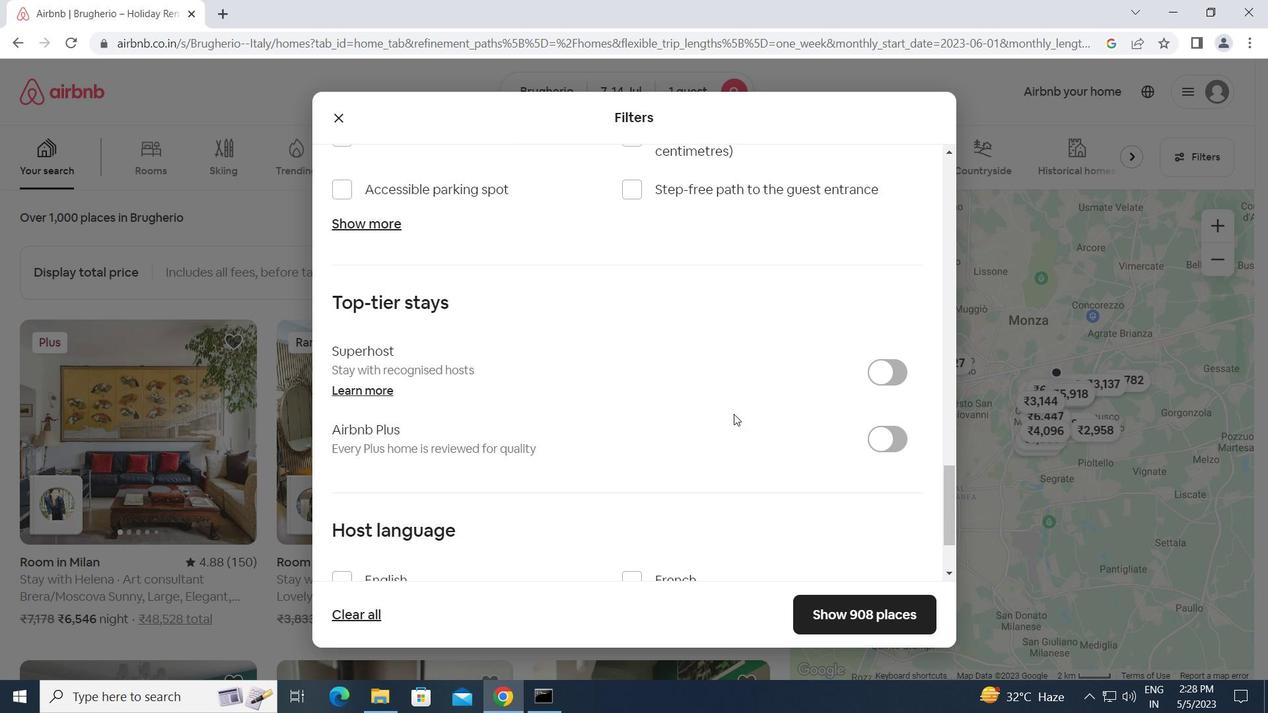 
Action: Mouse scrolled (733, 414) with delta (0, 0)
Screenshot: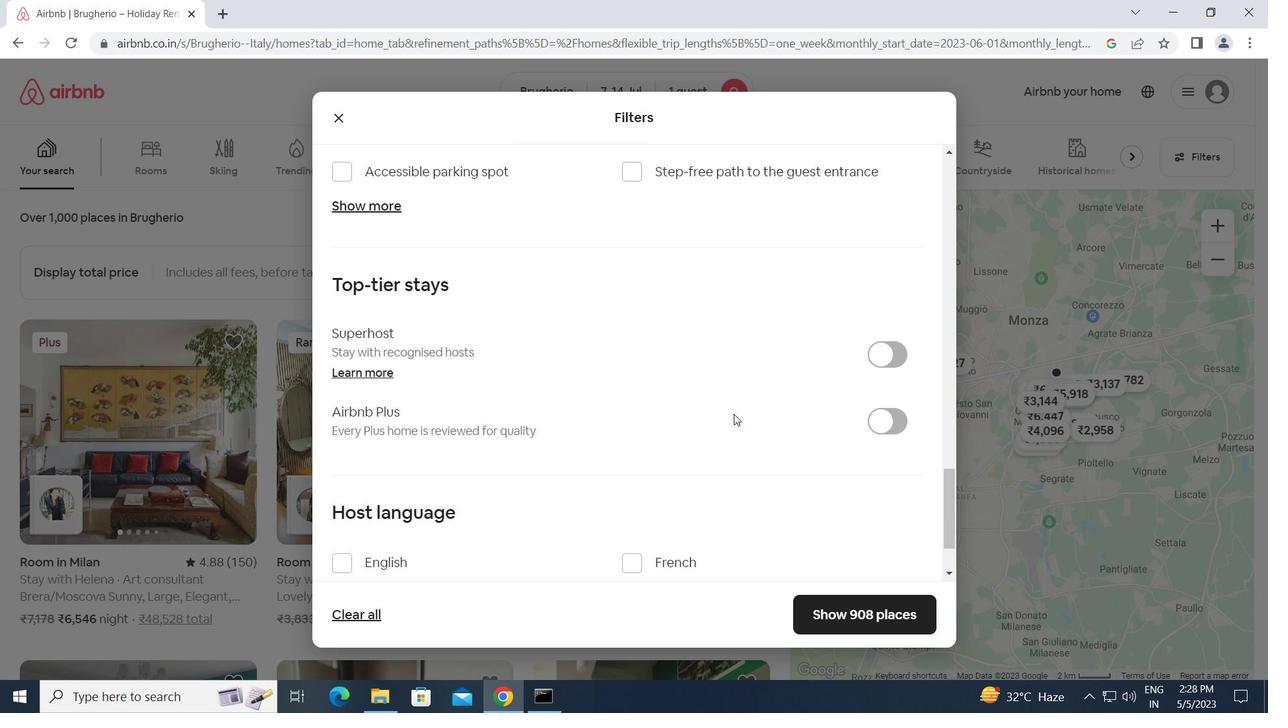
Action: Mouse scrolled (733, 414) with delta (0, 0)
Screenshot: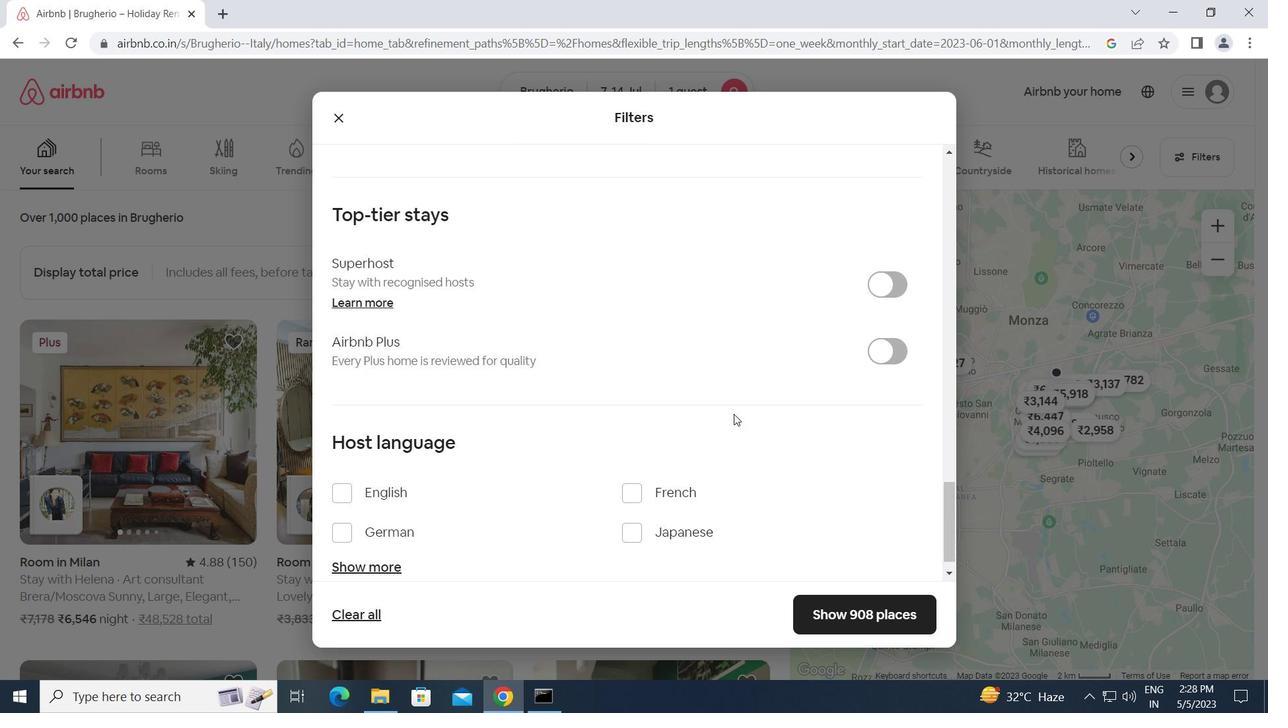 
Action: Mouse scrolled (733, 414) with delta (0, 0)
Screenshot: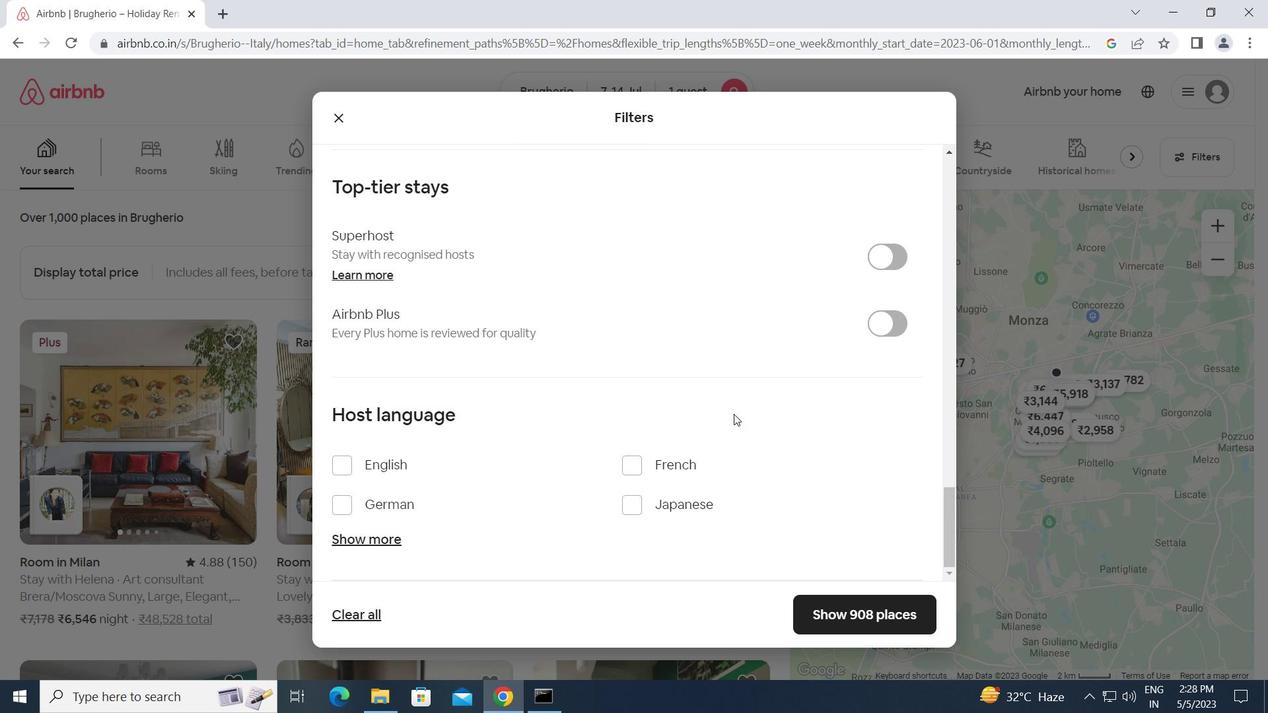 
Action: Mouse moved to (342, 465)
Screenshot: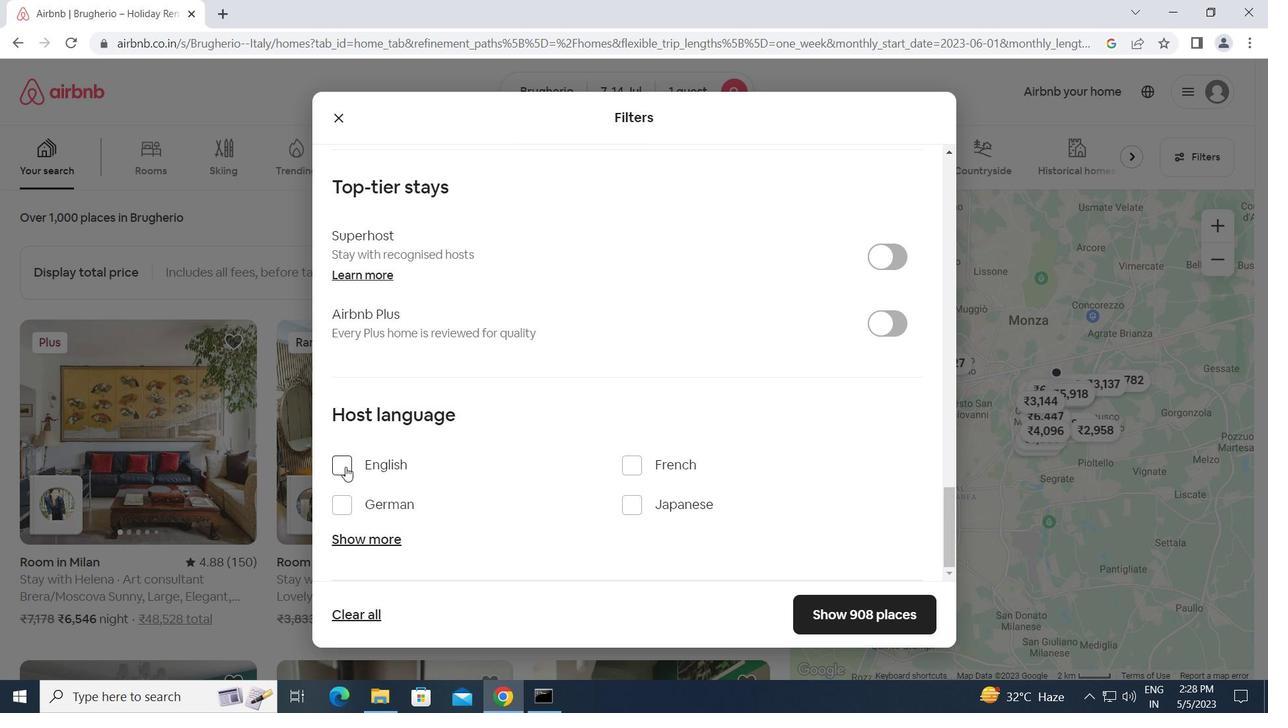 
Action: Mouse pressed left at (342, 465)
Screenshot: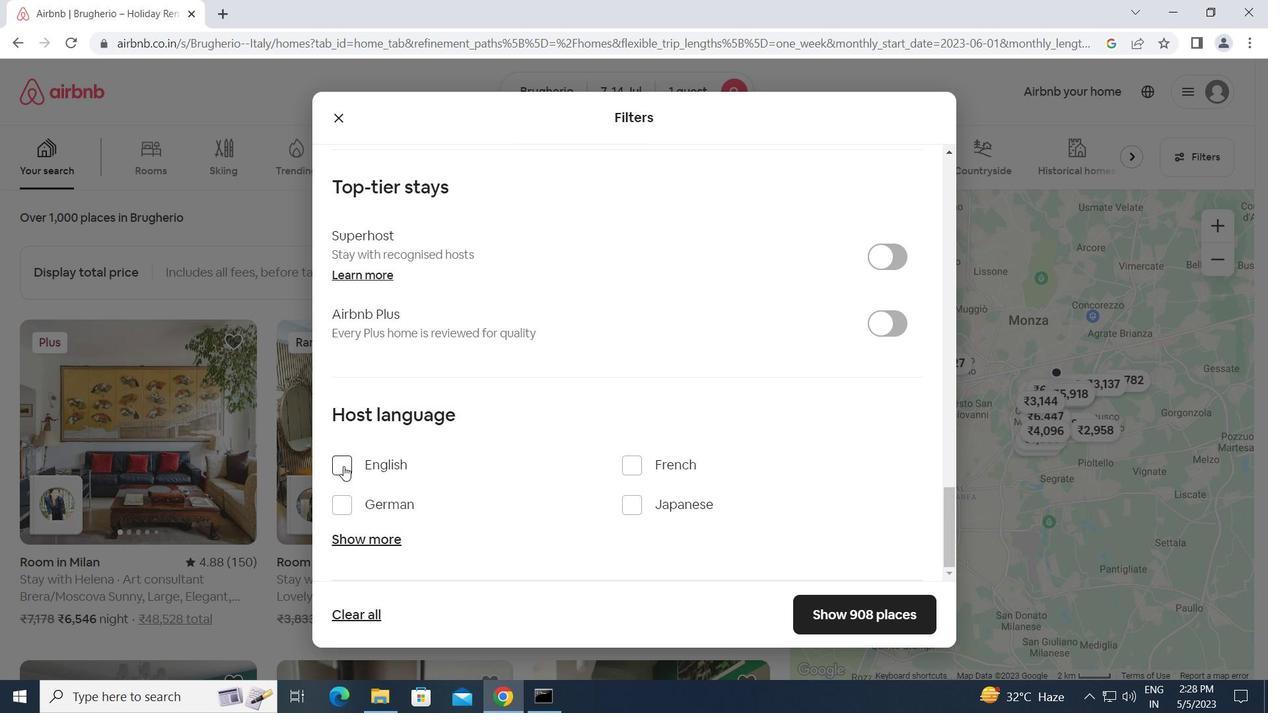 
Action: Mouse moved to (813, 608)
Screenshot: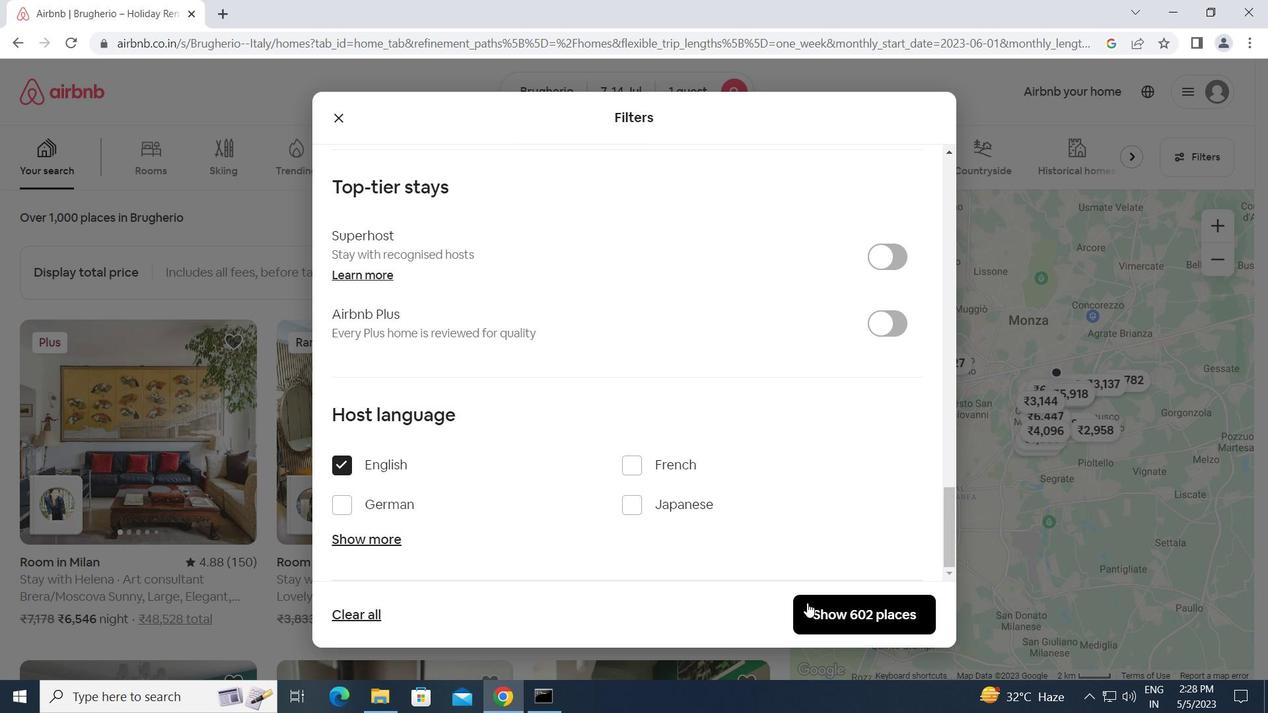 
Action: Mouse pressed left at (813, 608)
Screenshot: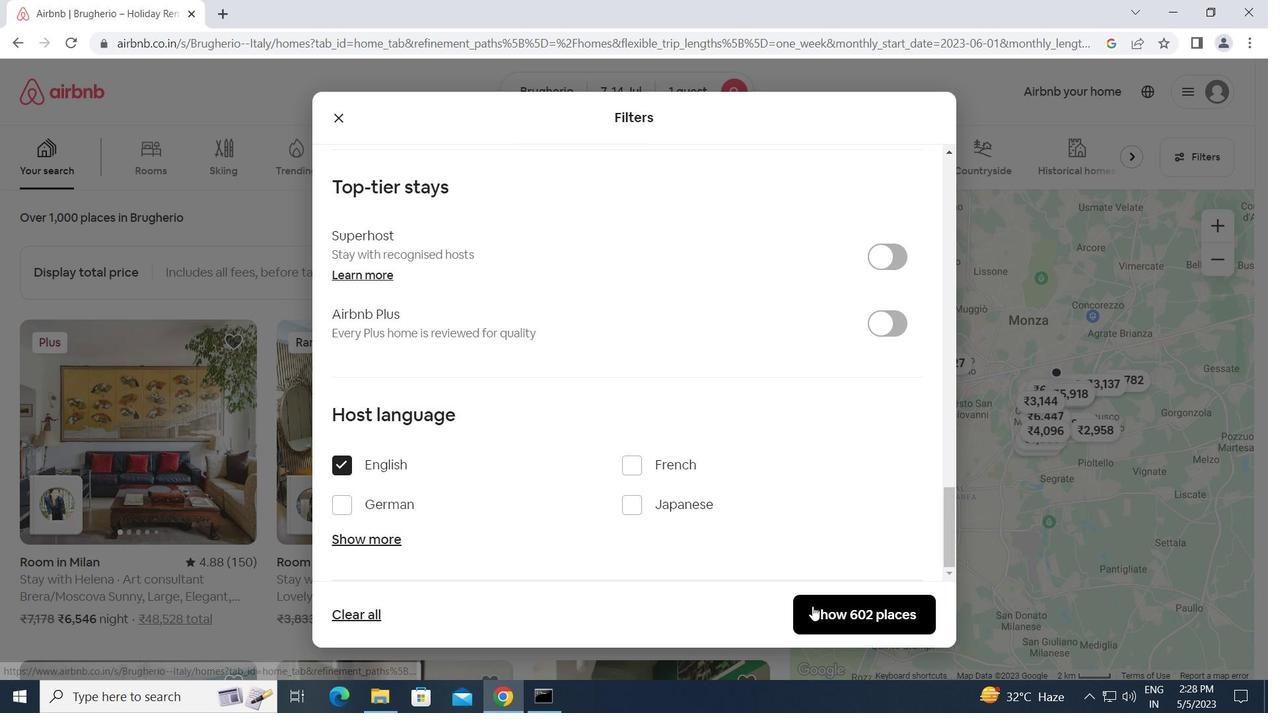 
Action: Mouse moved to (780, 553)
Screenshot: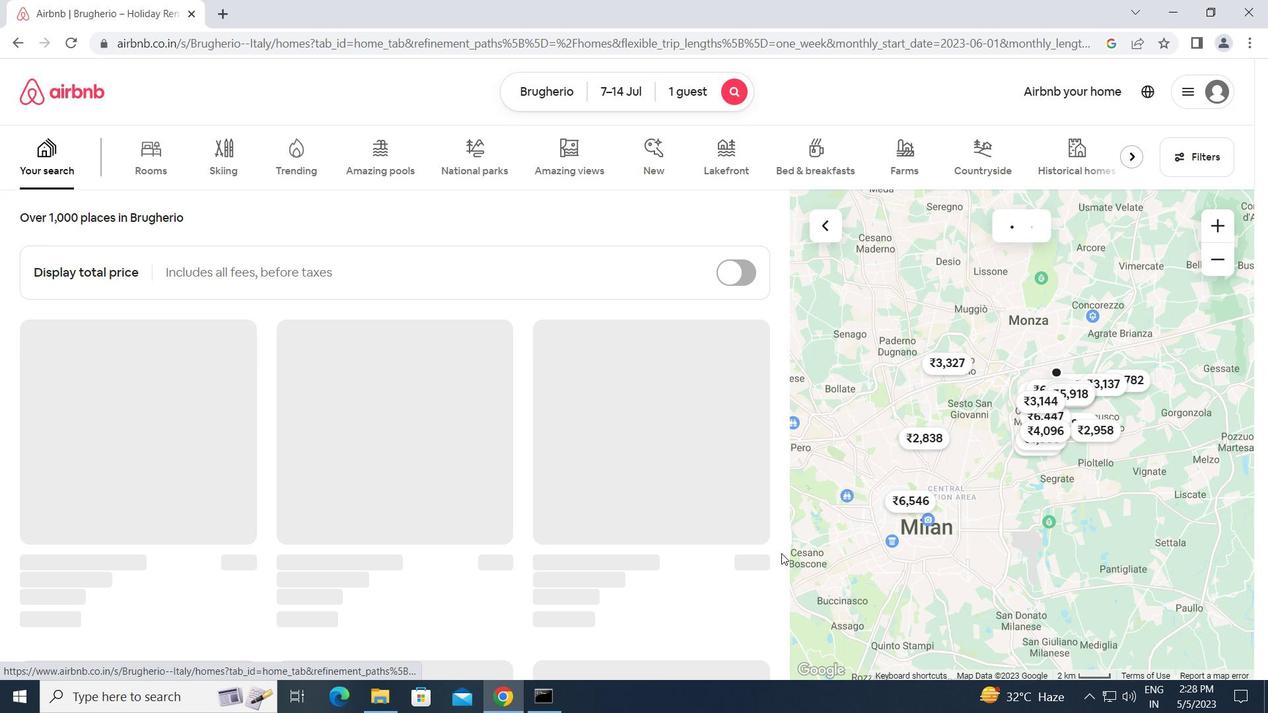 
